 Task: Navigate through the corridors of the 900 North Michigan Shops to the Bloomingdale's Home Store.
Action: Mouse moved to (210, 182)
Screenshot: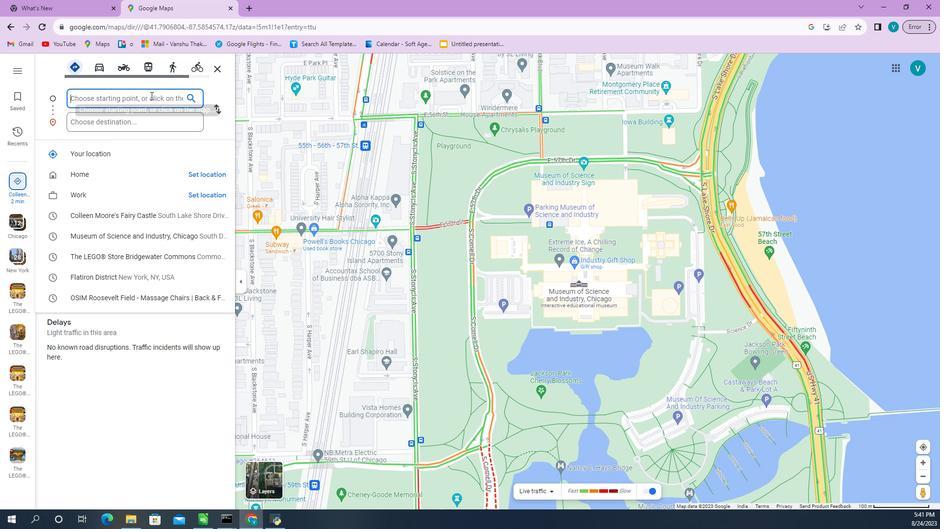 
Action: Mouse pressed left at (210, 182)
Screenshot: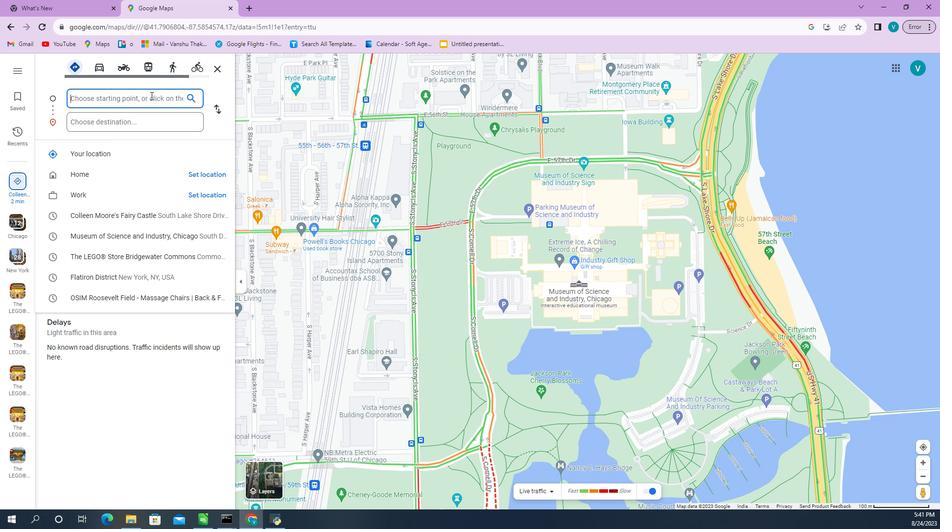 
Action: Key pressed 900<Key.space><Key.shift>North<Key.space><Key.shift>Michigan
Screenshot: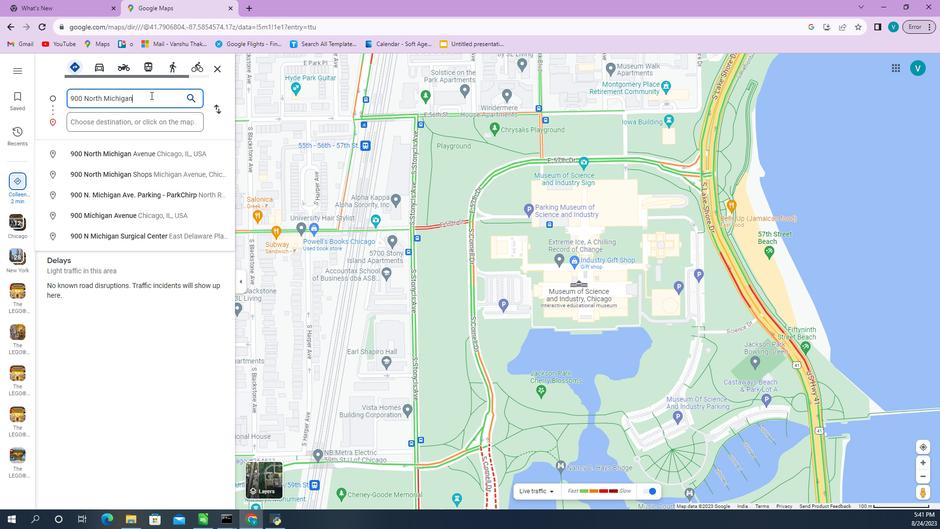 
Action: Mouse moved to (215, 201)
Screenshot: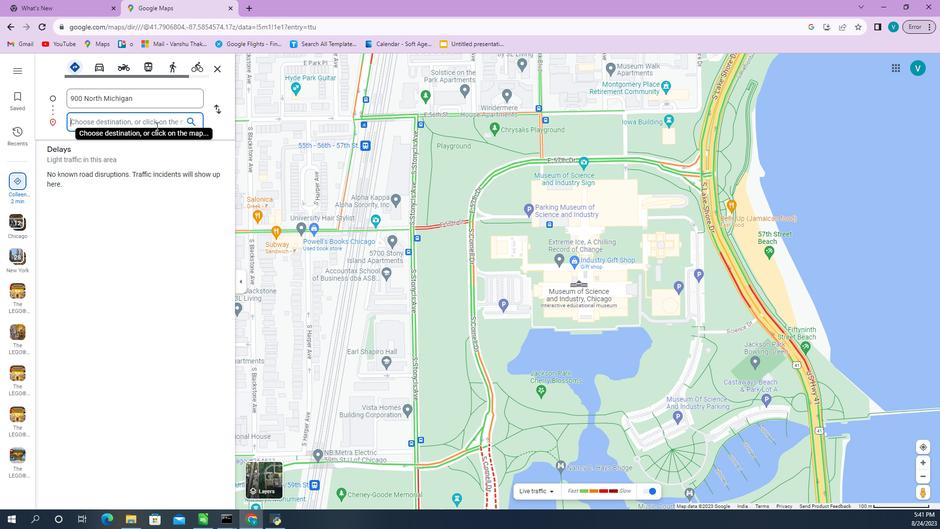 
Action: Mouse pressed left at (215, 201)
Screenshot: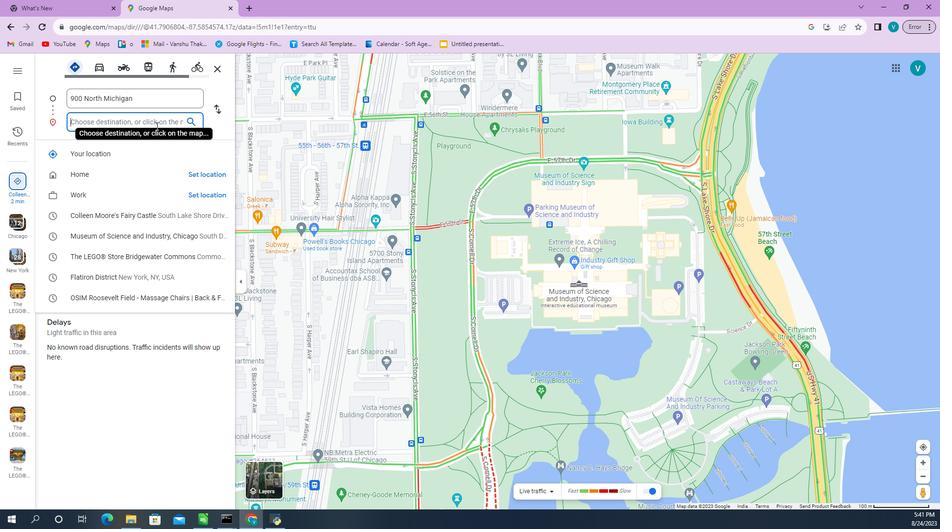 
Action: Mouse moved to (202, 178)
Screenshot: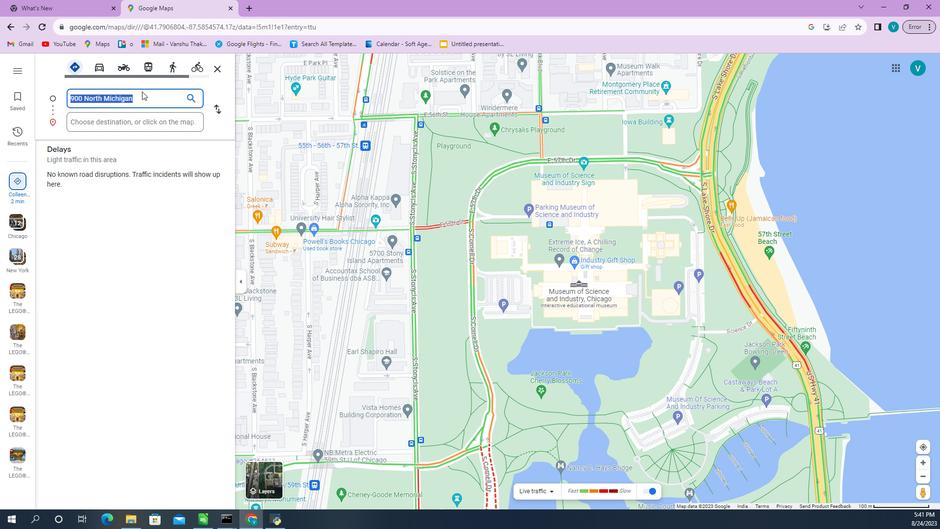 
Action: Mouse pressed left at (202, 178)
Screenshot: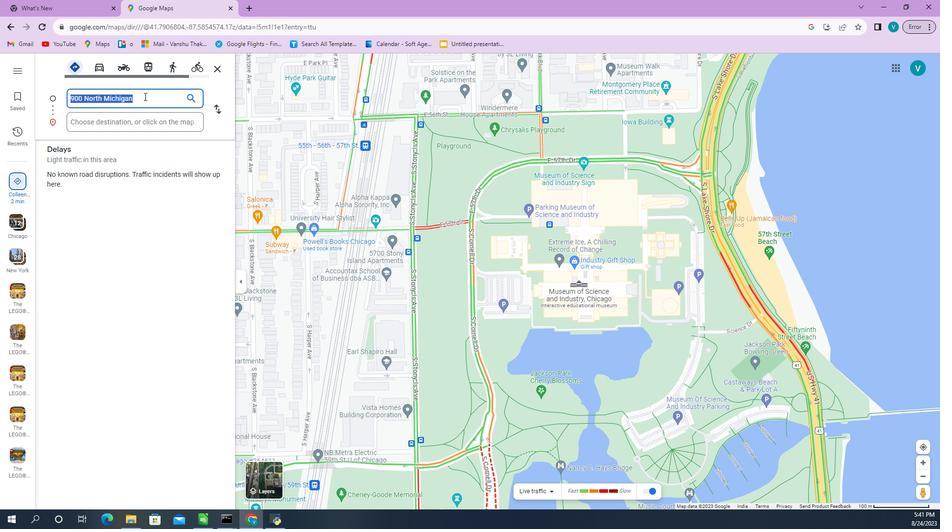 
Action: Mouse moved to (205, 183)
Screenshot: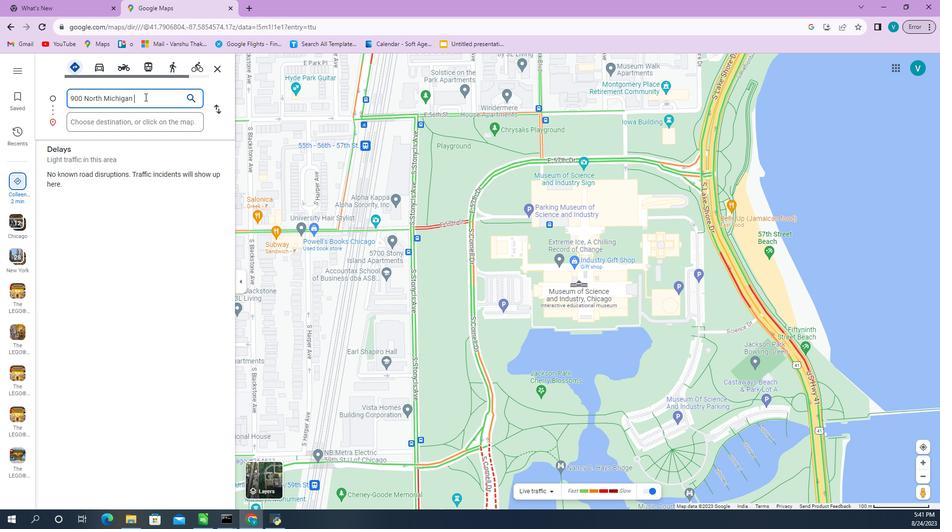 
Action: Mouse pressed left at (205, 183)
Screenshot: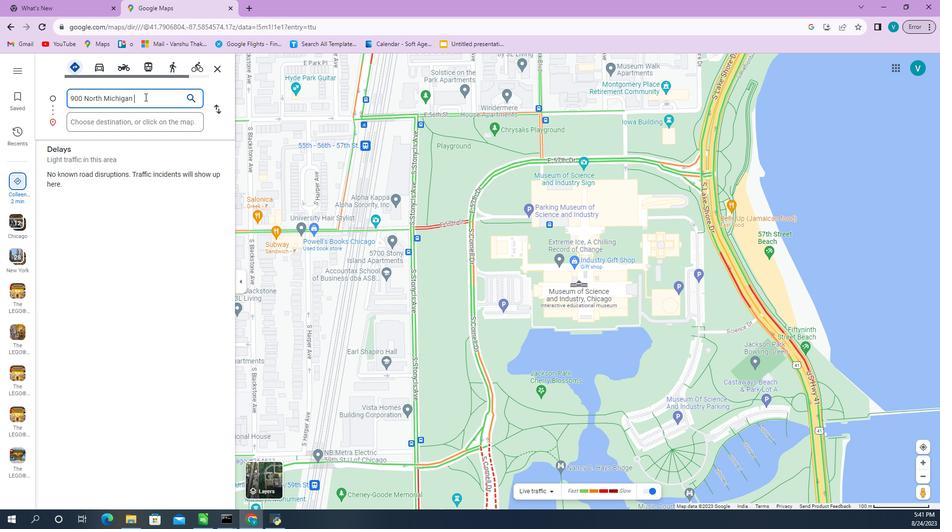 
Action: Key pressed <Key.space><Key.shift>Shops
Screenshot: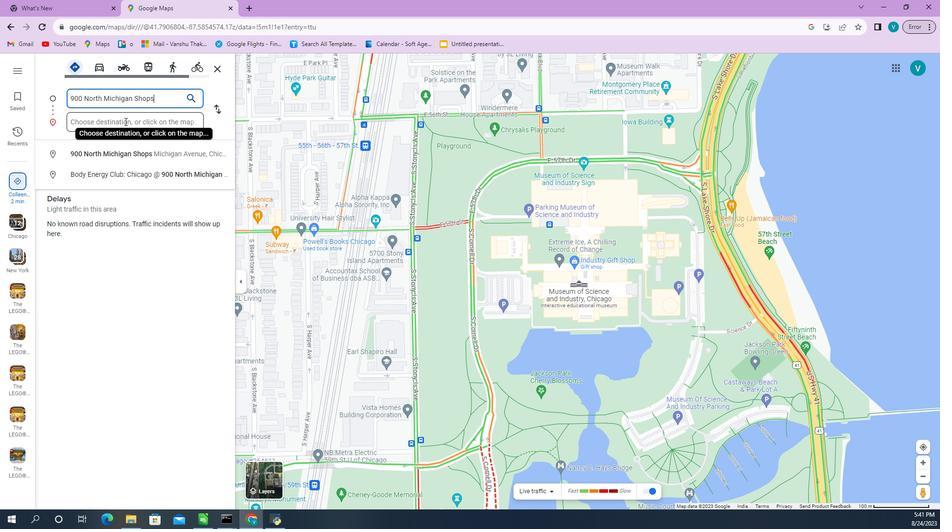 
Action: Mouse moved to (188, 198)
Screenshot: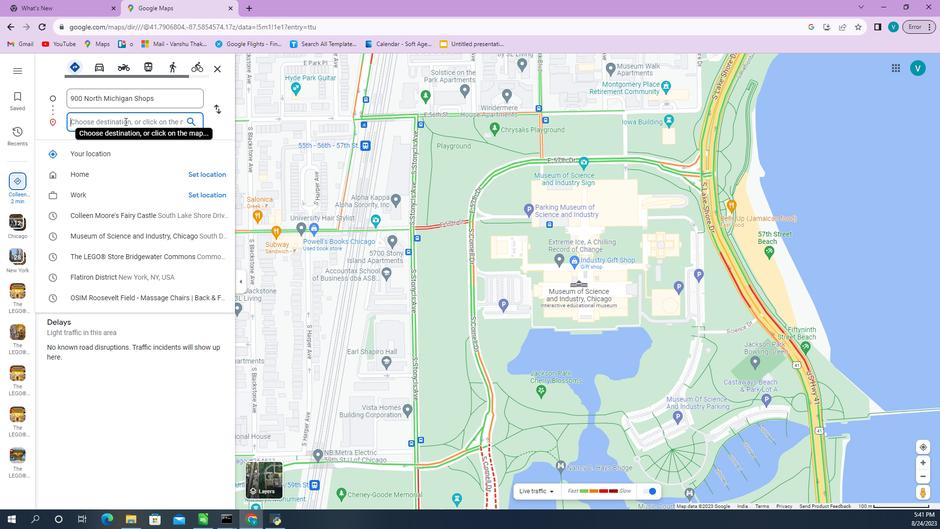 
Action: Mouse pressed left at (188, 198)
Screenshot: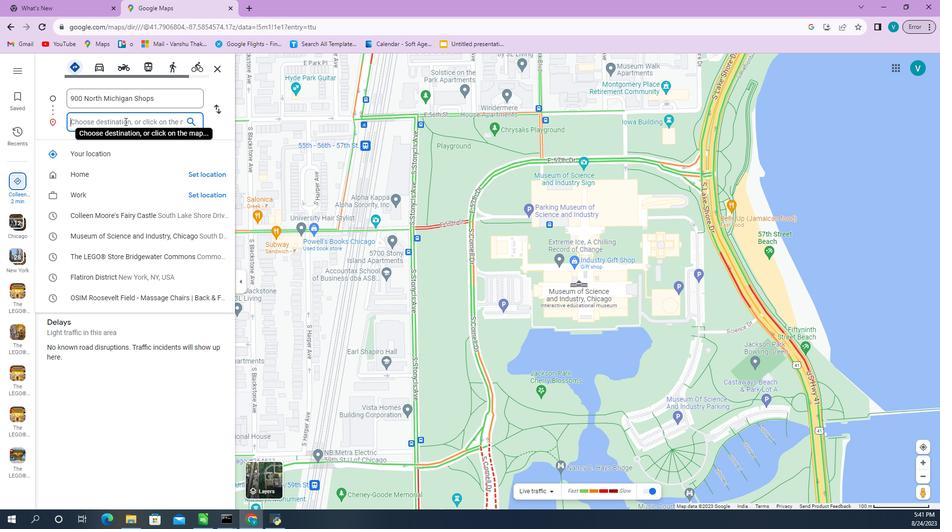 
Action: Key pressed <Key.shift>Bloomingdale's<Key.space><Key.shift>Home<Key.space><Key.shift>Store<Key.enter>
Screenshot: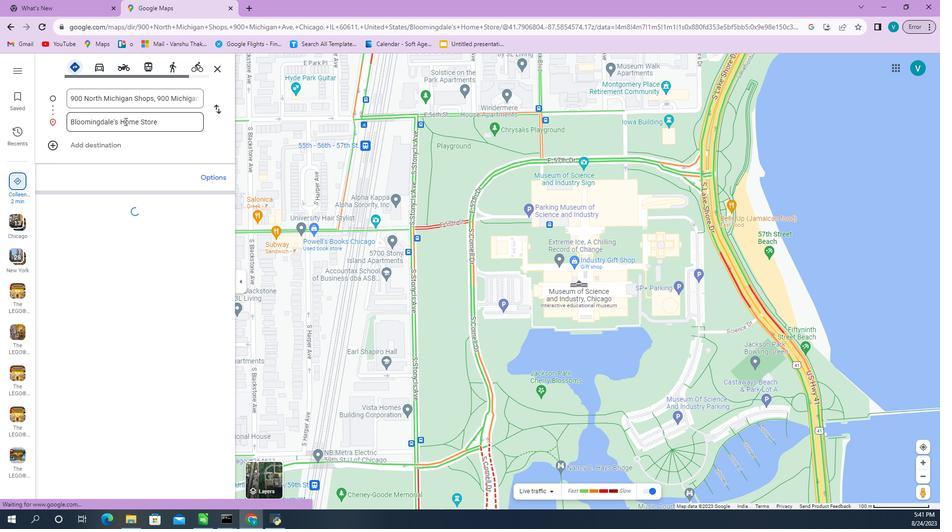 
Action: Mouse moved to (148, 287)
Screenshot: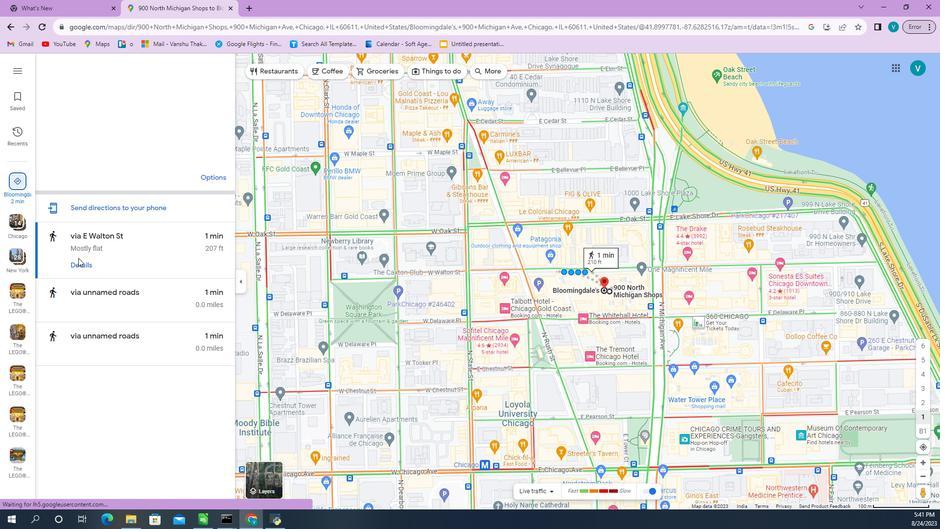 
Action: Mouse pressed left at (148, 287)
Screenshot: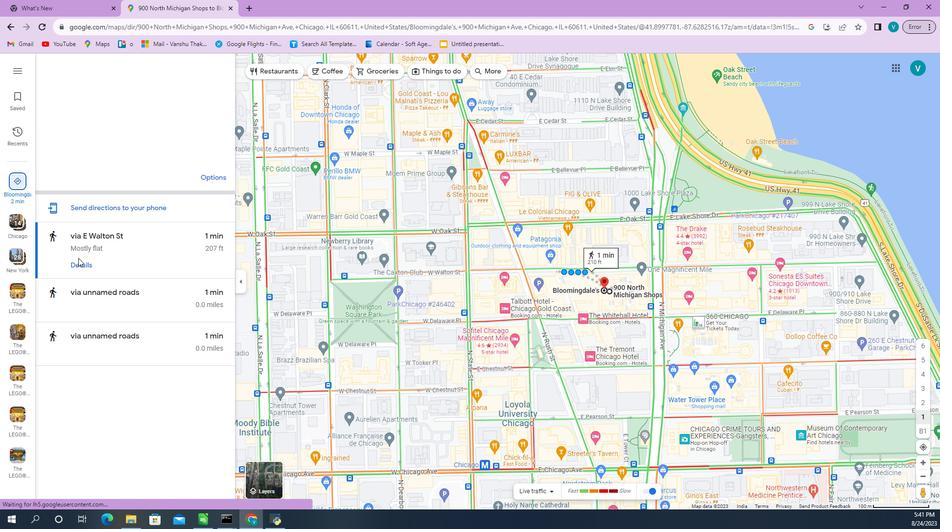 
Action: Mouse moved to (603, 317)
Screenshot: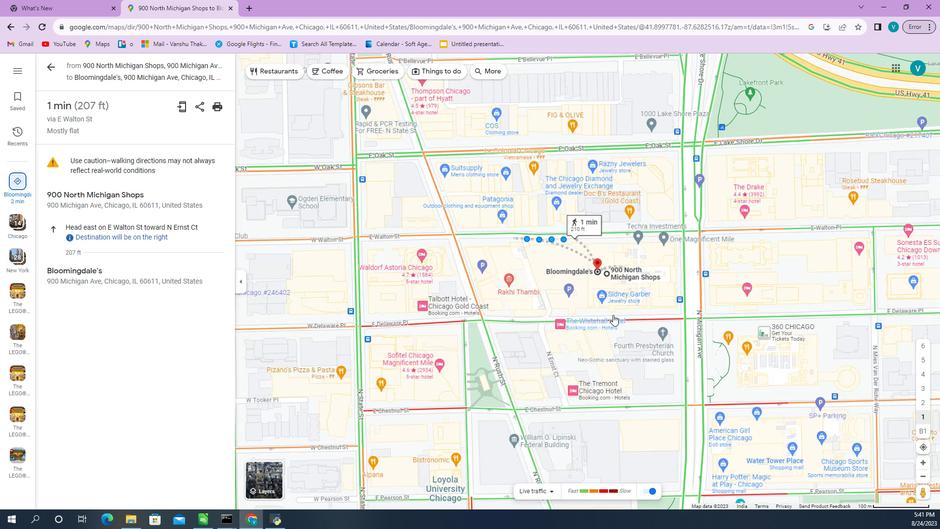 
Action: Mouse scrolled (603, 317) with delta (0, 0)
Screenshot: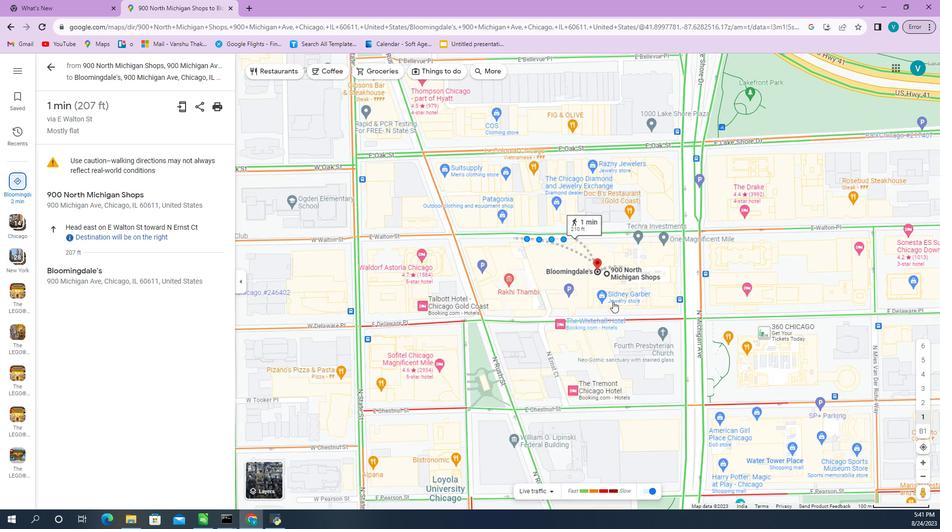 
Action: Mouse moved to (604, 317)
Screenshot: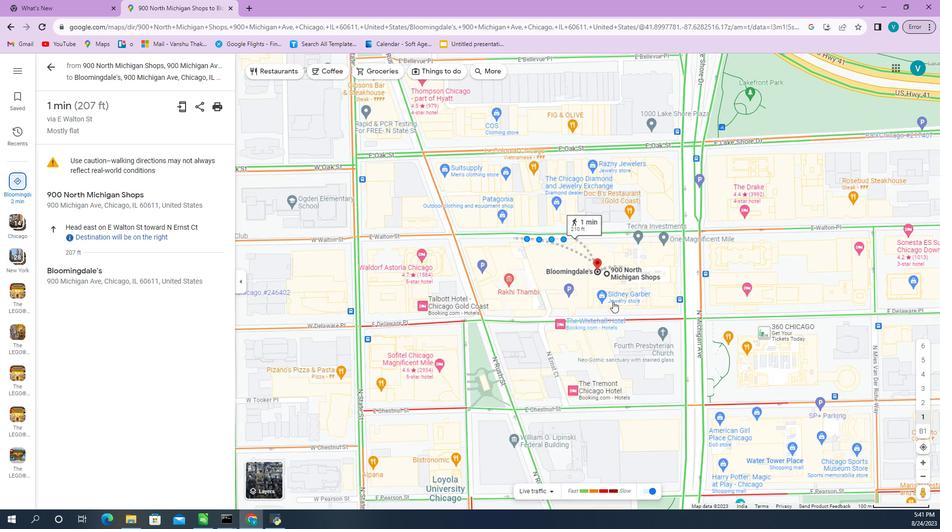 
Action: Mouse scrolled (604, 317) with delta (0, 0)
Screenshot: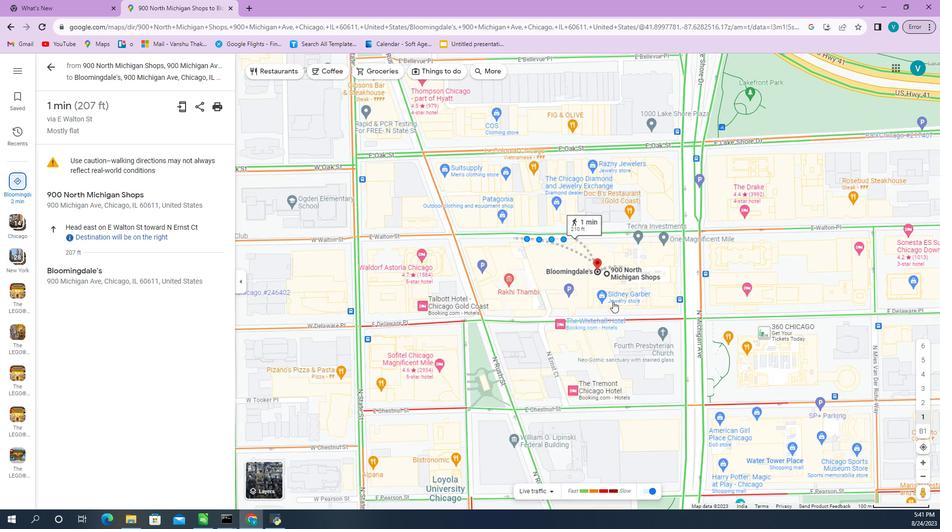 
Action: Mouse moved to (604, 316)
Screenshot: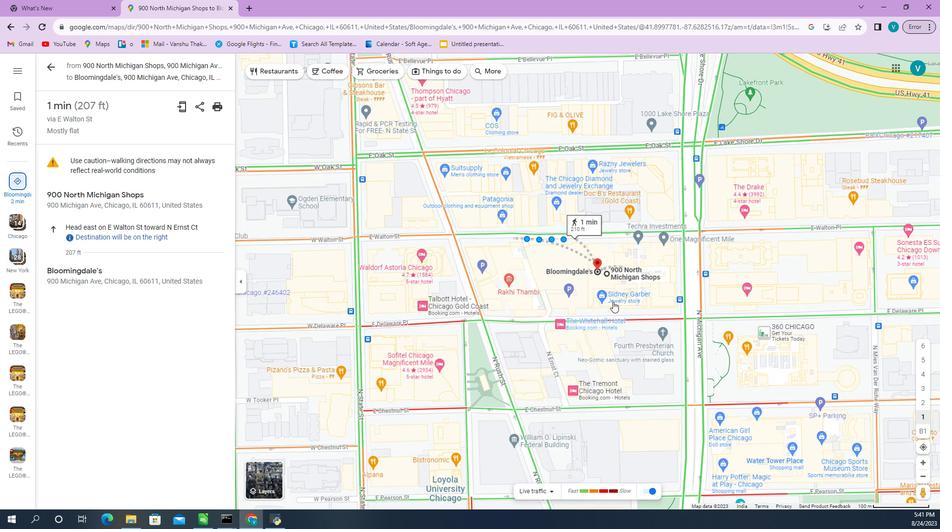 
Action: Mouse scrolled (604, 317) with delta (0, 0)
Screenshot: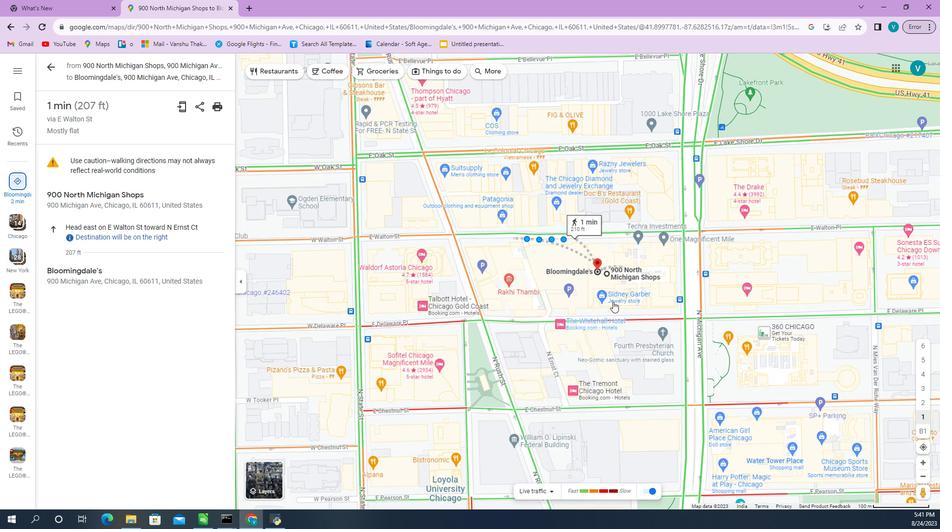 
Action: Mouse moved to (604, 316)
Screenshot: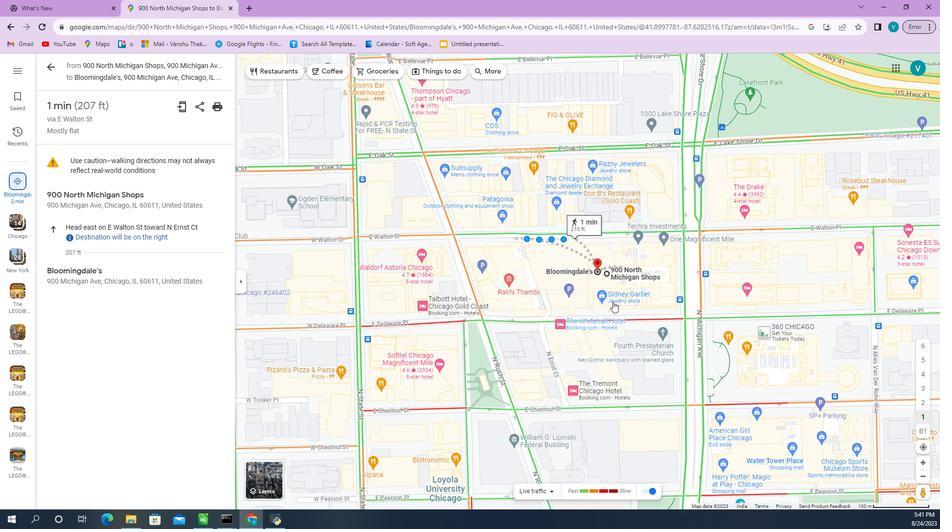 
Action: Mouse scrolled (604, 317) with delta (0, 0)
Screenshot: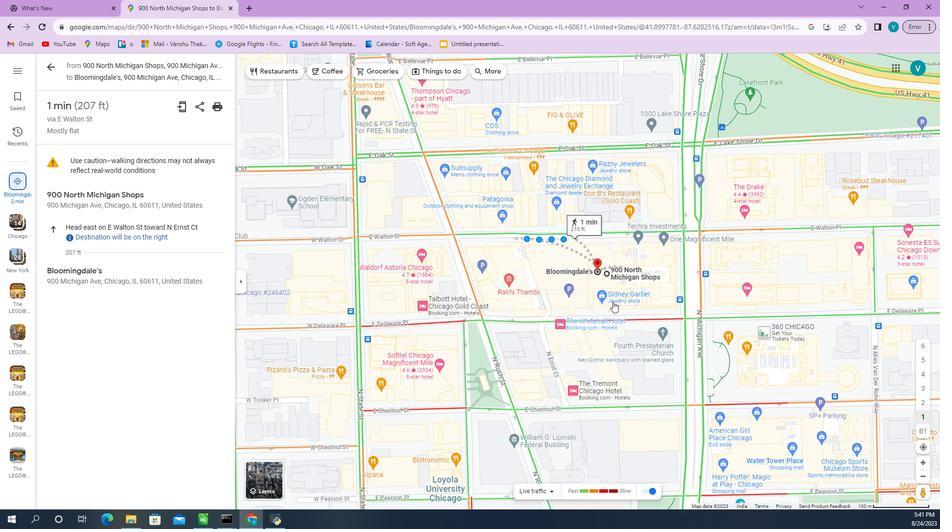 
Action: Mouse scrolled (604, 317) with delta (0, 0)
Screenshot: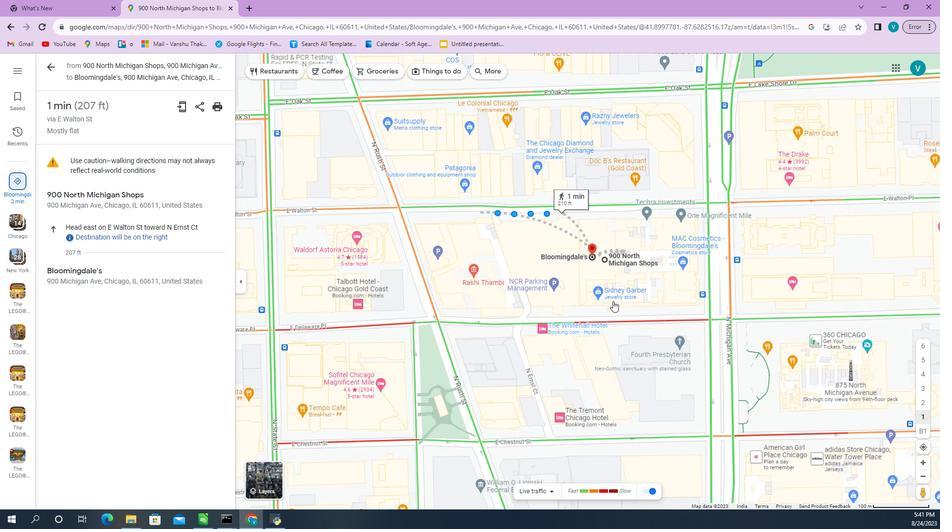 
Action: Mouse scrolled (604, 317) with delta (0, 0)
Screenshot: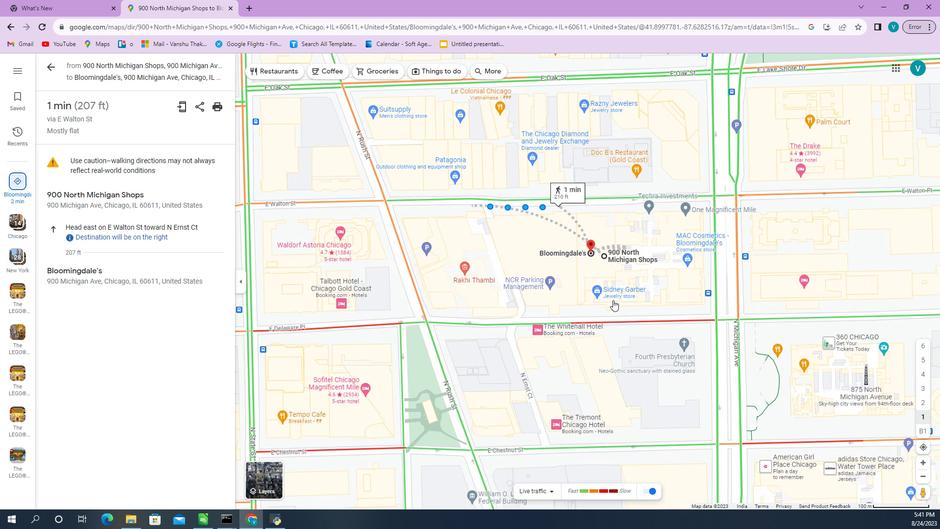 
Action: Mouse scrolled (604, 317) with delta (0, 0)
Screenshot: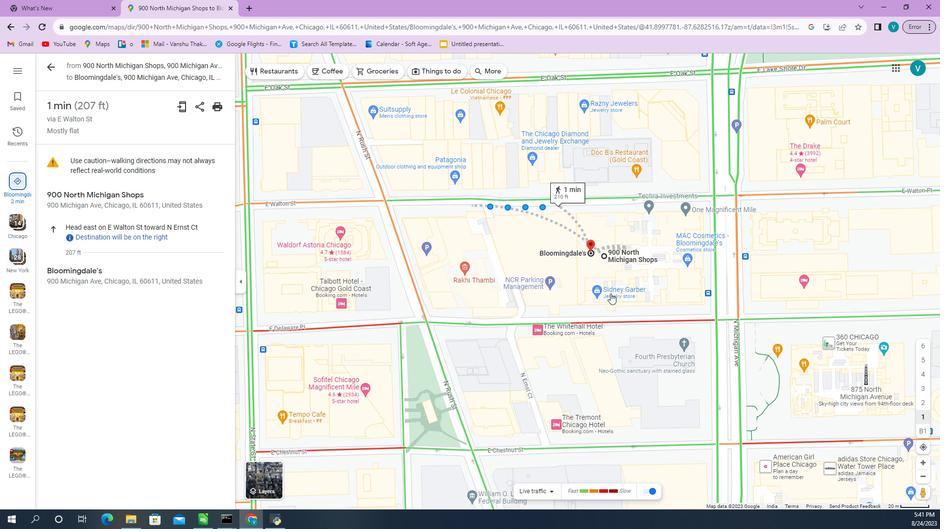 
Action: Mouse moved to (594, 293)
Screenshot: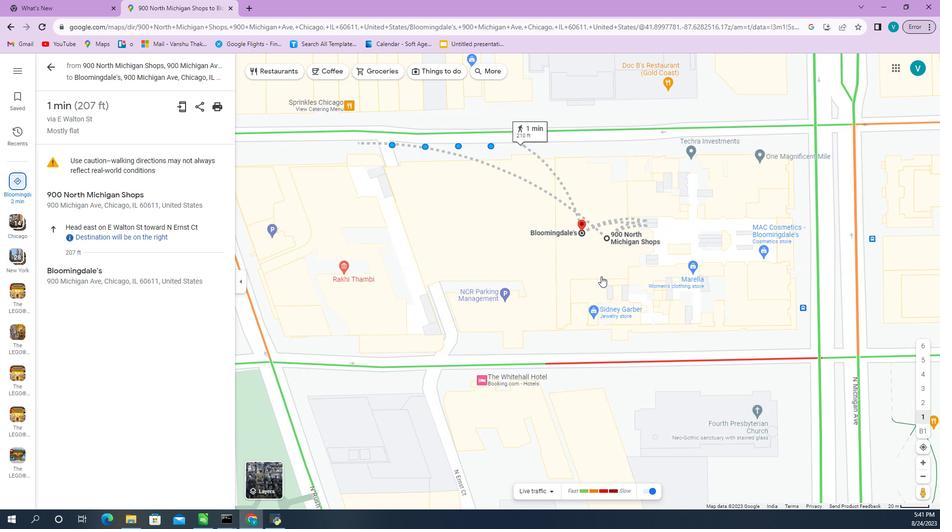 
Action: Mouse scrolled (594, 293) with delta (0, 0)
Screenshot: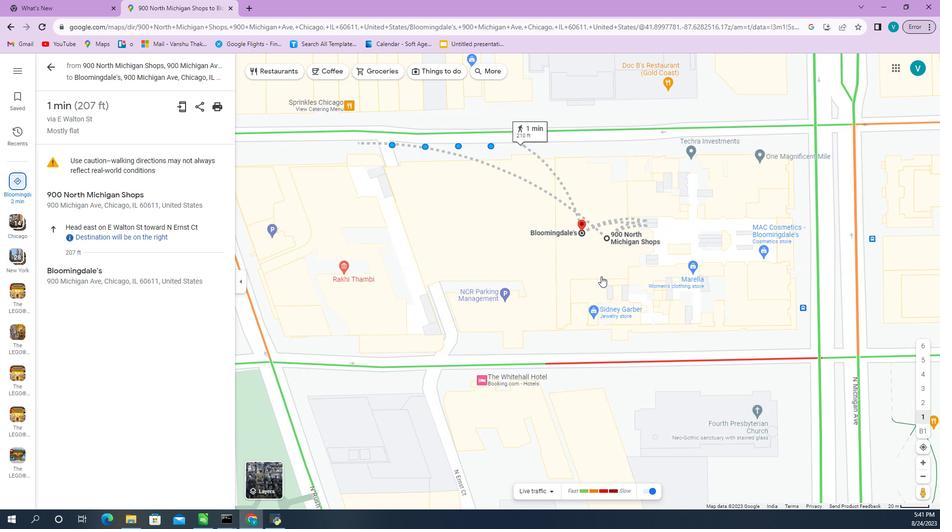 
Action: Mouse moved to (594, 293)
Screenshot: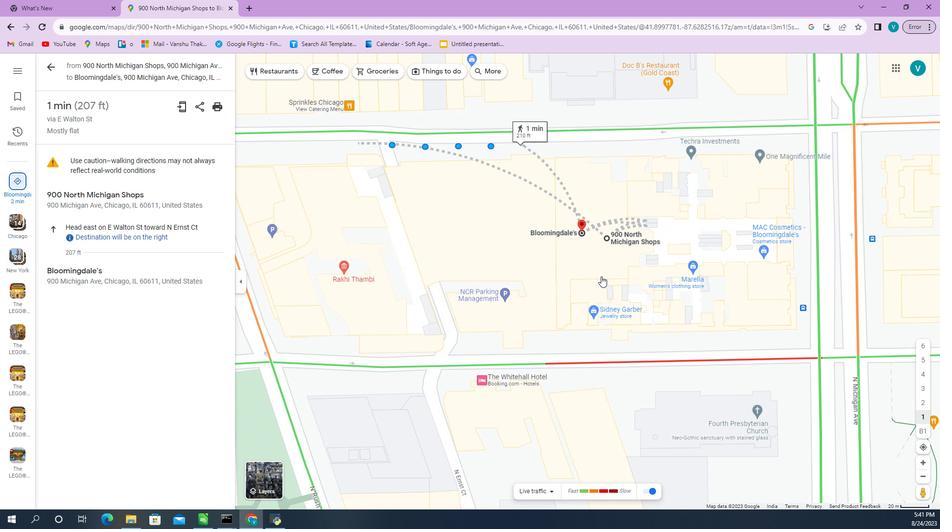 
Action: Mouse scrolled (594, 293) with delta (0, 0)
Screenshot: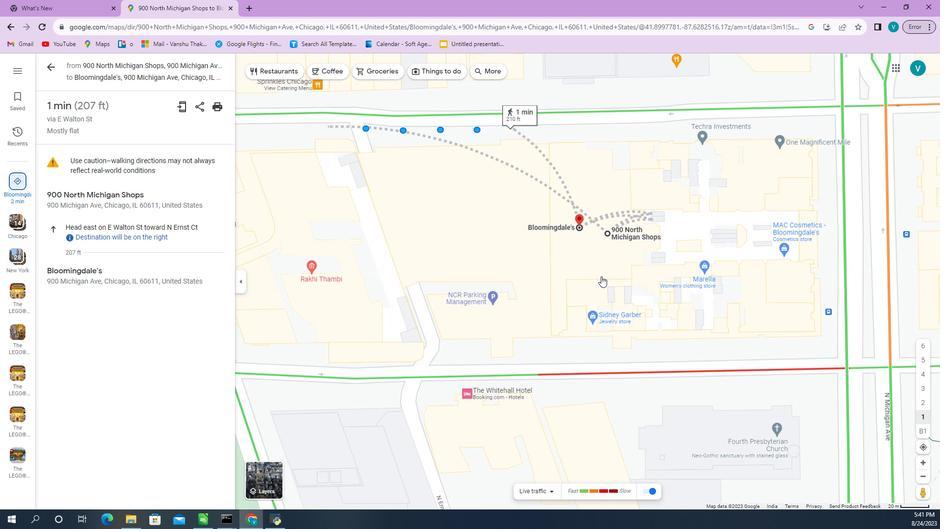 
Action: Mouse scrolled (594, 293) with delta (0, 0)
Screenshot: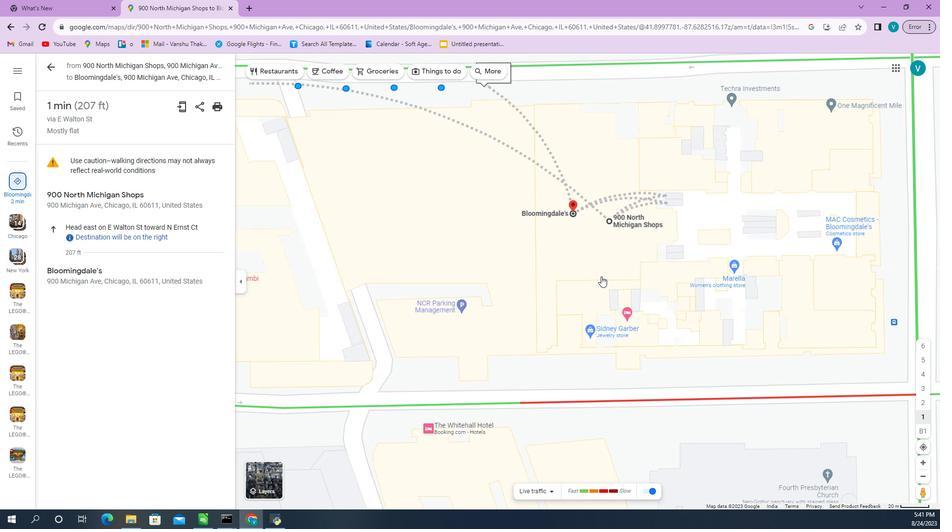 
Action: Mouse scrolled (594, 293) with delta (0, 0)
Screenshot: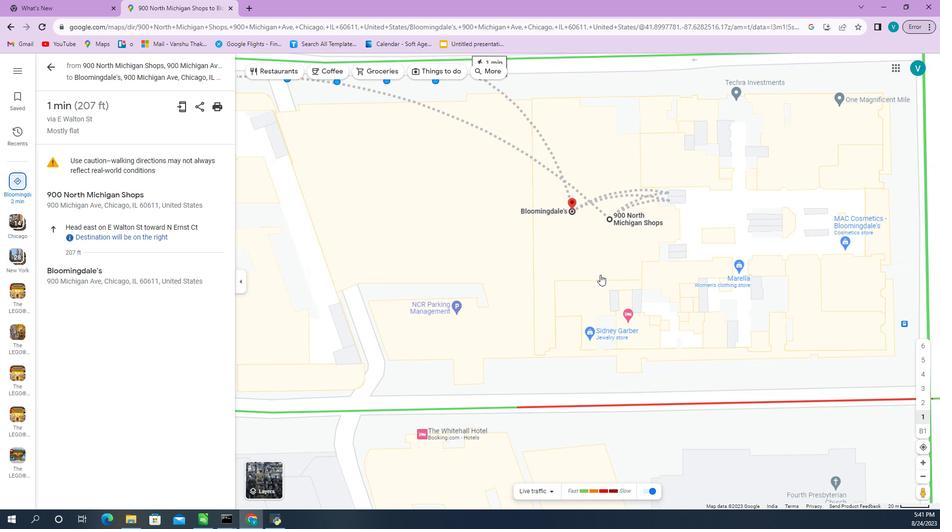 
Action: Mouse scrolled (594, 293) with delta (0, 0)
Screenshot: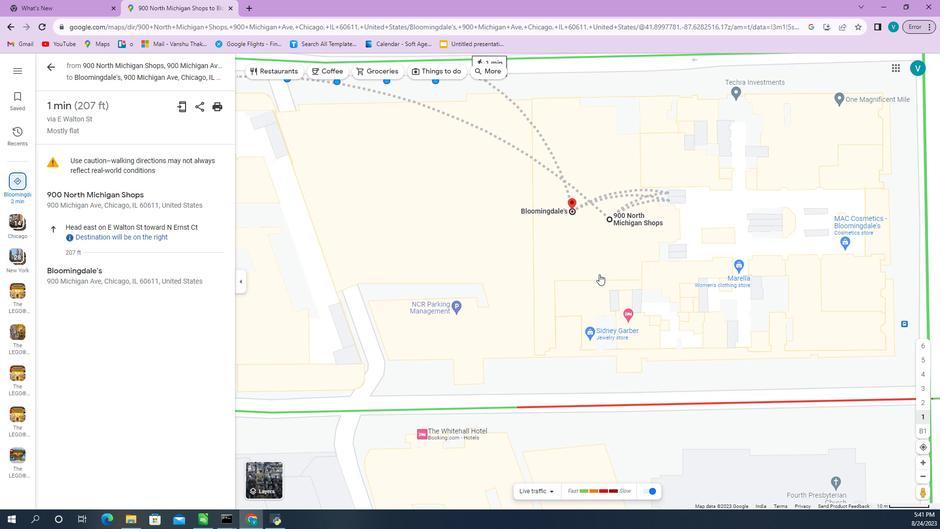 
Action: Mouse scrolled (594, 293) with delta (0, 0)
Screenshot: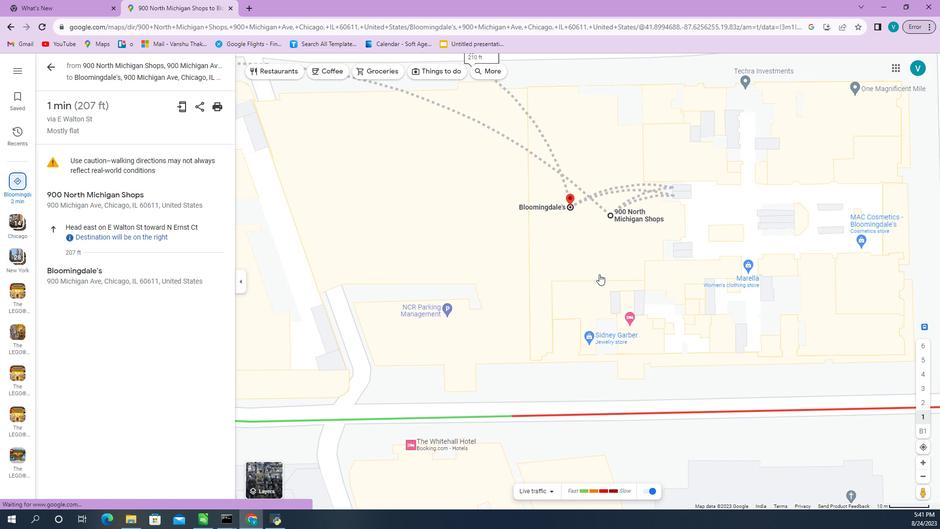
Action: Mouse moved to (592, 291)
Screenshot: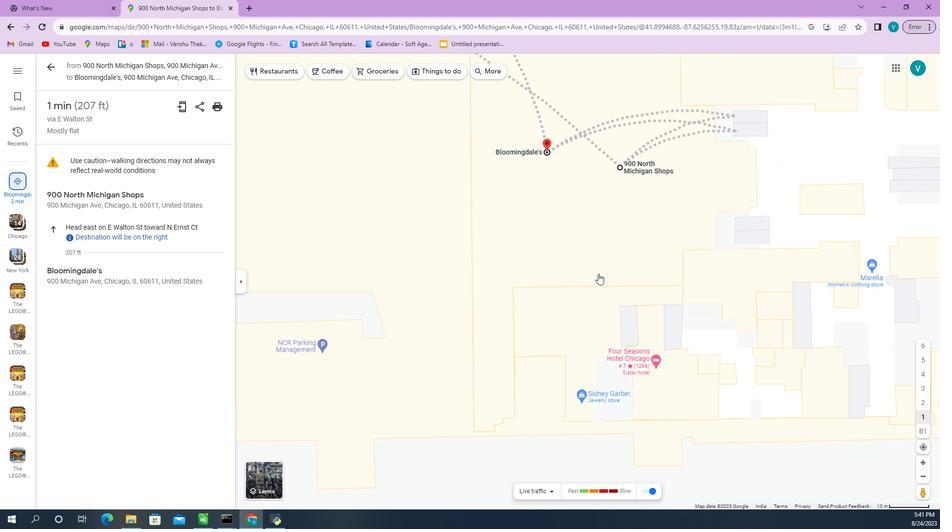 
Action: Mouse scrolled (592, 292) with delta (0, 0)
Screenshot: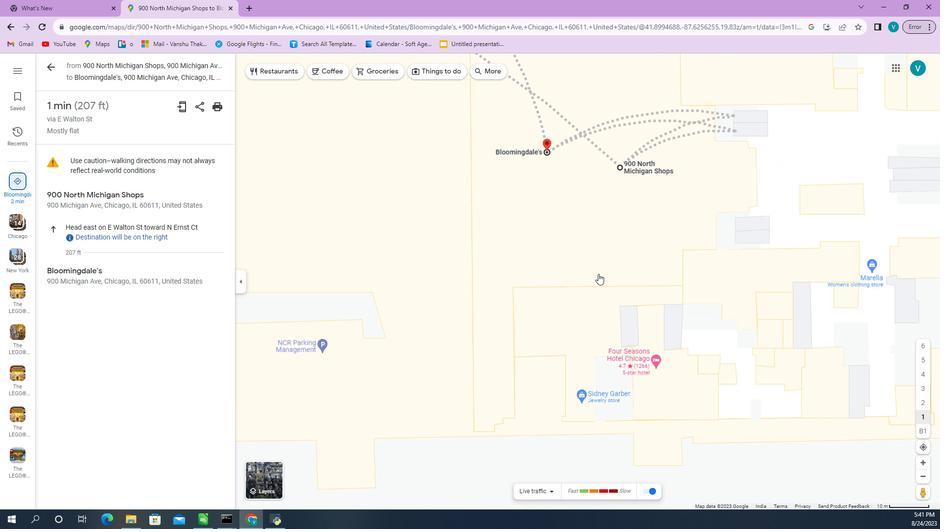 
Action: Mouse moved to (592, 291)
Screenshot: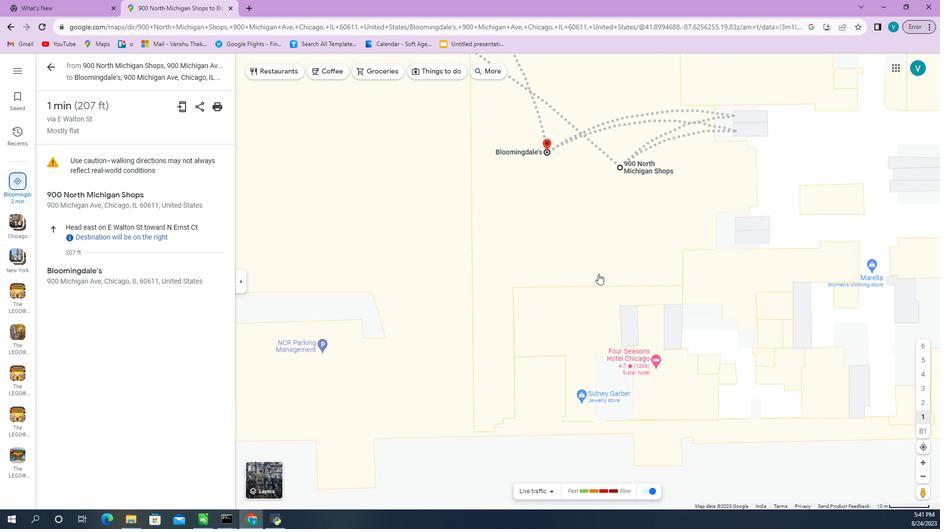 
Action: Mouse scrolled (592, 292) with delta (0, 0)
Screenshot: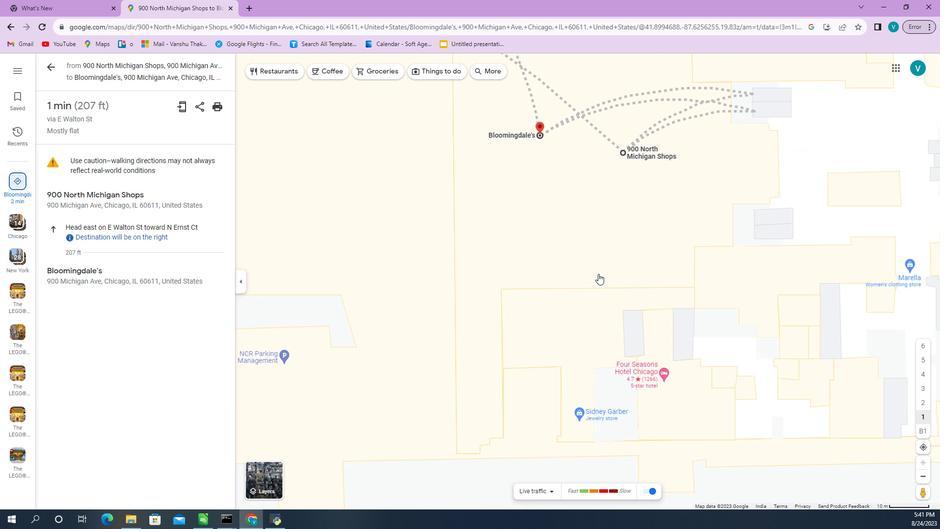 
Action: Mouse moved to (591, 291)
Screenshot: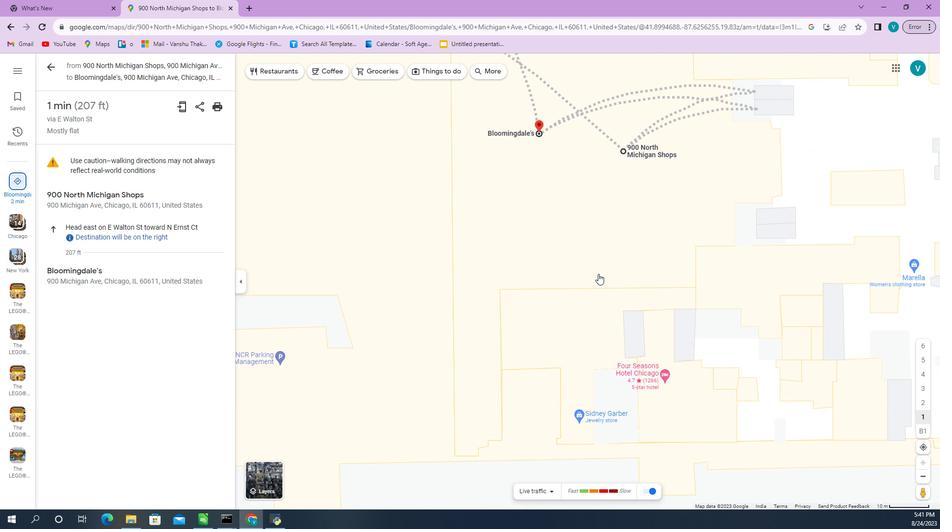 
Action: Mouse scrolled (591, 291) with delta (0, 0)
Screenshot: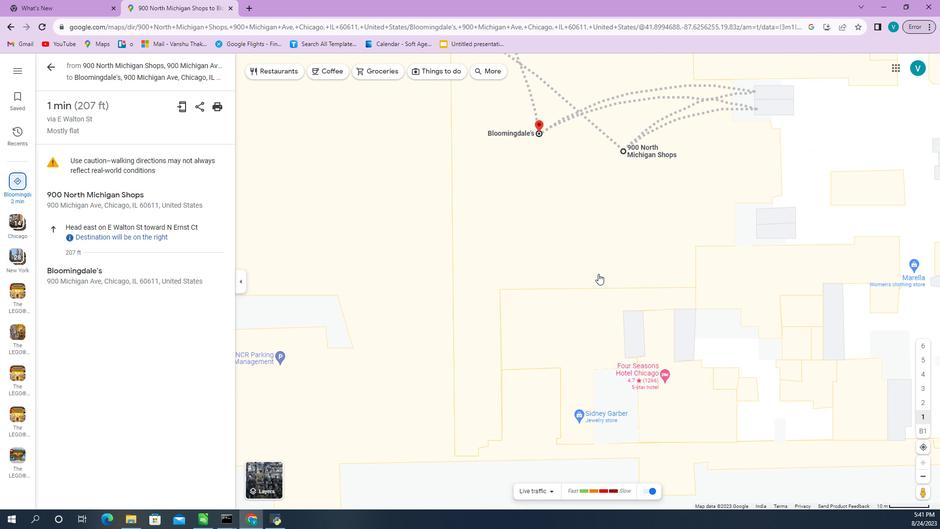 
Action: Mouse scrolled (591, 291) with delta (0, 0)
Screenshot: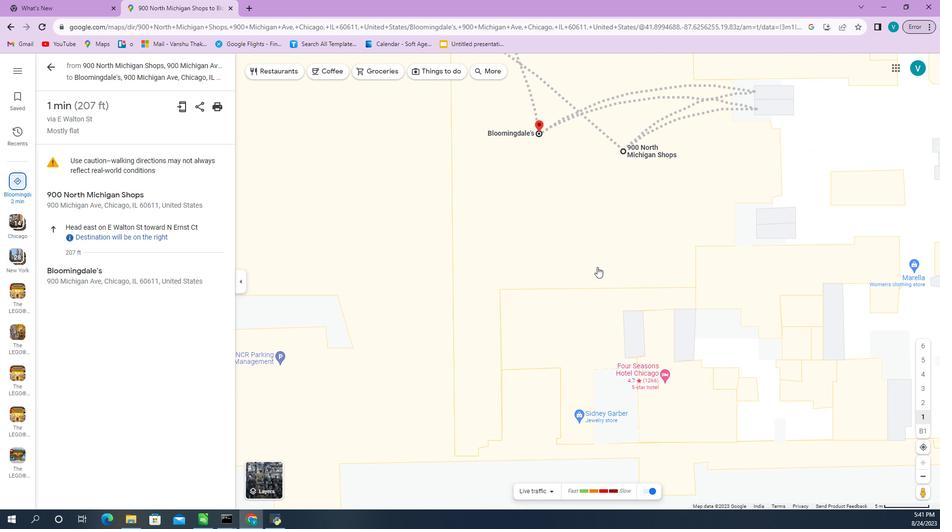 
Action: Mouse scrolled (591, 291) with delta (0, 0)
Screenshot: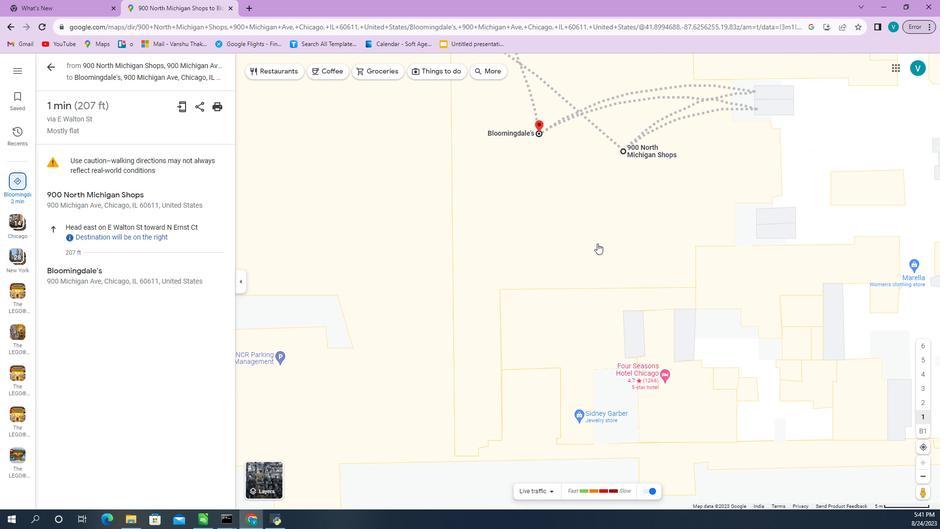 
Action: Mouse scrolled (591, 291) with delta (0, 0)
Screenshot: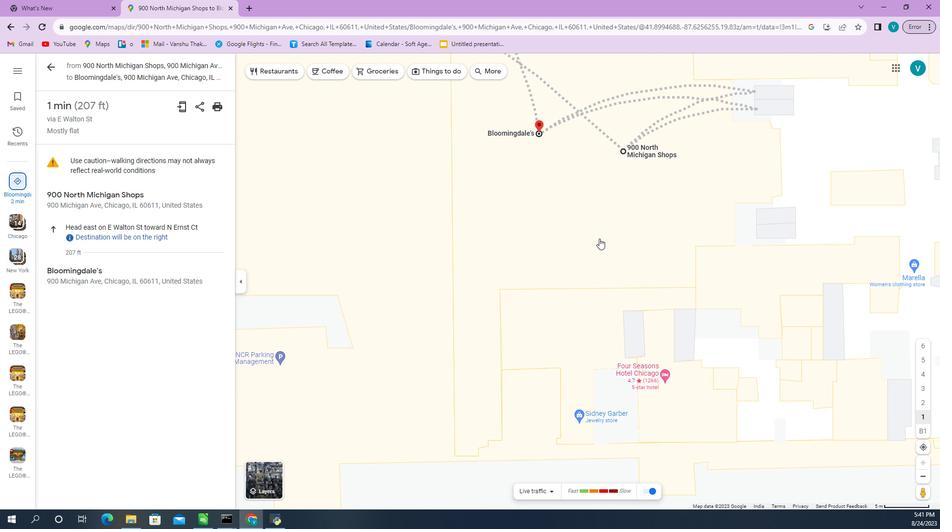 
Action: Mouse scrolled (591, 291) with delta (0, 0)
Screenshot: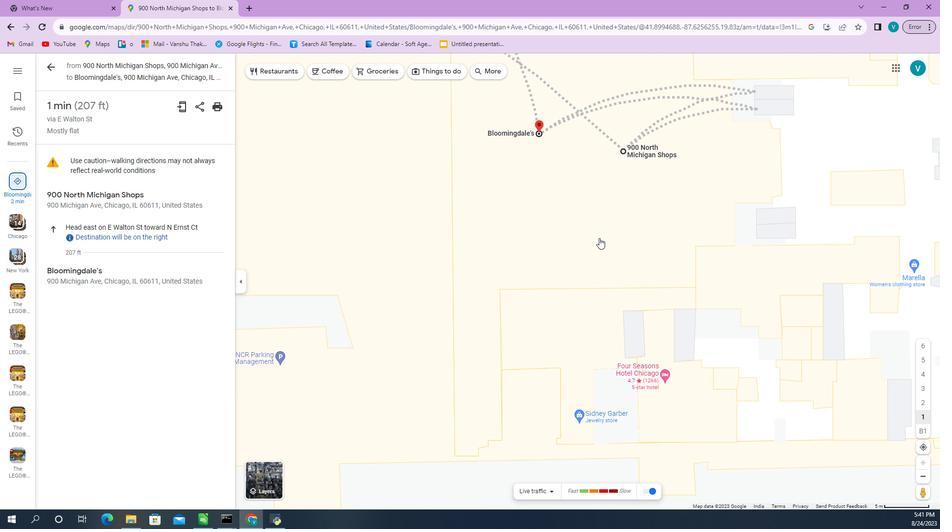 
Action: Mouse moved to (592, 269)
Screenshot: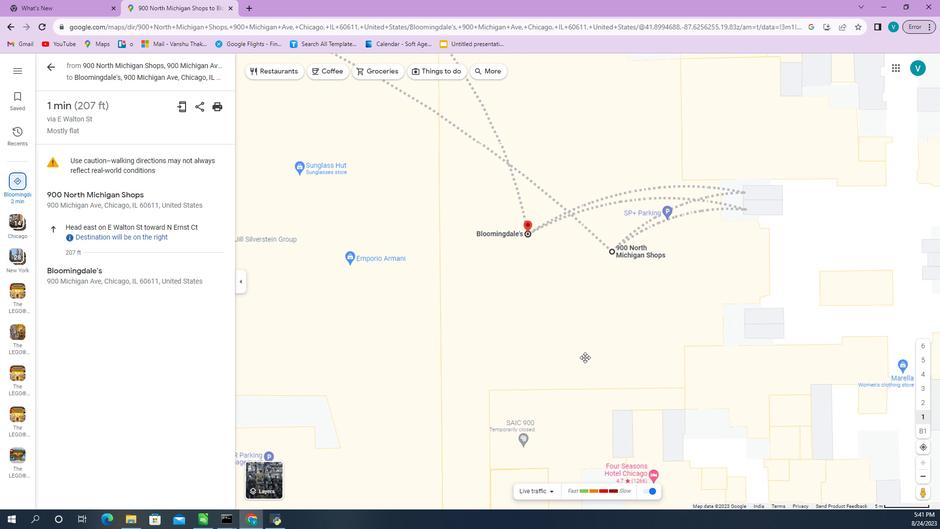 
Action: Mouse pressed left at (592, 269)
Screenshot: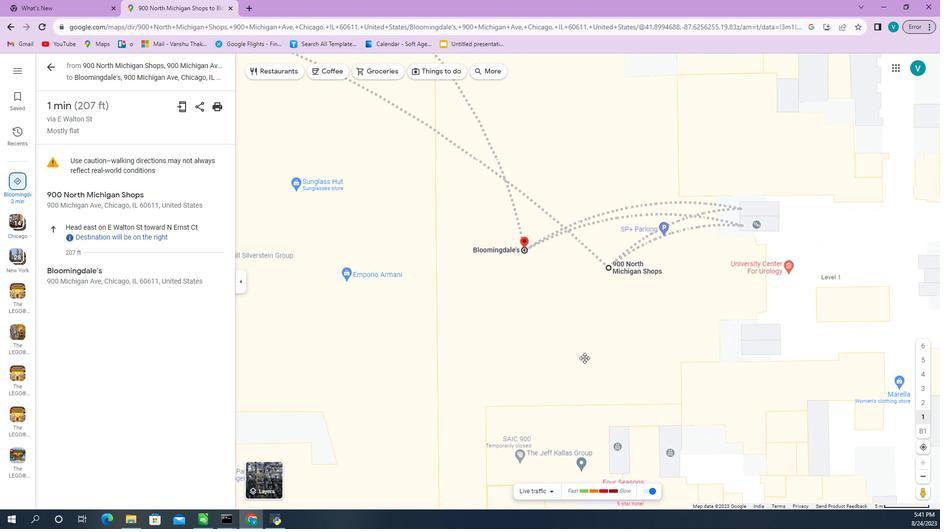 
Action: Mouse moved to (658, 313)
Screenshot: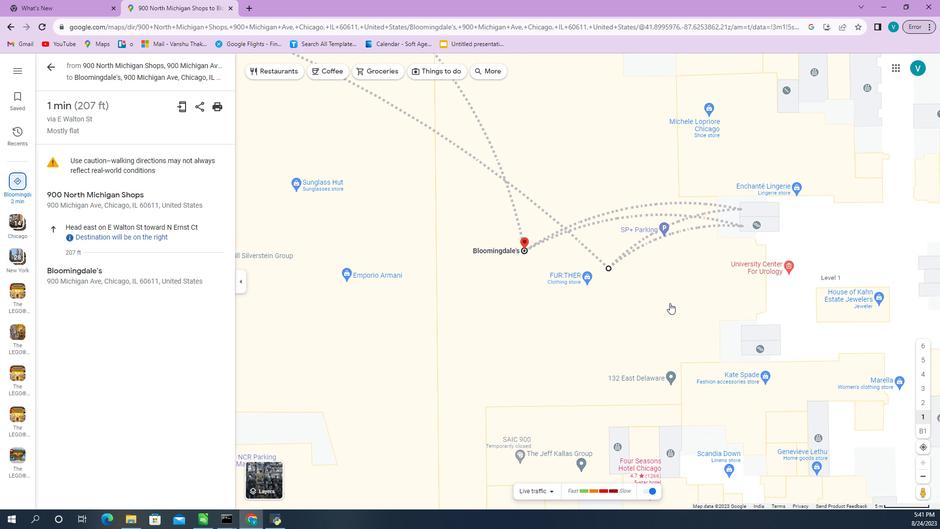 
Action: Mouse scrolled (658, 313) with delta (0, 0)
Screenshot: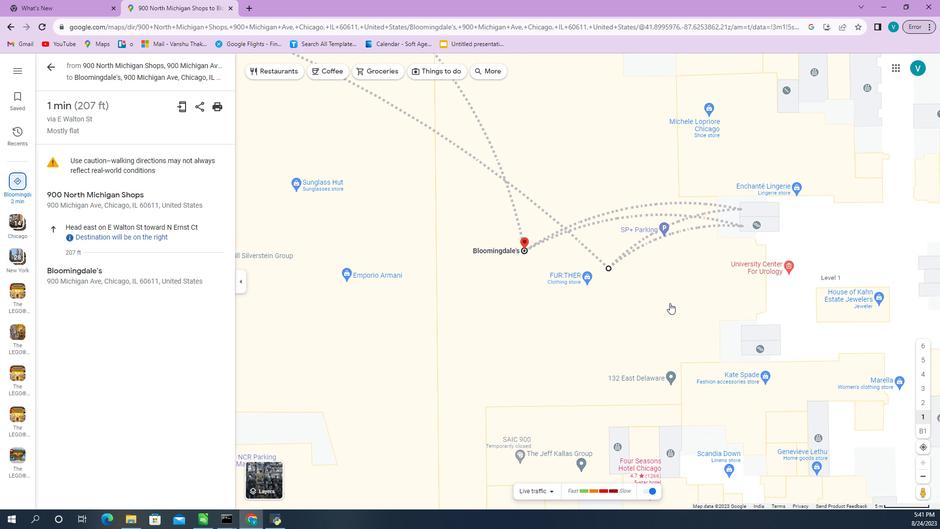 
Action: Mouse moved to (658, 313)
Screenshot: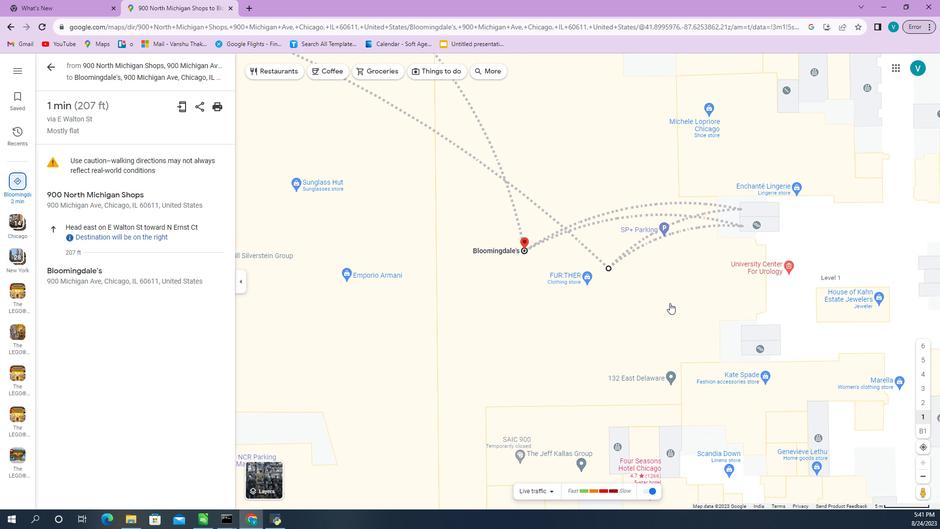 
Action: Mouse scrolled (658, 313) with delta (0, 0)
Screenshot: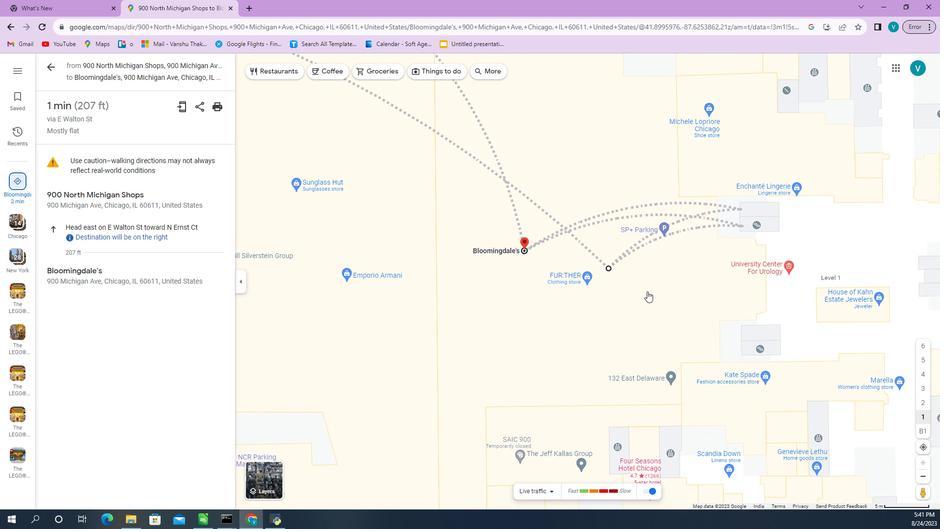
Action: Mouse scrolled (658, 313) with delta (0, 0)
Screenshot: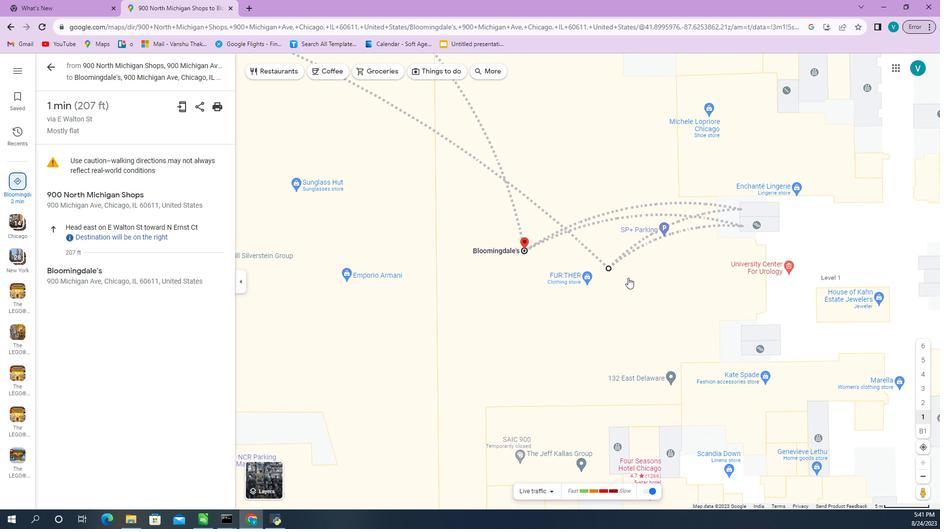 
Action: Mouse scrolled (658, 313) with delta (0, 0)
Screenshot: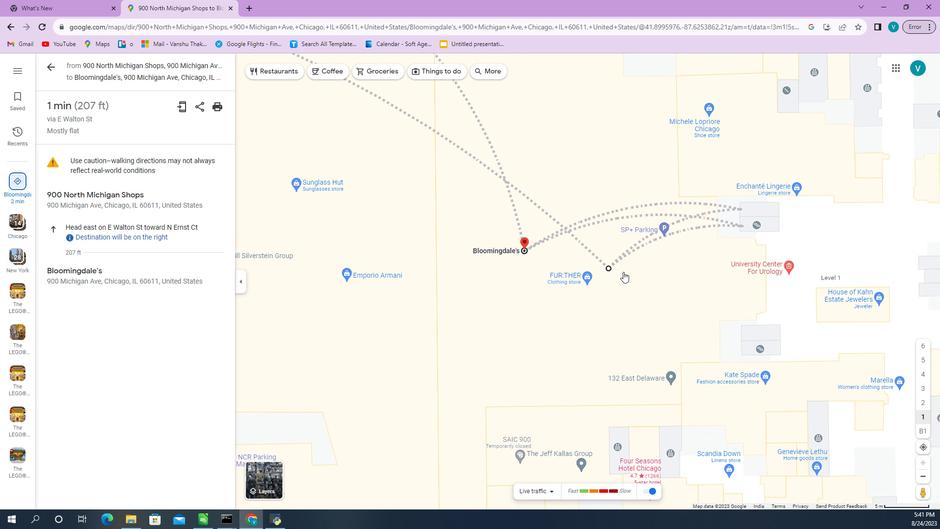 
Action: Mouse scrolled (658, 313) with delta (0, 0)
Screenshot: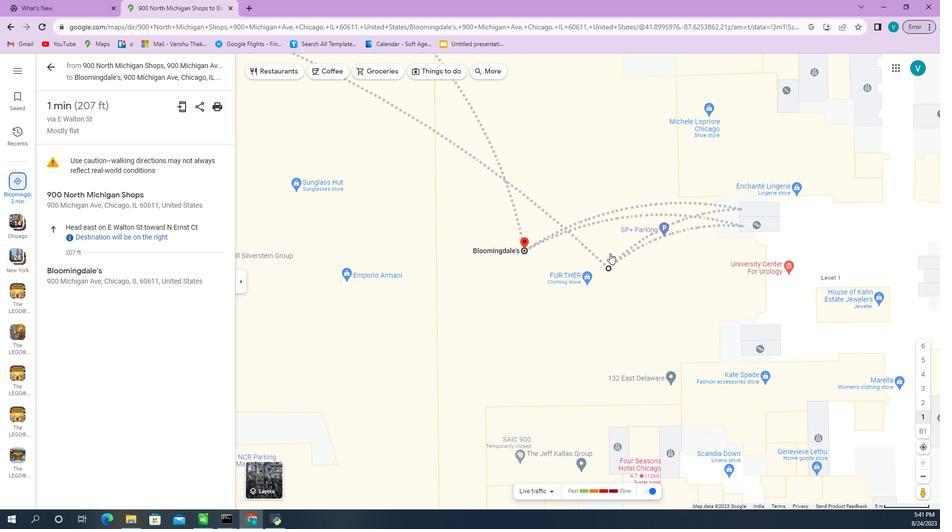 
Action: Mouse scrolled (658, 313) with delta (0, 0)
Screenshot: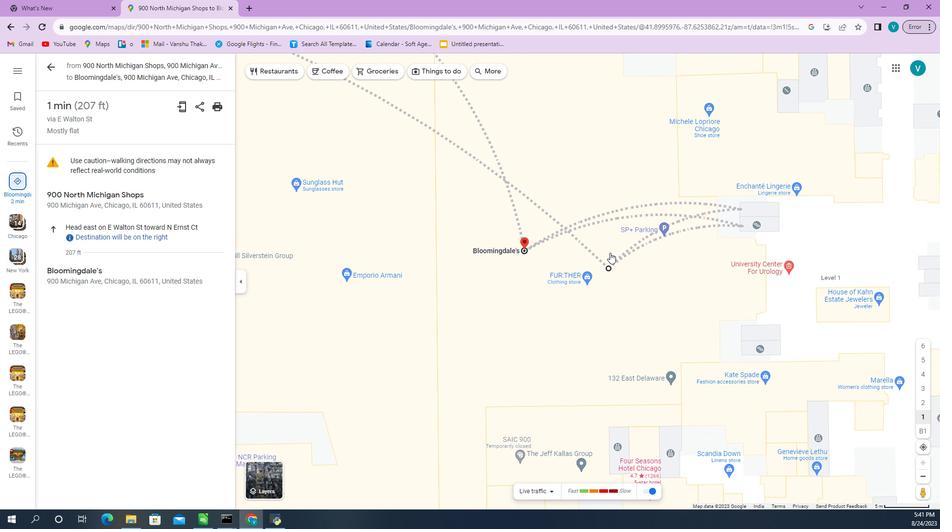 
Action: Mouse moved to (602, 278)
Screenshot: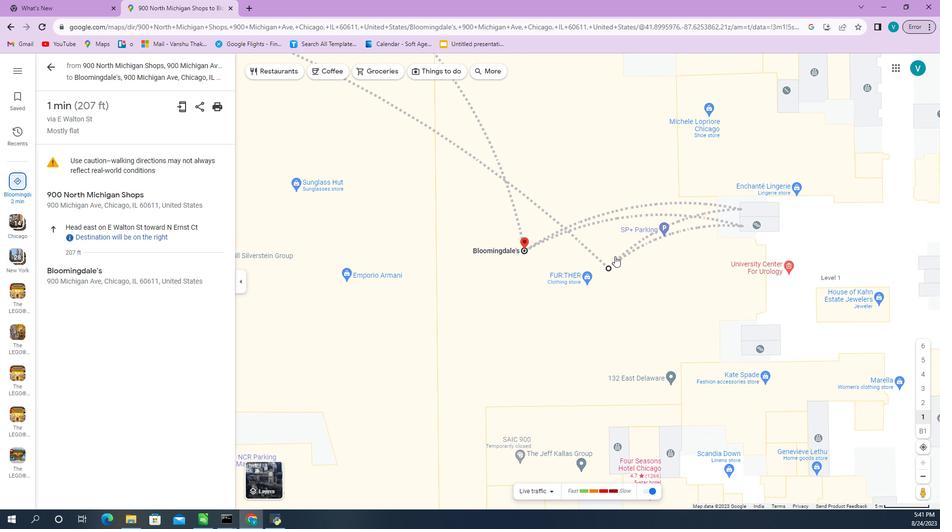
Action: Mouse scrolled (602, 279) with delta (0, 0)
Screenshot: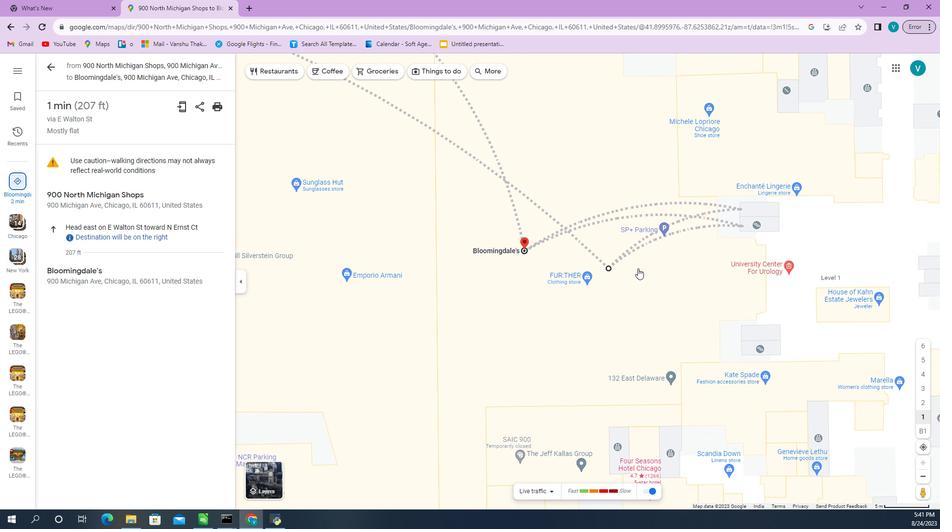 
Action: Mouse scrolled (602, 279) with delta (0, 0)
Screenshot: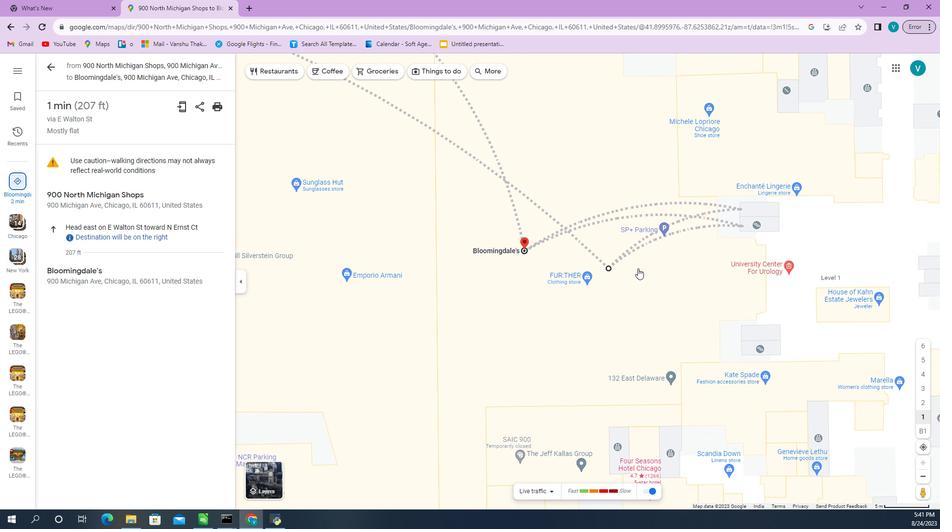 
Action: Mouse scrolled (602, 279) with delta (0, 0)
Screenshot: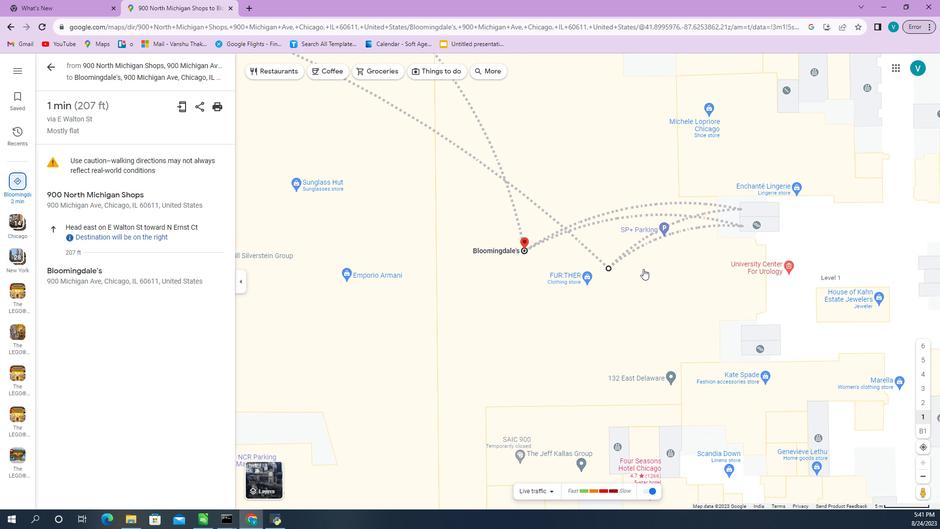 
Action: Mouse scrolled (602, 279) with delta (0, 0)
Screenshot: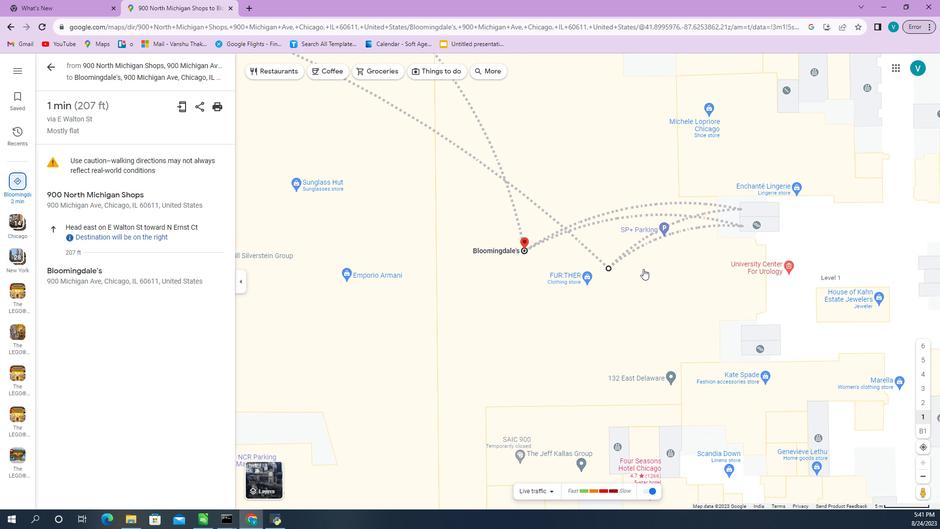 
Action: Mouse scrolled (602, 279) with delta (0, 0)
Screenshot: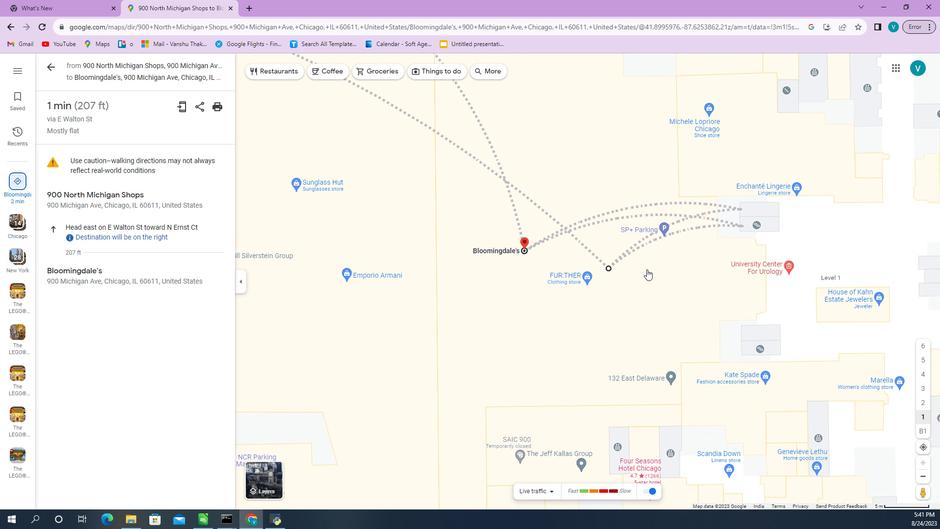 
Action: Mouse moved to (633, 289)
Screenshot: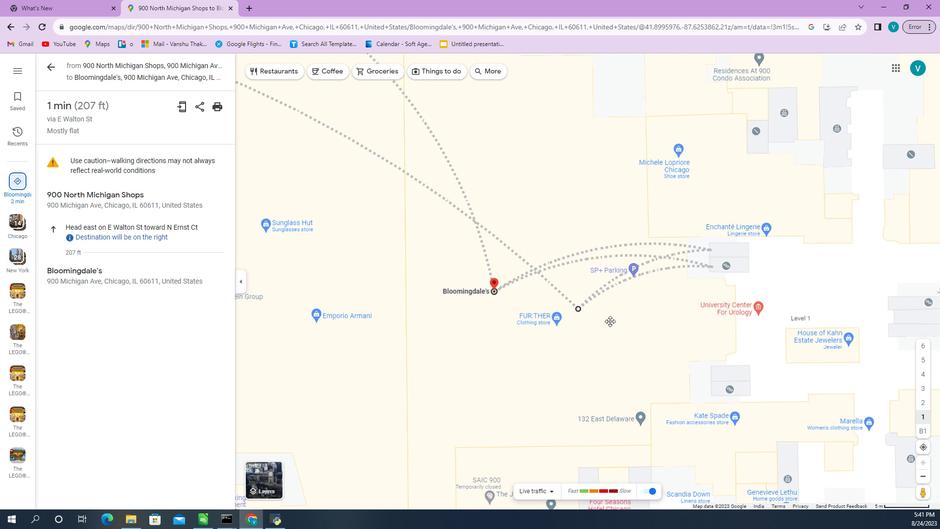 
Action: Mouse pressed left at (633, 289)
Screenshot: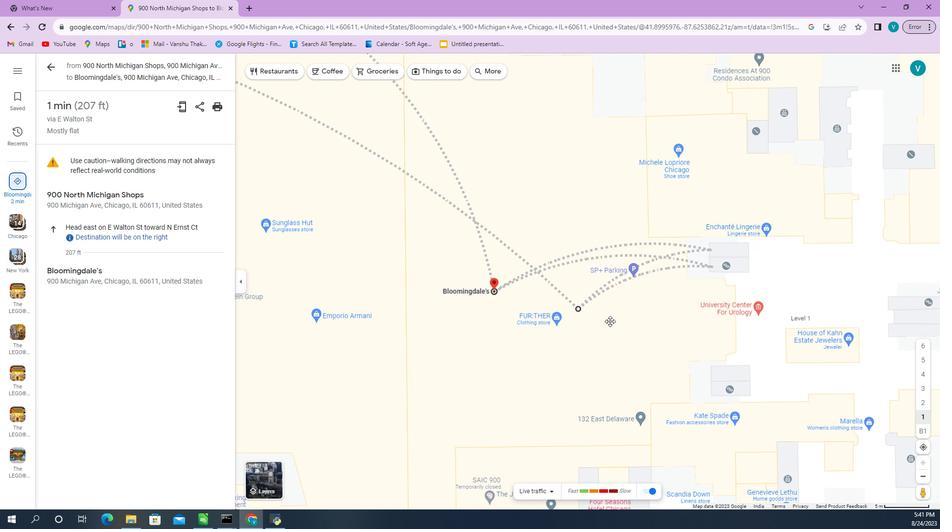 
Action: Mouse moved to (517, 280)
Screenshot: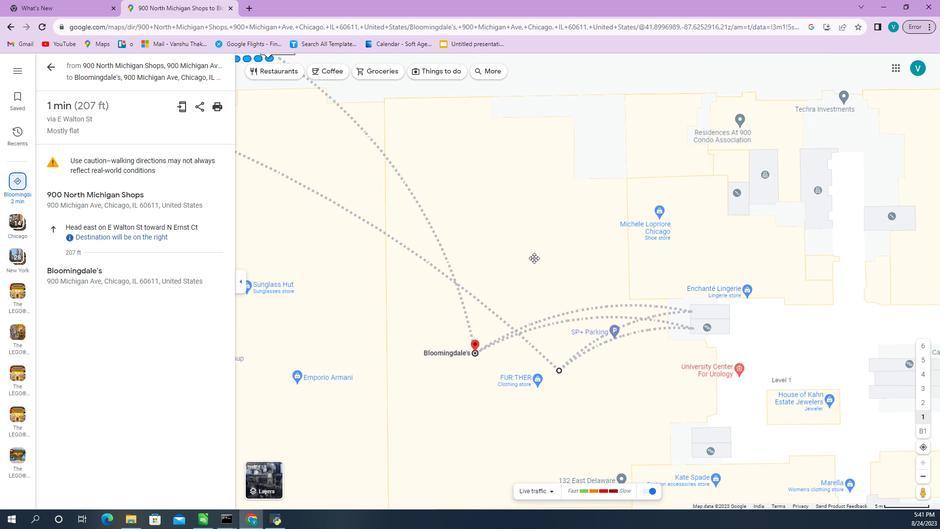 
Action: Mouse pressed left at (517, 280)
Screenshot: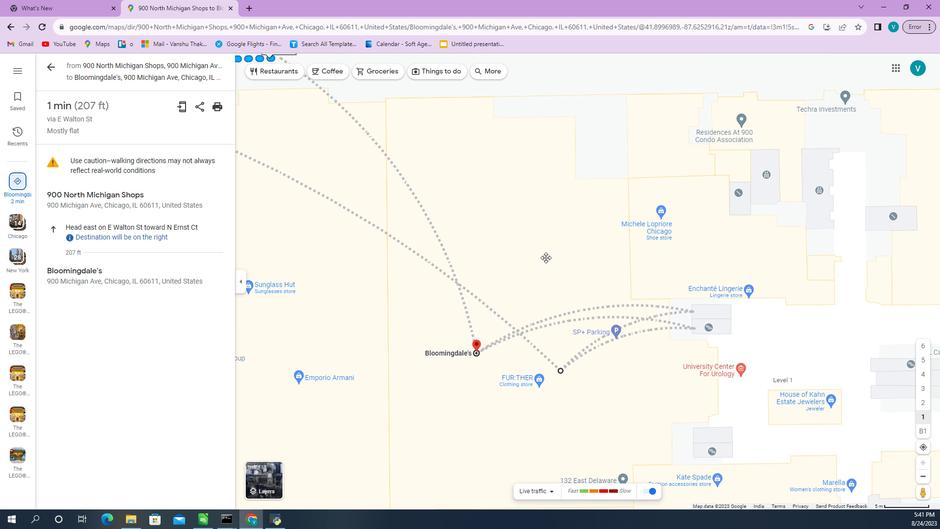 
Action: Mouse moved to (477, 238)
Screenshot: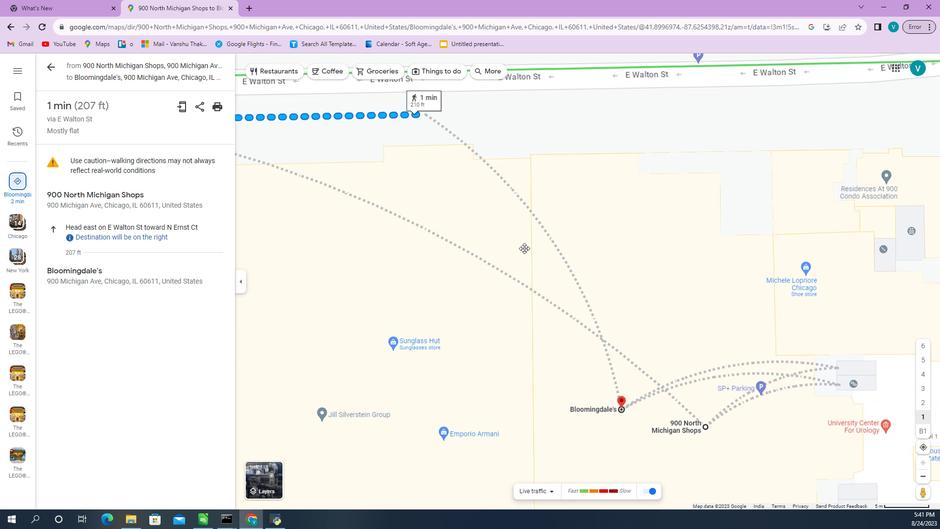 
Action: Mouse pressed left at (477, 238)
Screenshot: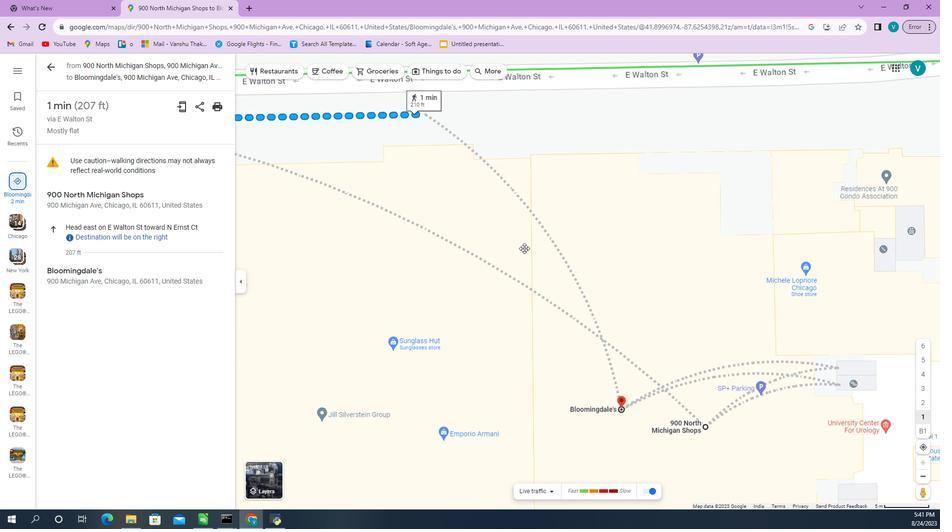 
Action: Mouse moved to (401, 264)
Screenshot: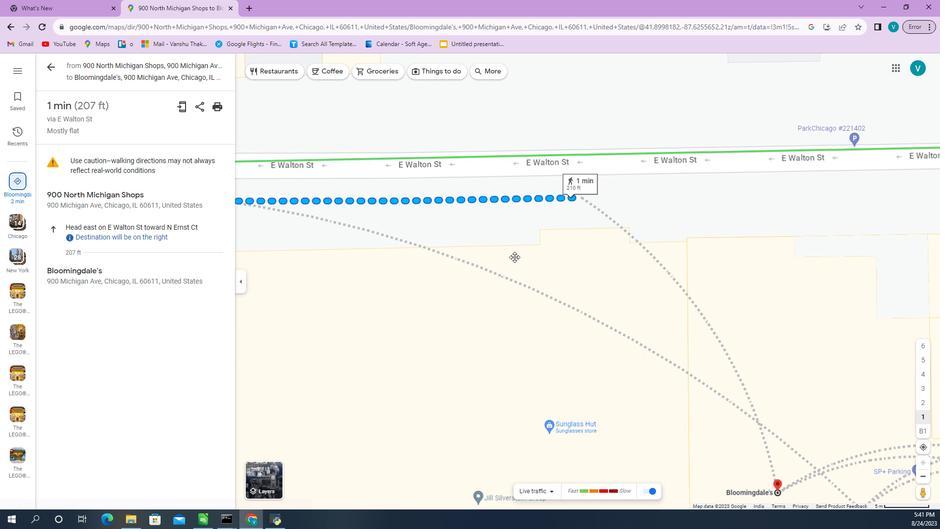 
Action: Mouse pressed left at (401, 264)
Screenshot: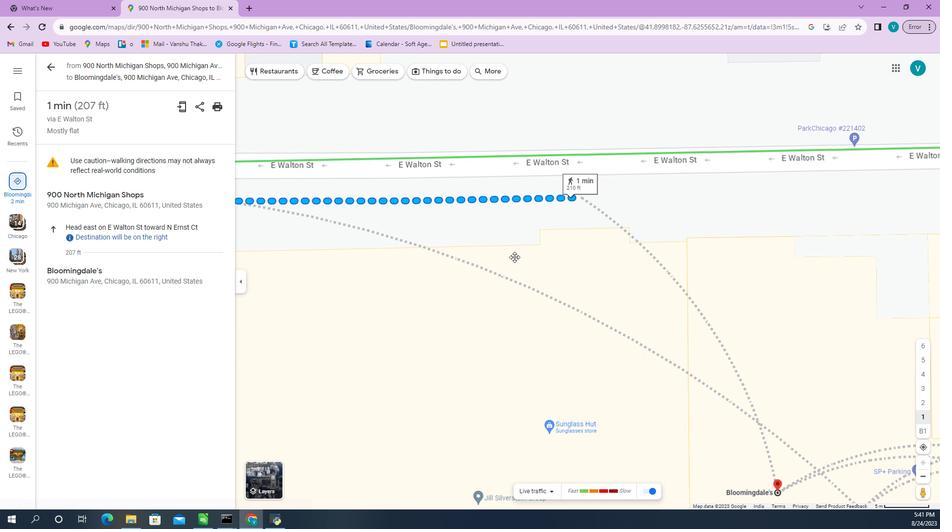 
Action: Mouse moved to (435, 288)
Screenshot: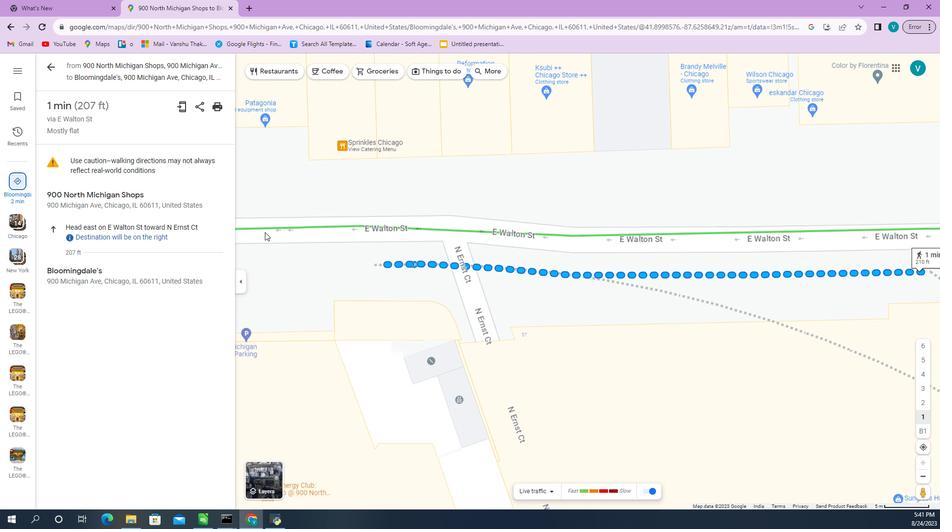 
Action: Mouse pressed left at (369, 282)
Screenshot: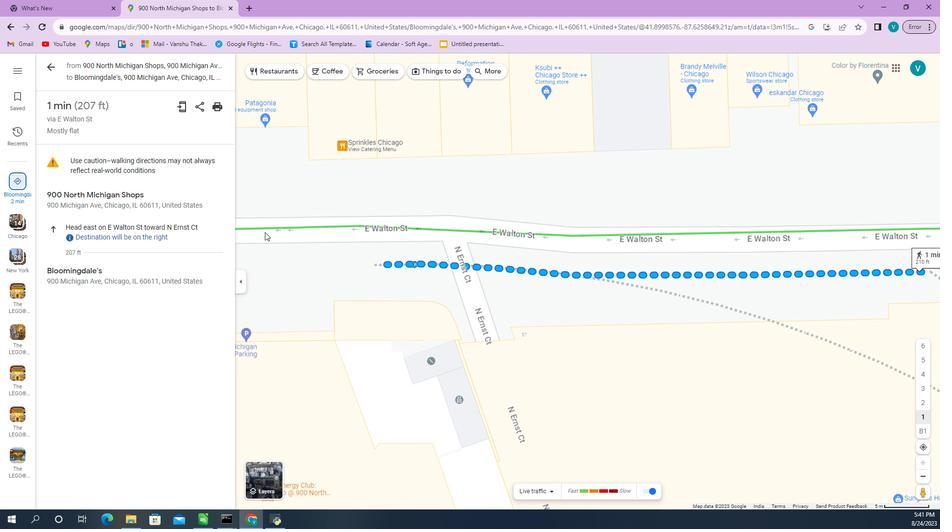 
Action: Mouse moved to (122, 164)
Screenshot: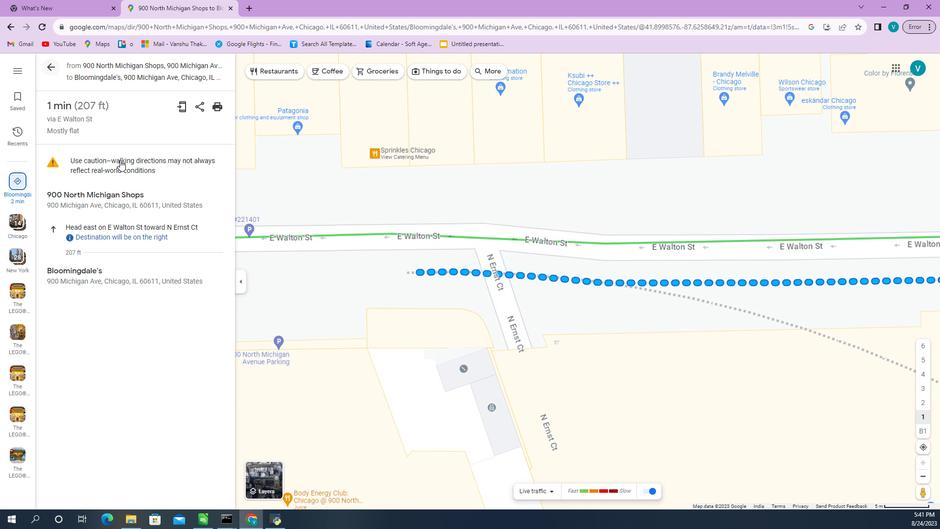 
Action: Mouse pressed left at (122, 164)
Screenshot: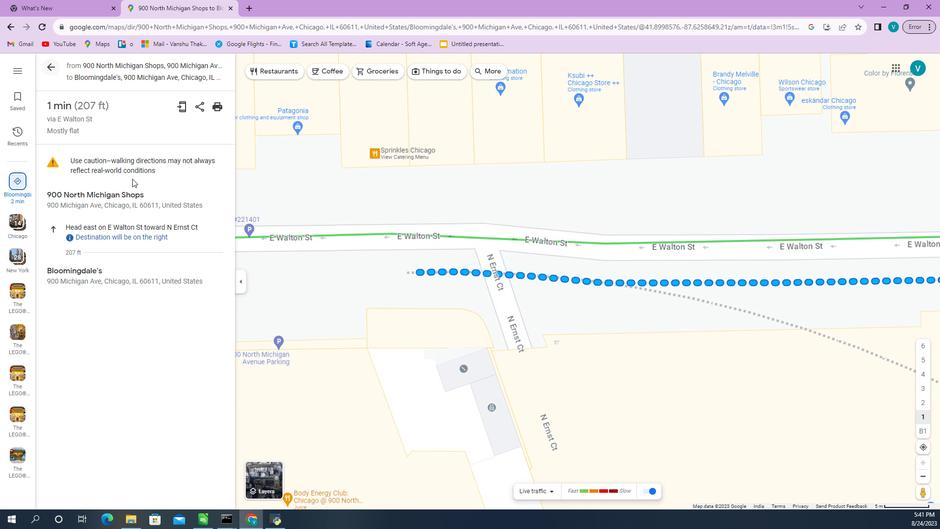 
Action: Mouse moved to (169, 164)
Screenshot: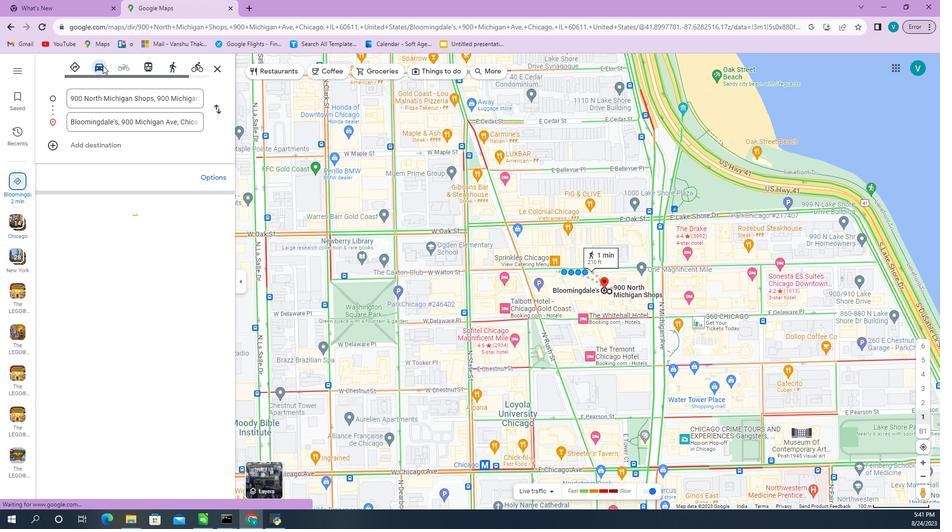
Action: Mouse pressed left at (169, 164)
Screenshot: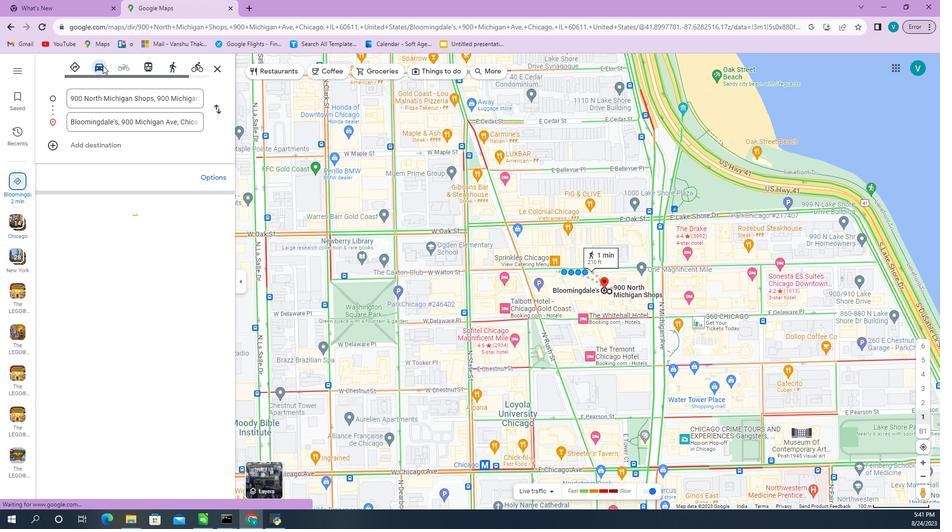 
Action: Mouse moved to (559, 307)
Screenshot: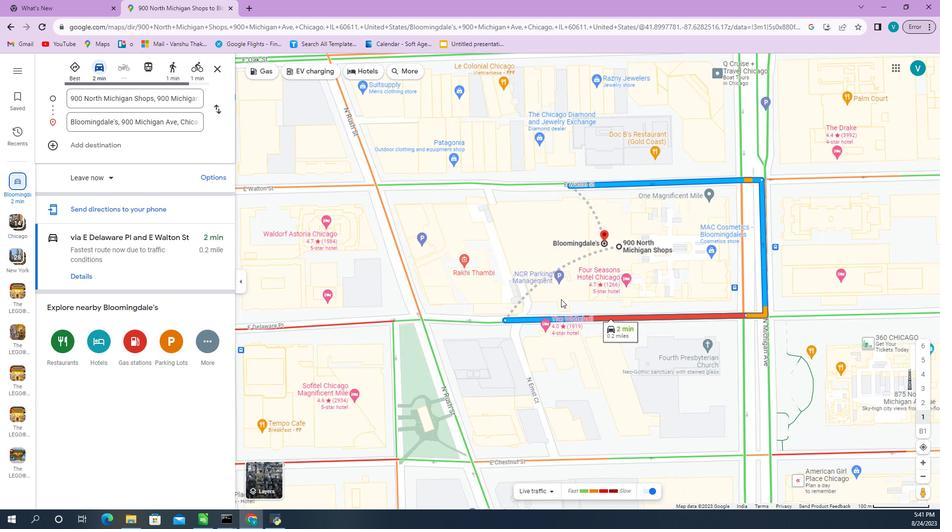 
Action: Mouse scrolled (559, 307) with delta (0, 0)
Screenshot: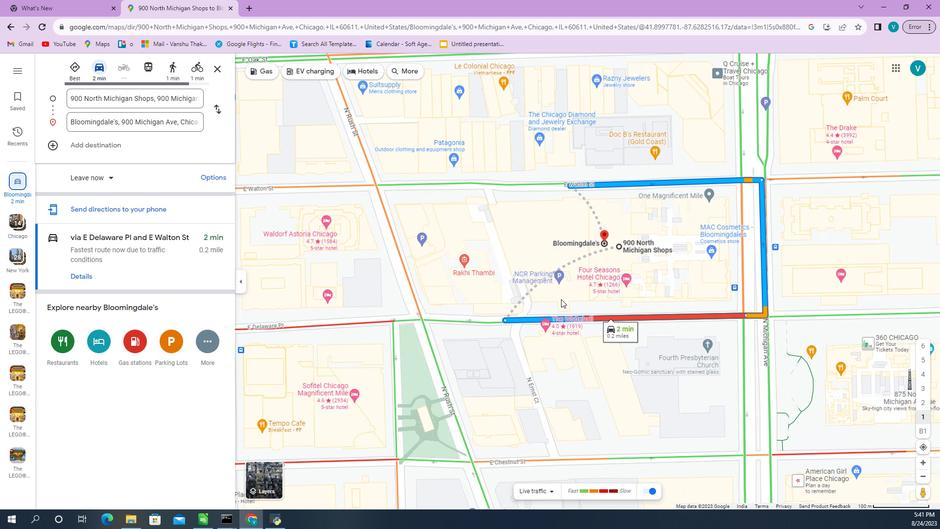 
Action: Mouse scrolled (559, 307) with delta (0, 0)
Screenshot: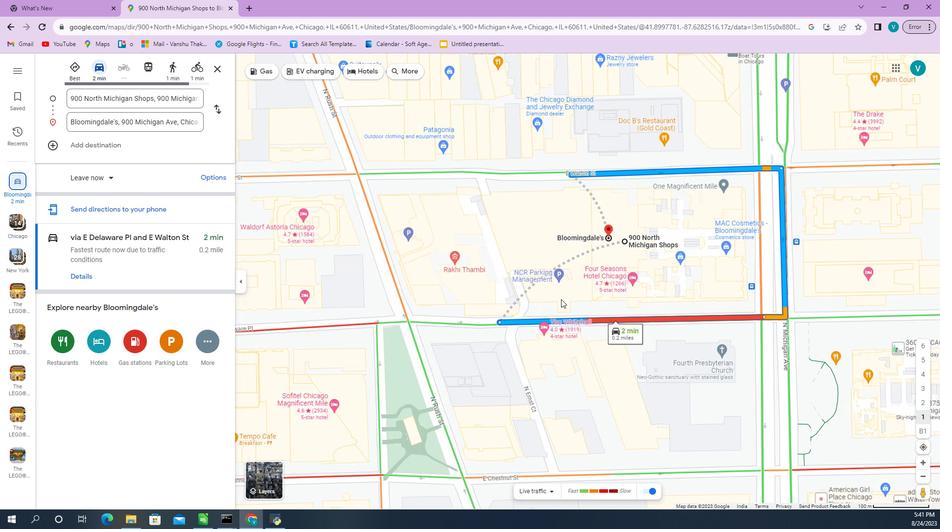
Action: Mouse scrolled (559, 307) with delta (0, 0)
Screenshot: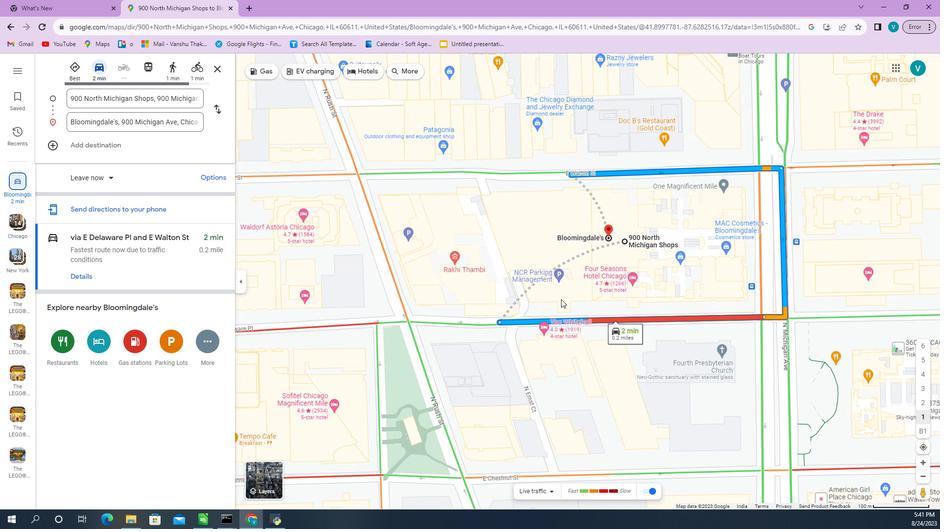
Action: Mouse scrolled (559, 307) with delta (0, 0)
Screenshot: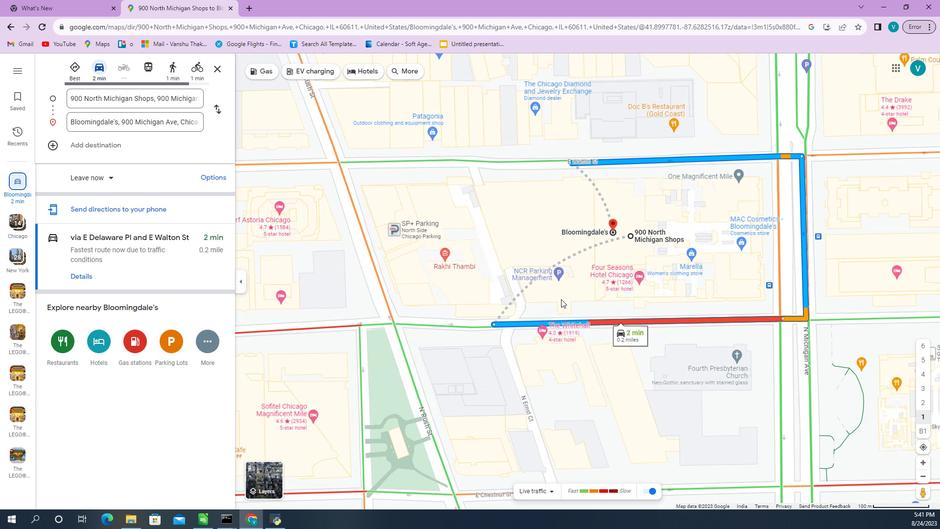 
Action: Mouse scrolled (559, 307) with delta (0, 0)
Screenshot: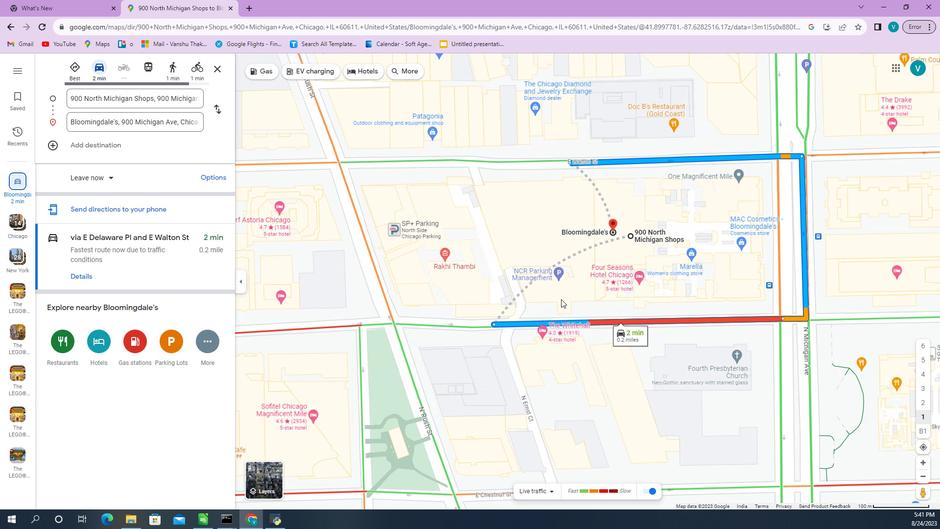 
Action: Mouse scrolled (559, 307) with delta (0, 0)
Screenshot: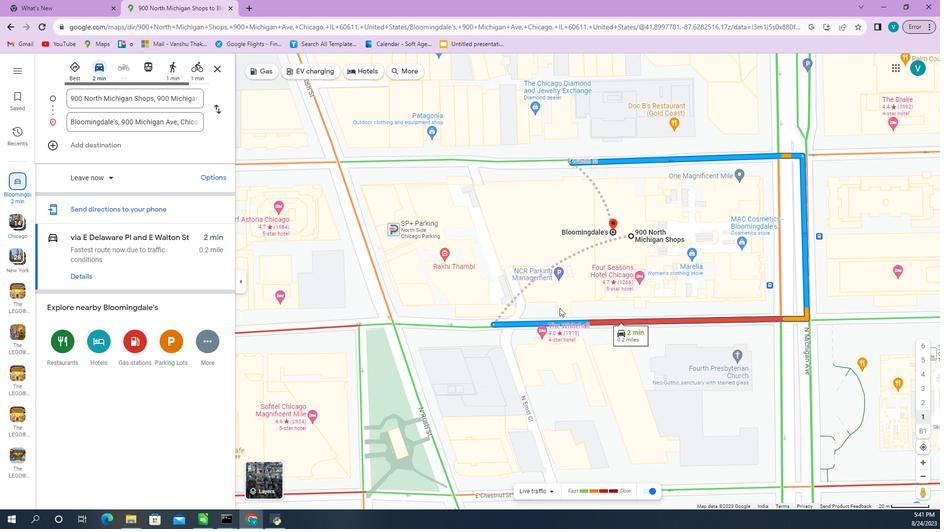 
Action: Mouse scrolled (559, 307) with delta (0, 0)
Screenshot: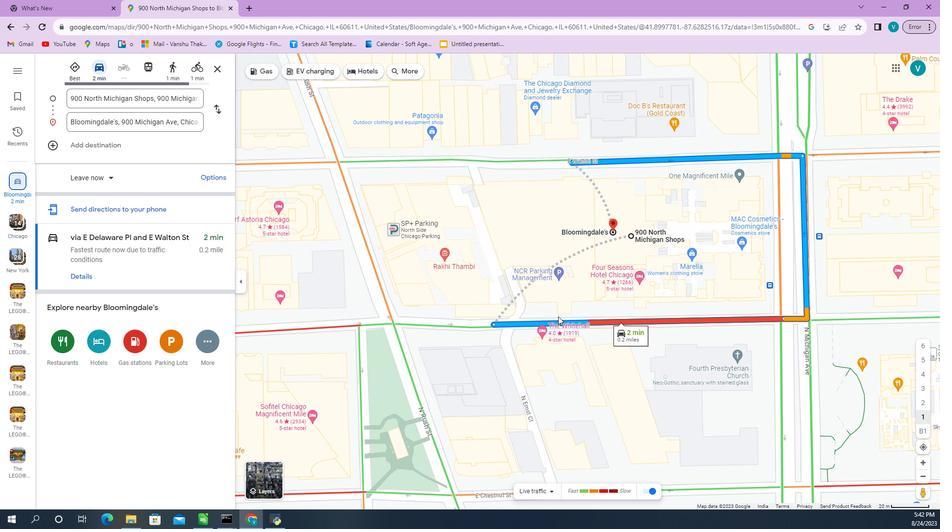 
Action: Mouse moved to (509, 313)
Screenshot: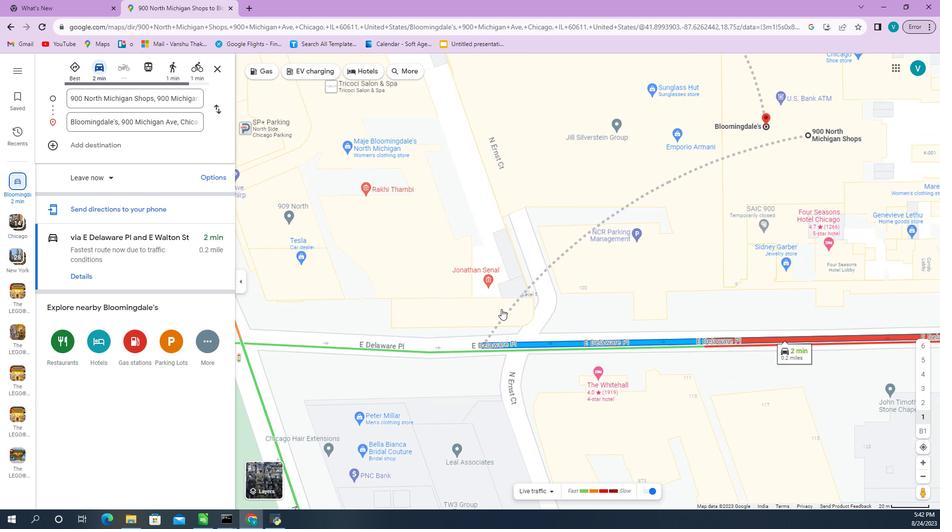 
Action: Mouse scrolled (509, 313) with delta (0, 0)
Screenshot: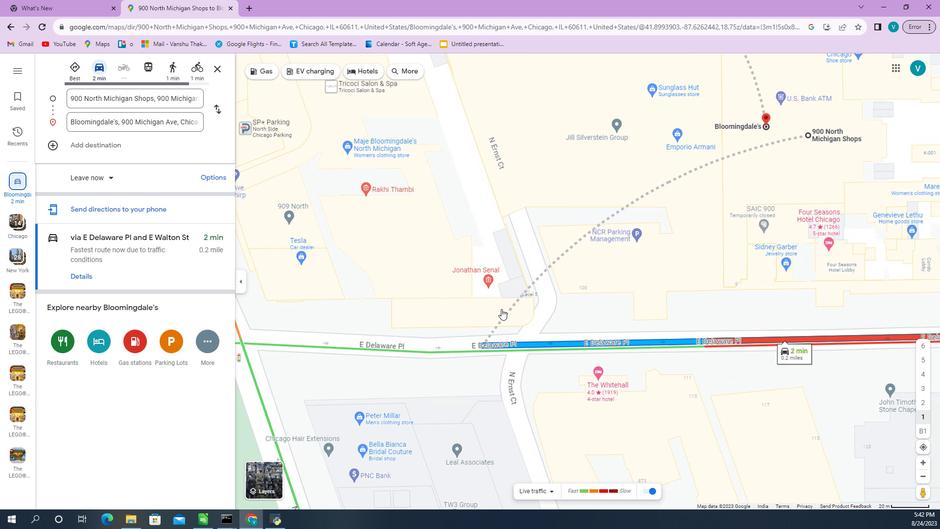 
Action: Mouse scrolled (509, 313) with delta (0, 0)
Screenshot: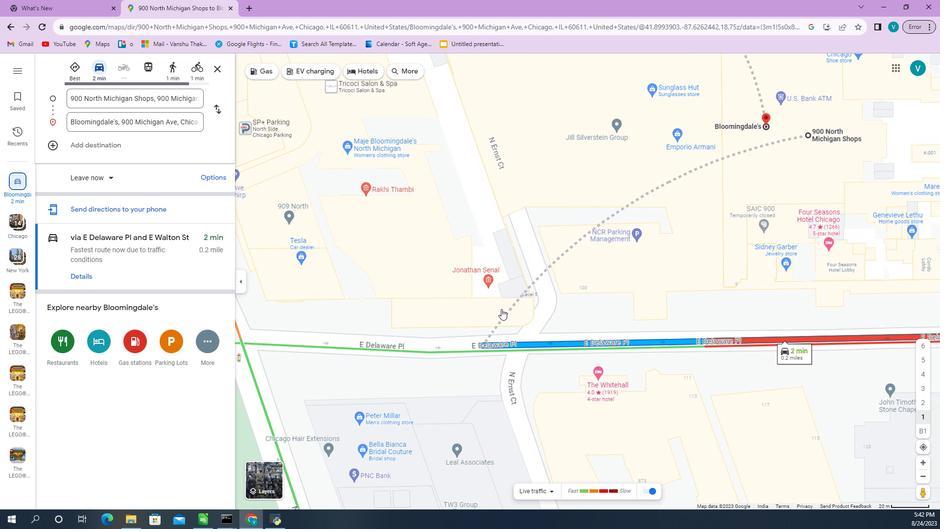 
Action: Mouse scrolled (509, 313) with delta (0, 0)
Screenshot: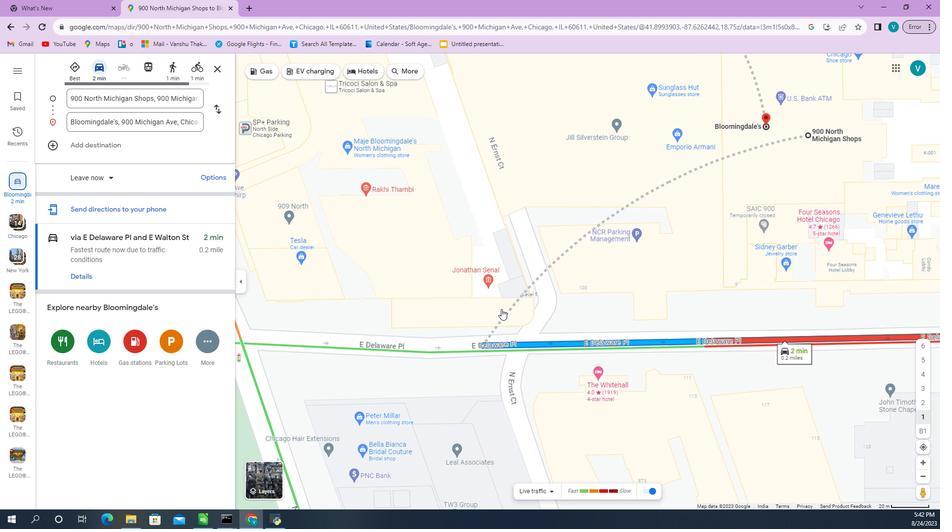 
Action: Mouse scrolled (509, 313) with delta (0, 0)
Screenshot: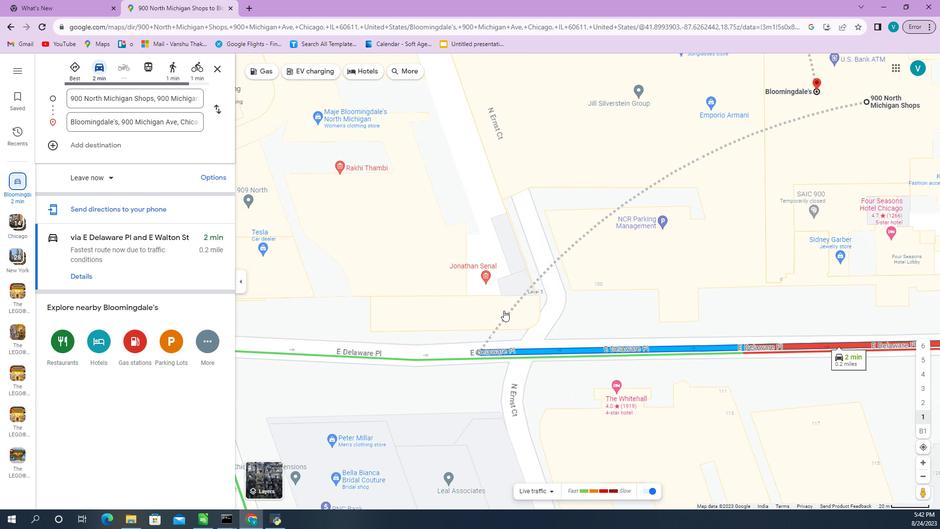 
Action: Mouse scrolled (509, 313) with delta (0, 0)
Screenshot: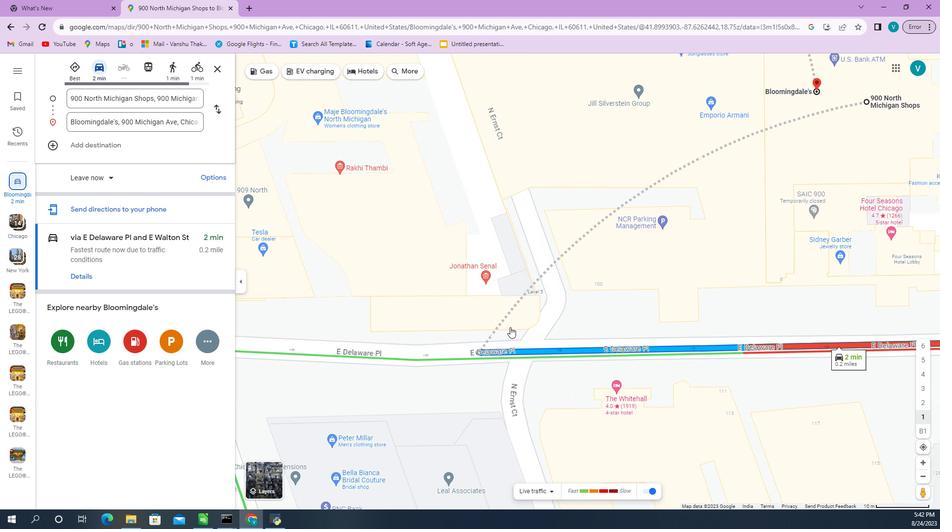 
Action: Mouse scrolled (509, 313) with delta (0, 0)
Screenshot: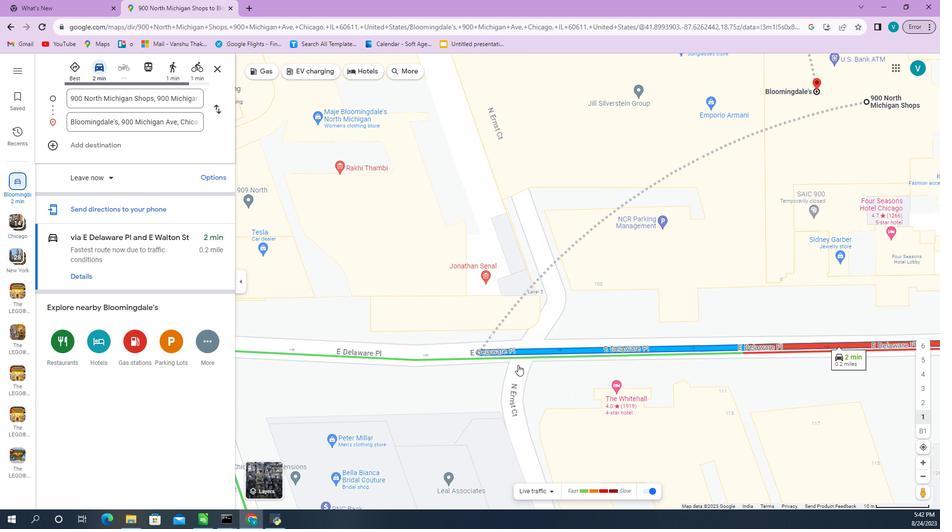 
Action: Mouse moved to (523, 355)
Screenshot: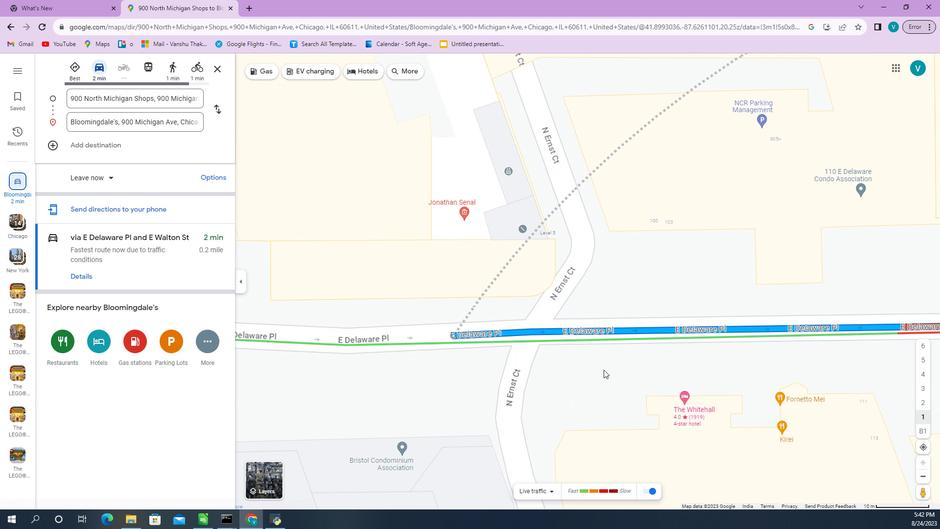 
Action: Mouse scrolled (523, 355) with delta (0, 0)
Screenshot: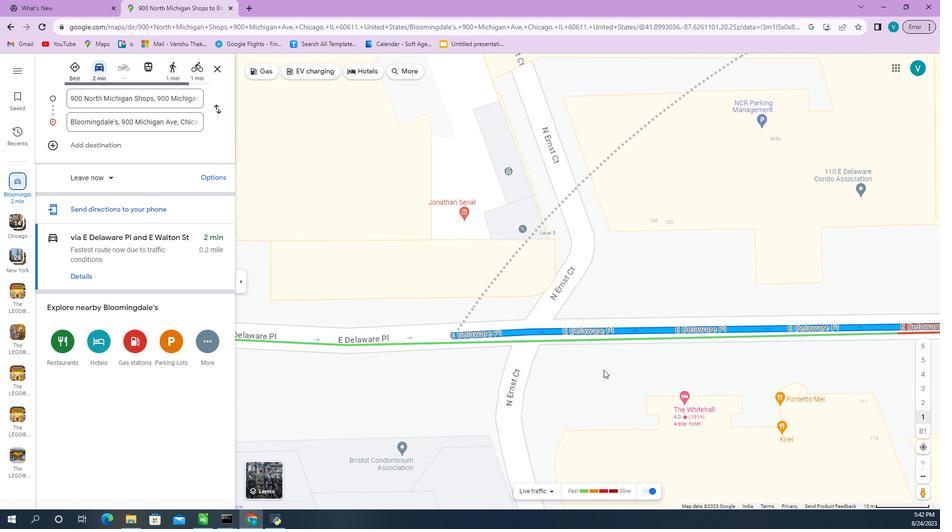 
Action: Mouse moved to (523, 355)
Screenshot: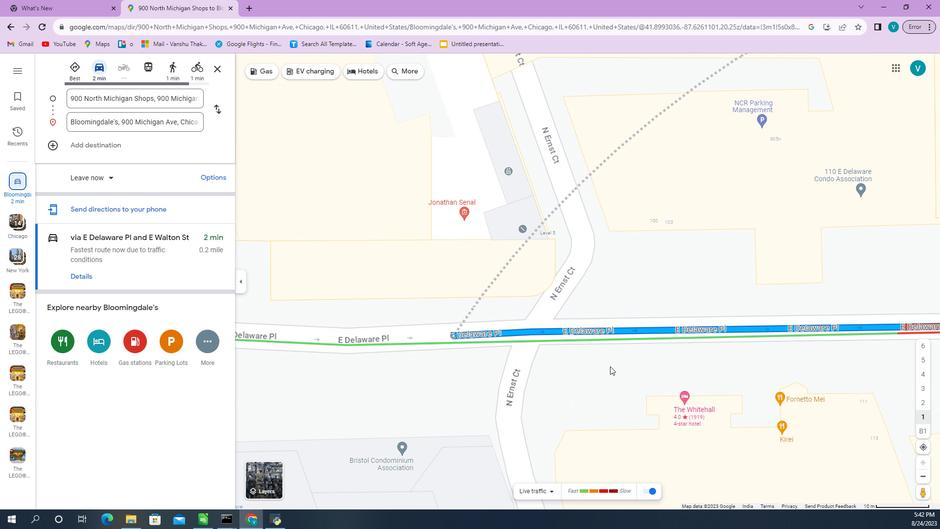 
Action: Mouse scrolled (523, 355) with delta (0, 0)
Screenshot: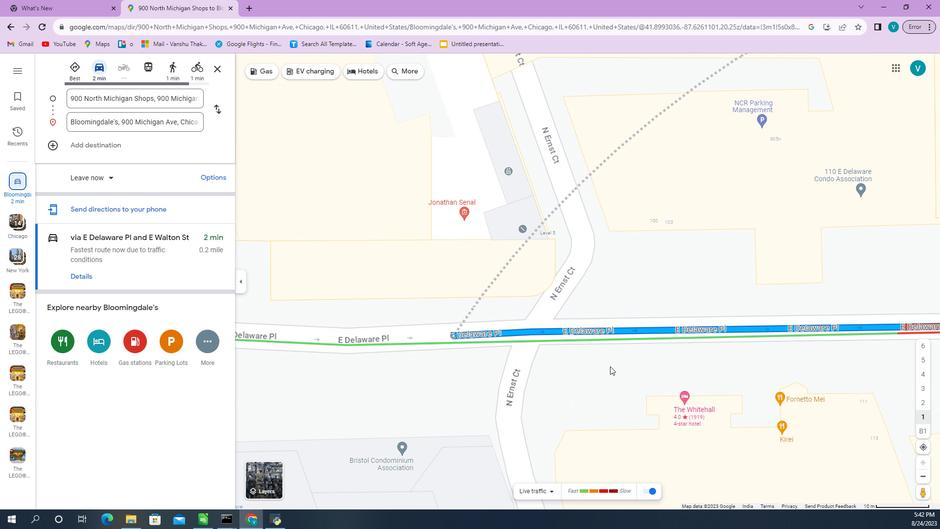 
Action: Mouse moved to (522, 355)
Screenshot: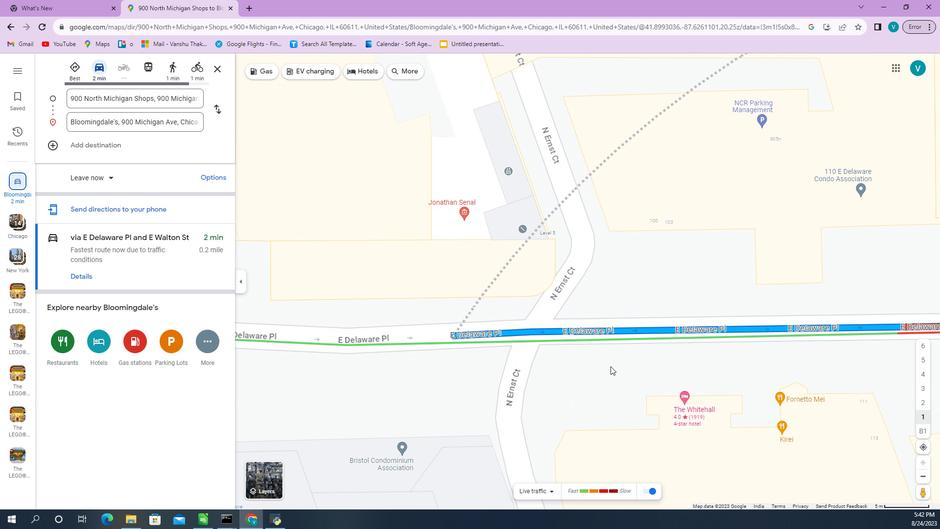 
Action: Mouse scrolled (522, 355) with delta (0, 0)
Screenshot: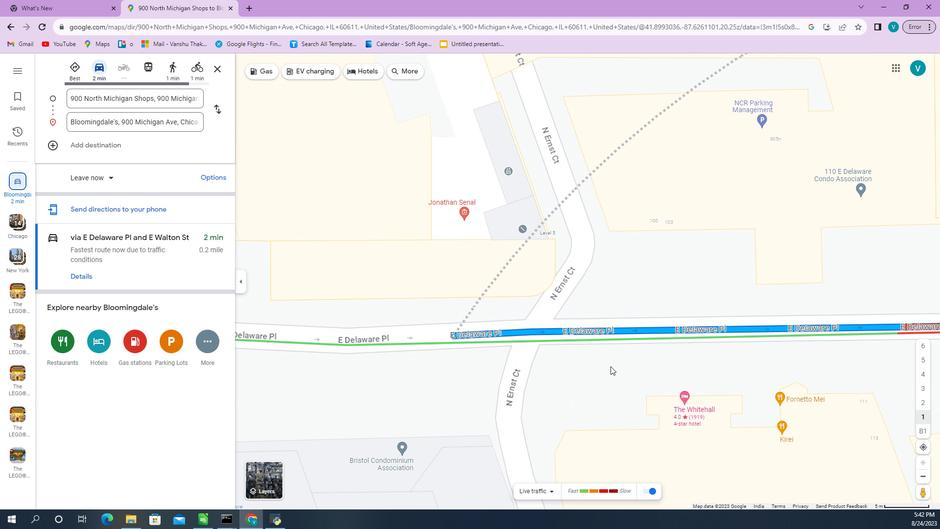 
Action: Mouse moved to (522, 355)
Screenshot: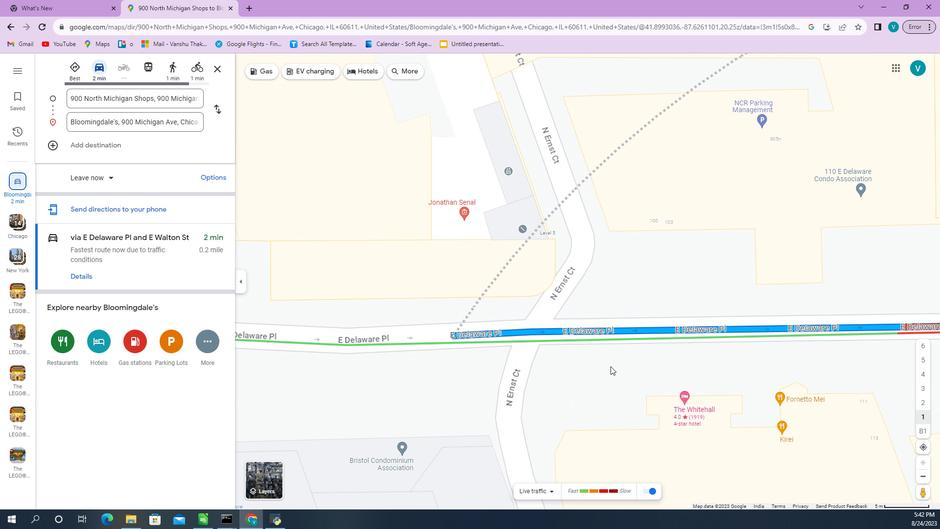 
Action: Mouse scrolled (522, 355) with delta (0, 0)
Screenshot: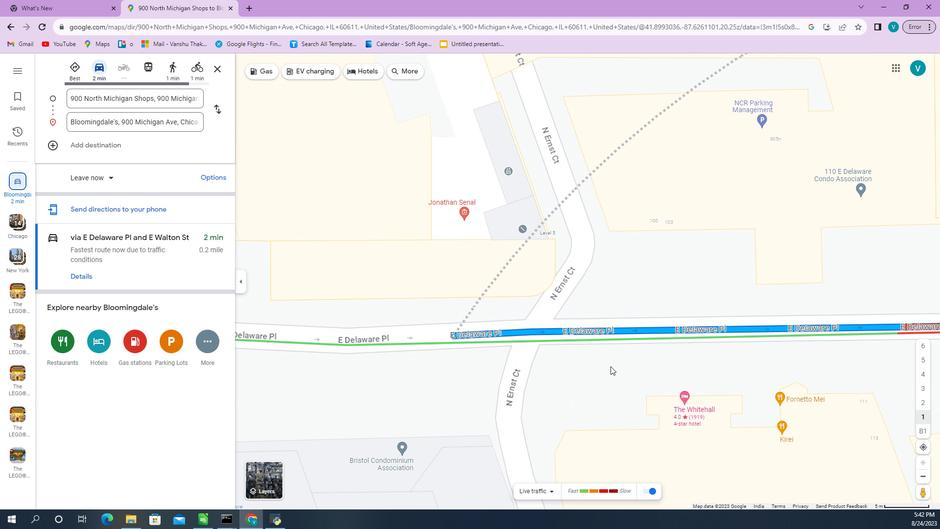 
Action: Mouse scrolled (522, 355) with delta (0, 0)
Screenshot: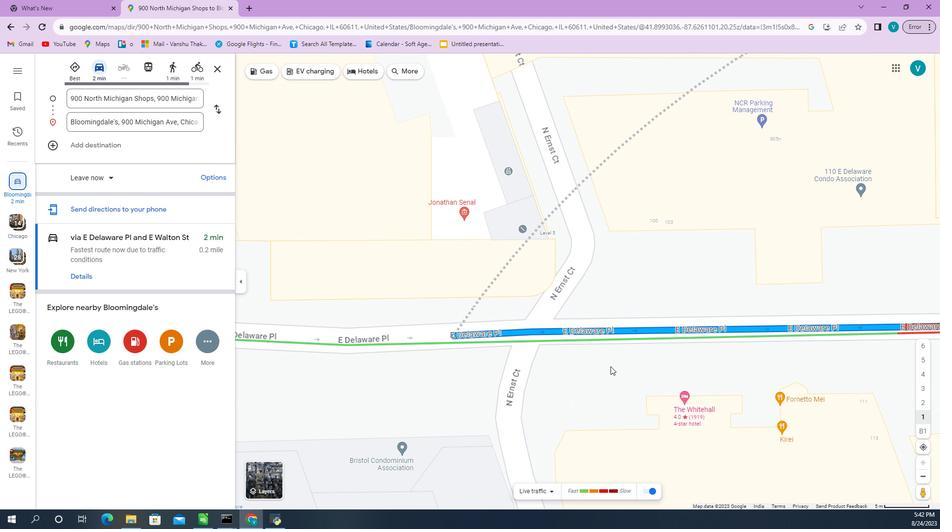 
Action: Mouse moved to (624, 346)
Screenshot: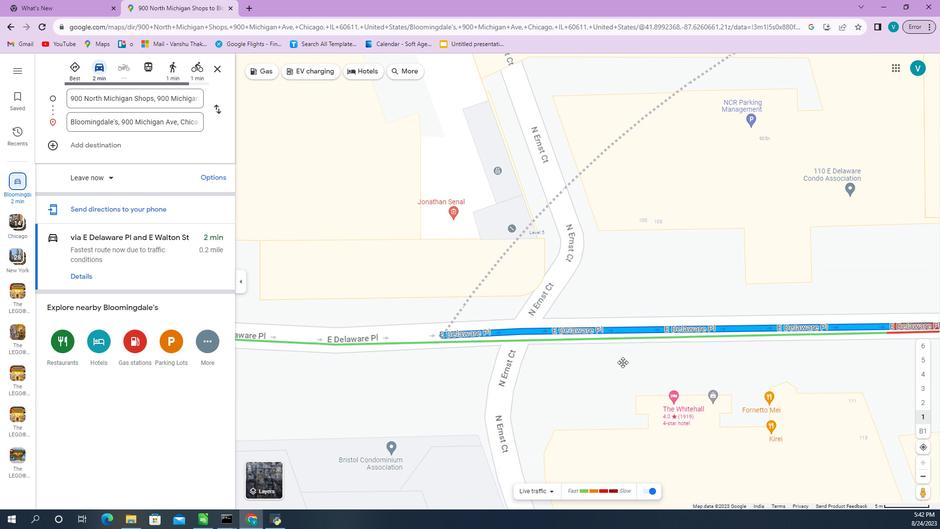
Action: Mouse pressed left at (624, 346)
Screenshot: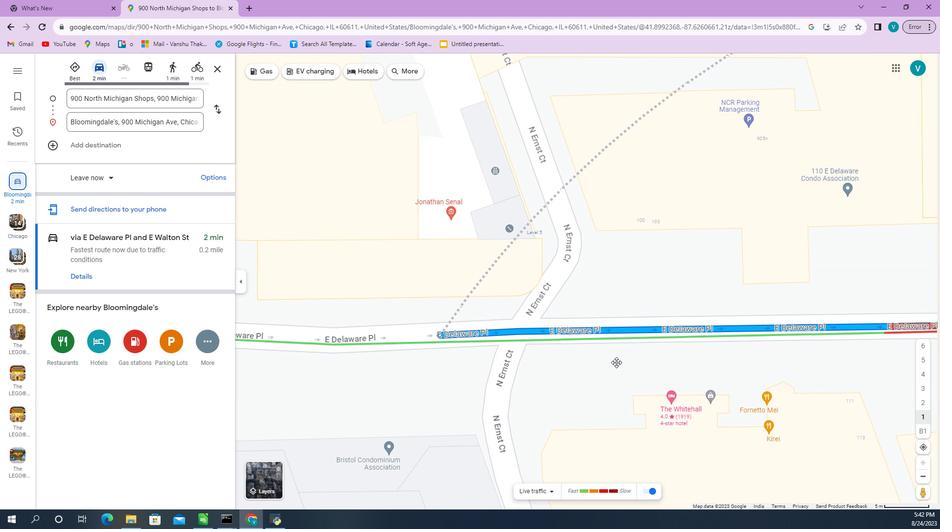 
Action: Mouse moved to (723, 355)
Screenshot: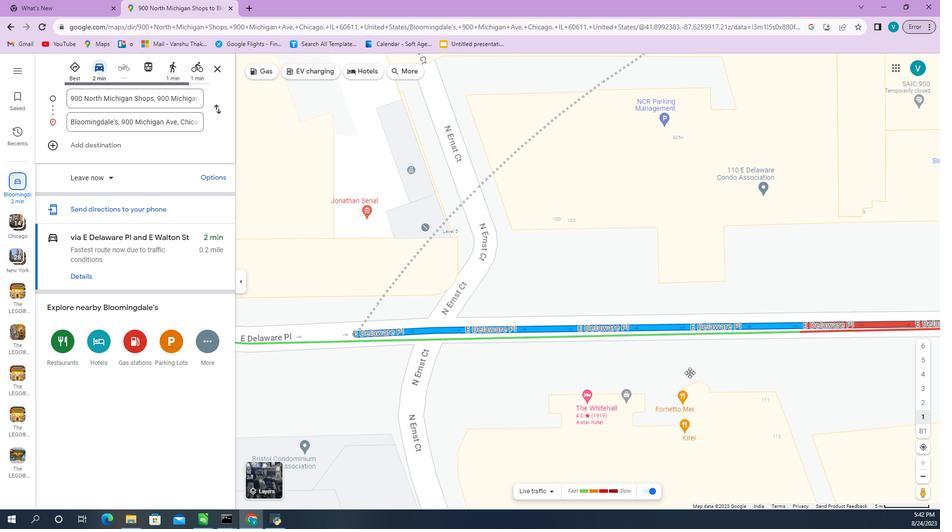 
Action: Mouse pressed left at (723, 355)
Screenshot: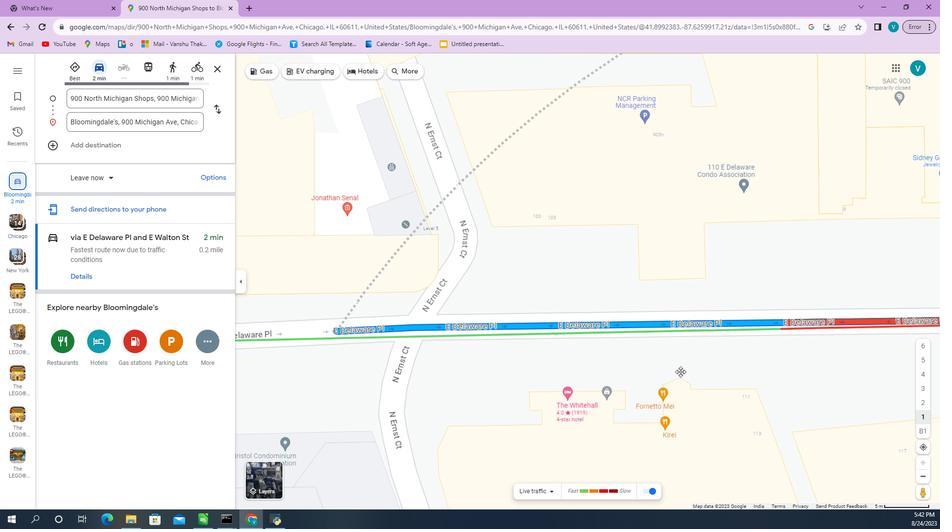 
Action: Mouse moved to (673, 347)
Screenshot: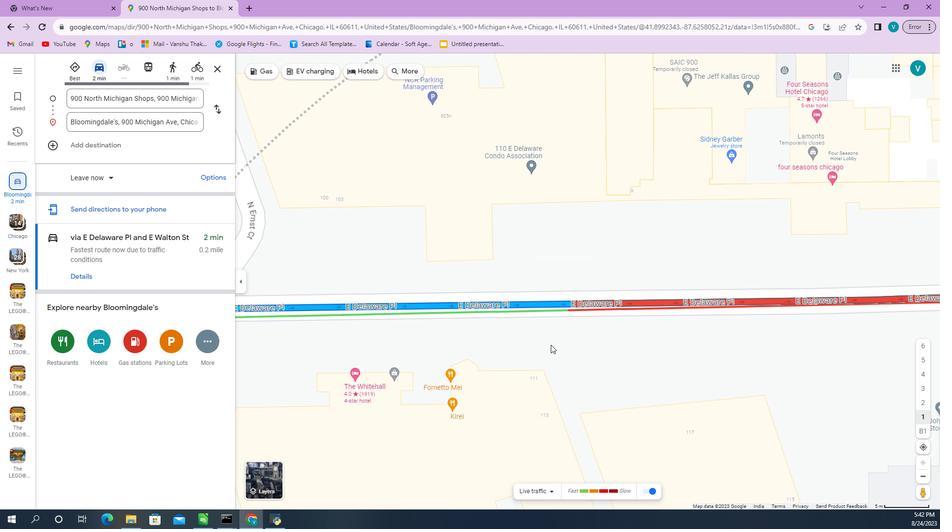 
Action: Mouse pressed left at (673, 347)
Screenshot: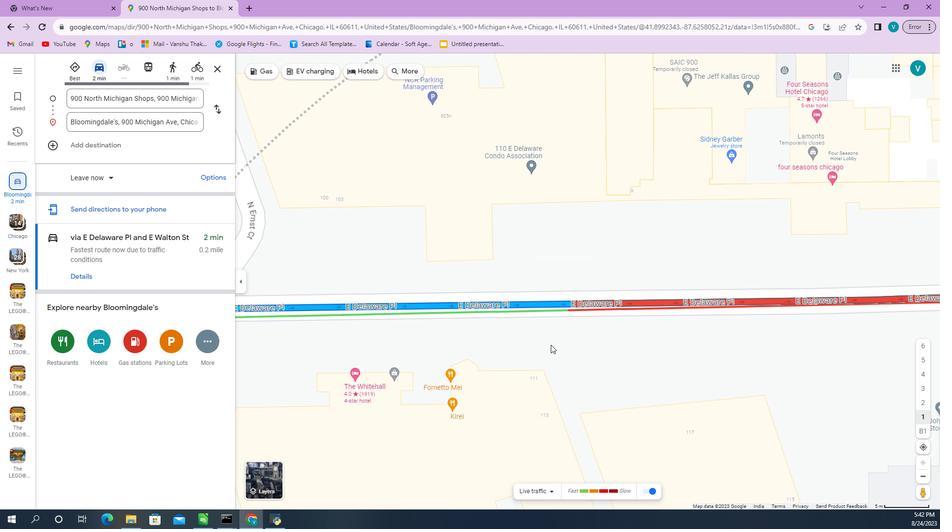
Action: Mouse moved to (765, 335)
Screenshot: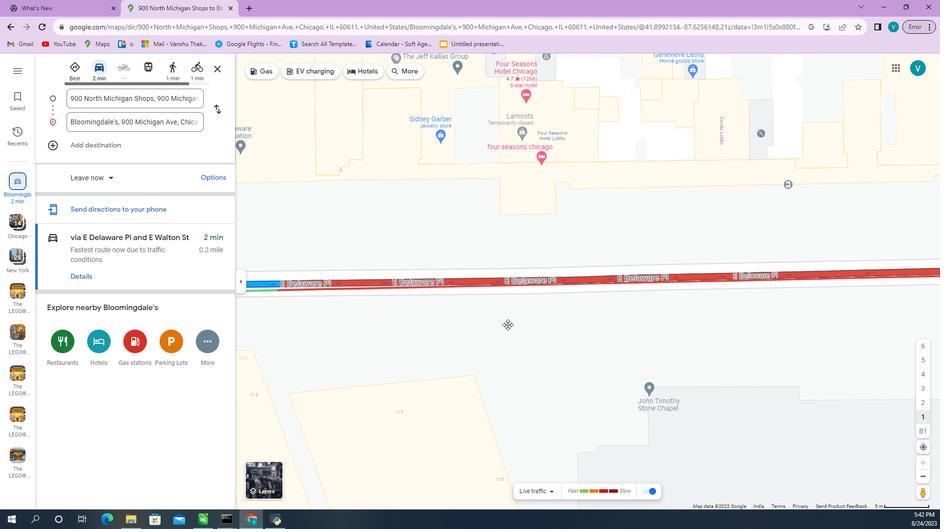 
Action: Mouse pressed left at (765, 335)
Screenshot: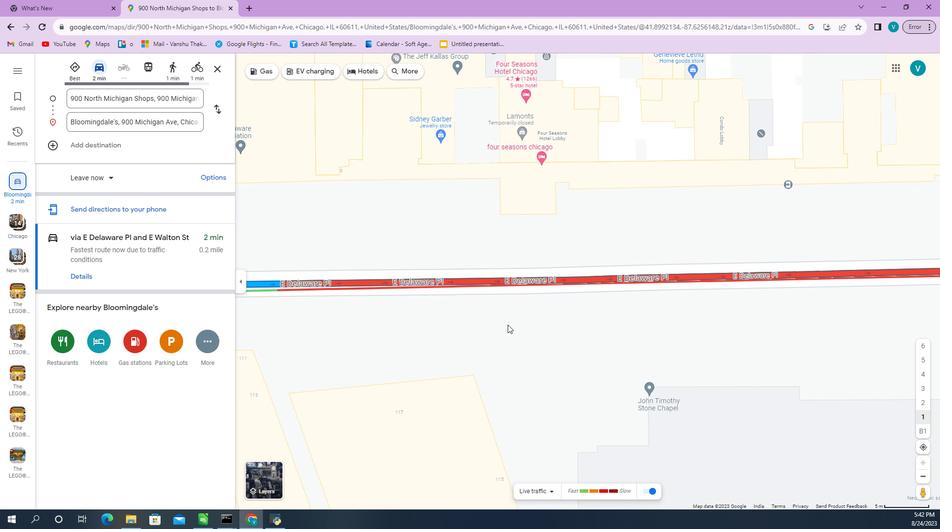 
Action: Mouse moved to (802, 329)
Screenshot: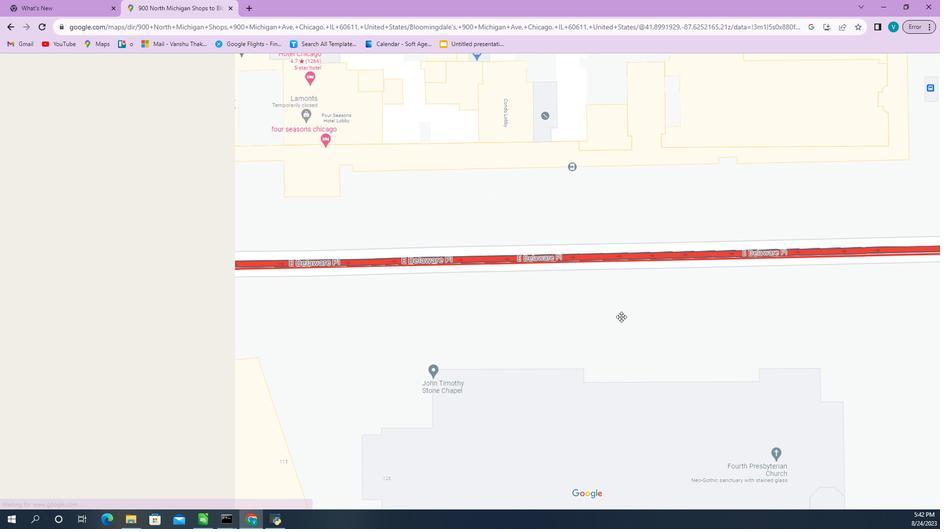 
Action: Mouse pressed left at (802, 329)
Screenshot: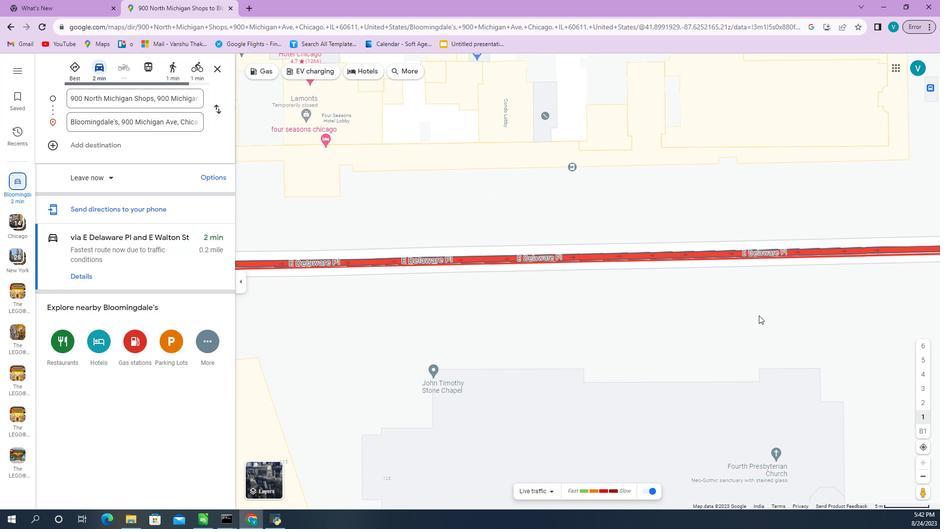 
Action: Mouse moved to (782, 310)
Screenshot: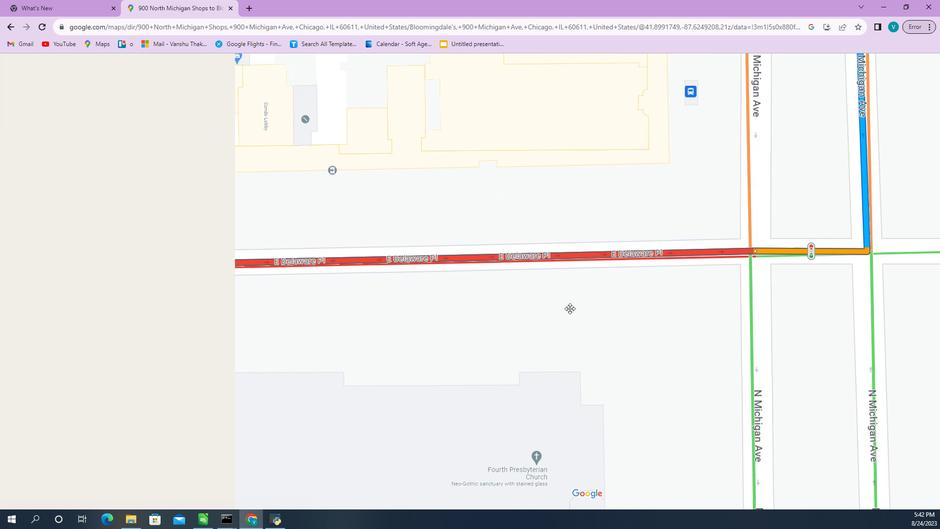 
Action: Mouse pressed left at (782, 310)
Screenshot: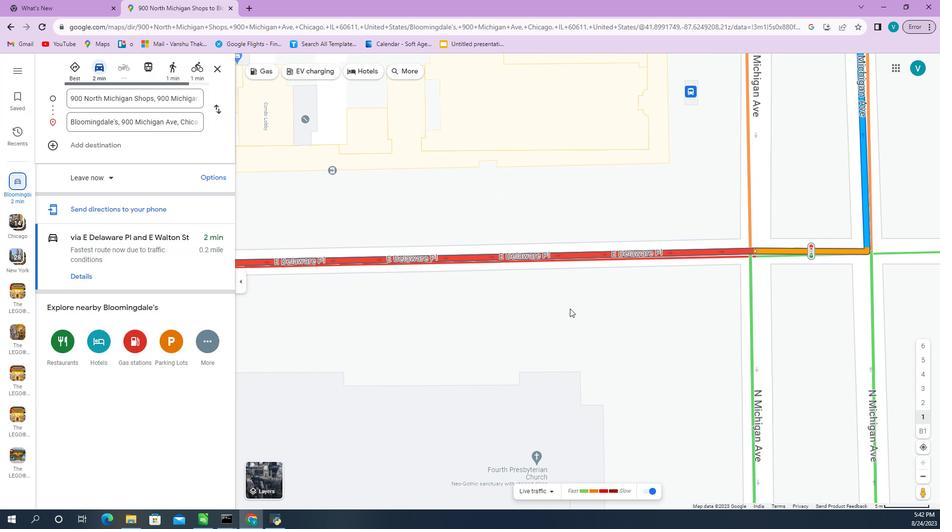 
Action: Mouse moved to (798, 303)
Screenshot: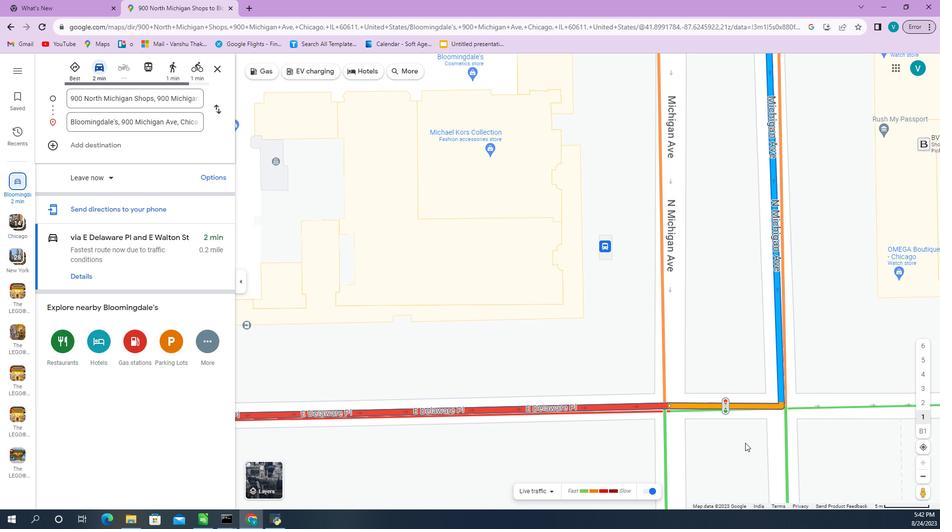 
Action: Mouse pressed left at (798, 303)
Screenshot: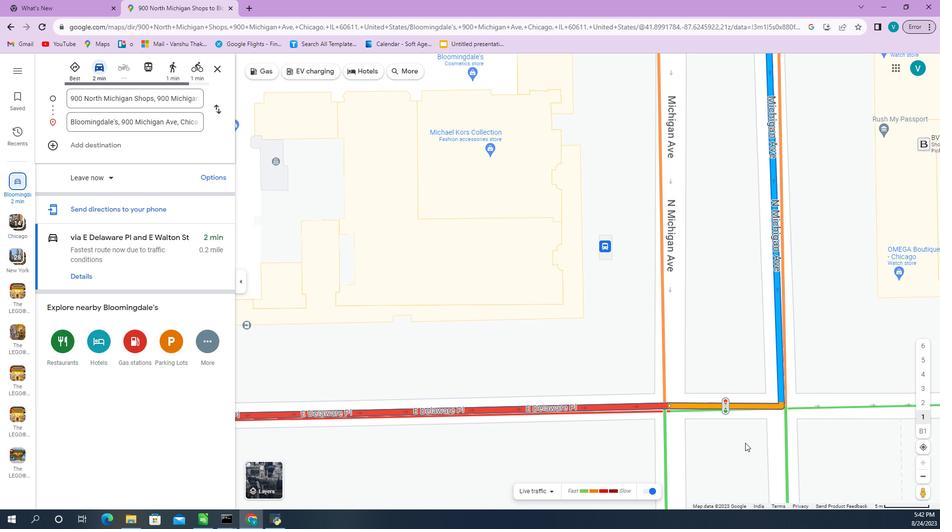 
Action: Mouse moved to (715, 264)
Screenshot: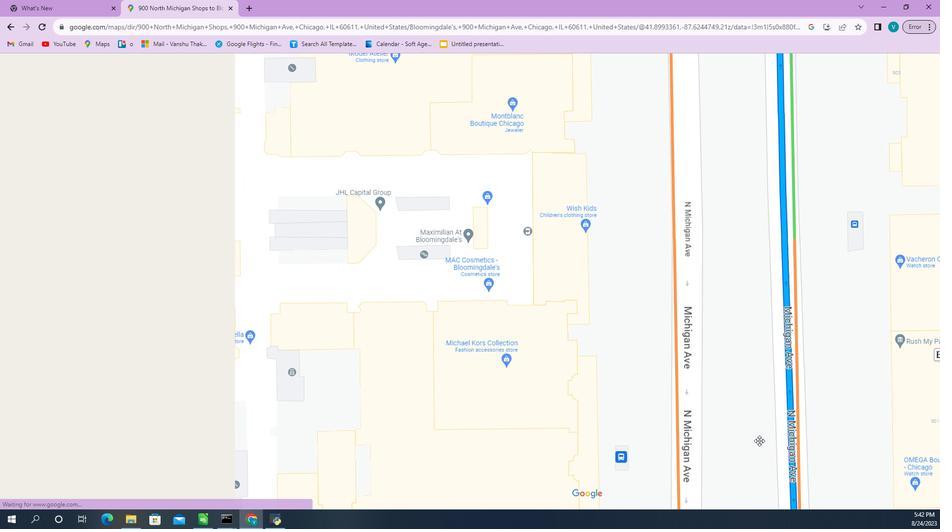 
Action: Mouse pressed left at (715, 264)
Screenshot: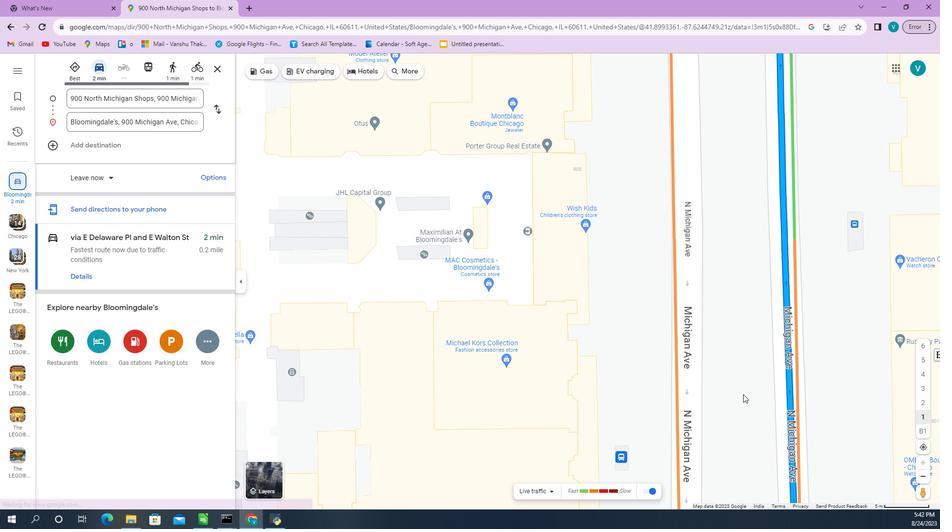
Action: Mouse moved to (713, 231)
Screenshot: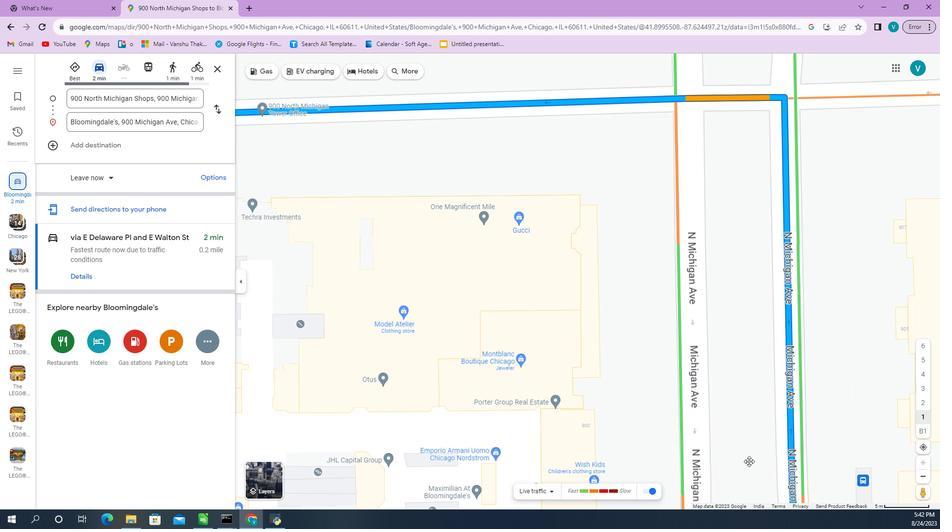 
Action: Mouse pressed left at (713, 231)
Screenshot: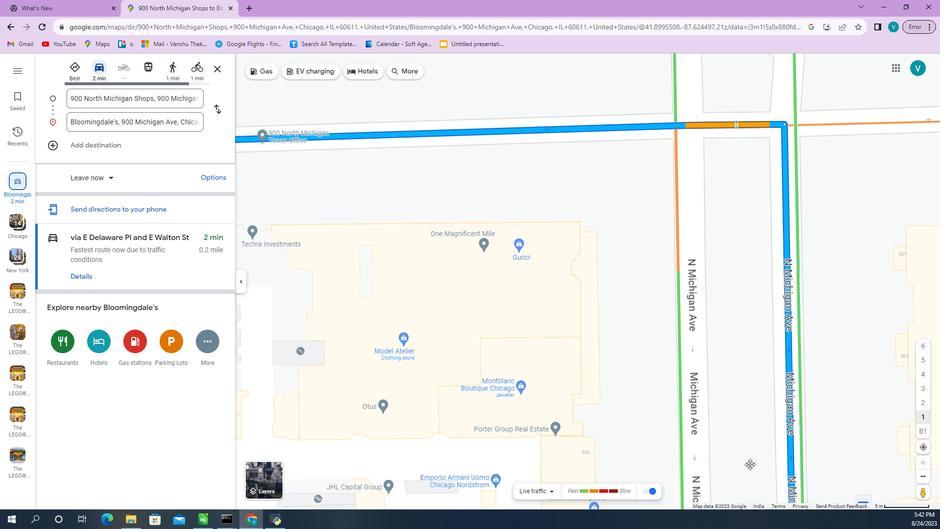
Action: Mouse moved to (718, 238)
Screenshot: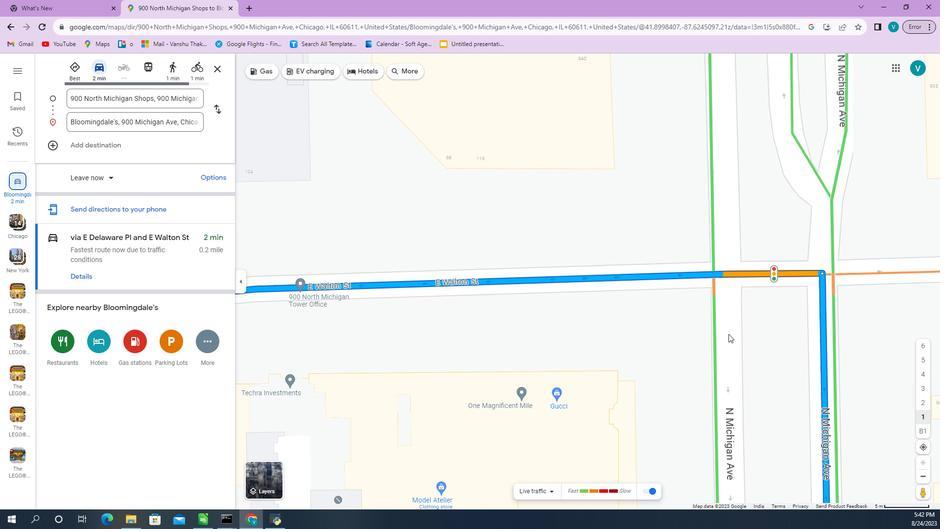 
Action: Mouse pressed left at (718, 238)
Screenshot: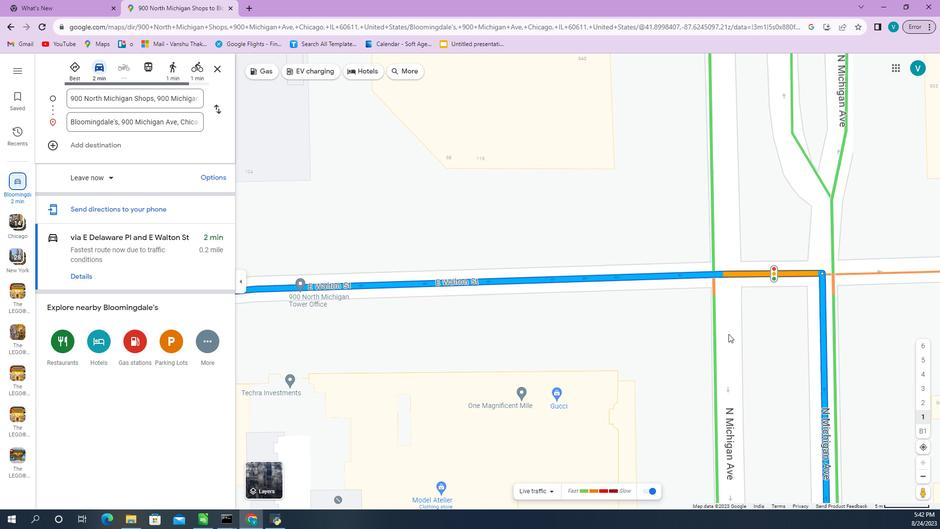
Action: Mouse moved to (644, 323)
Screenshot: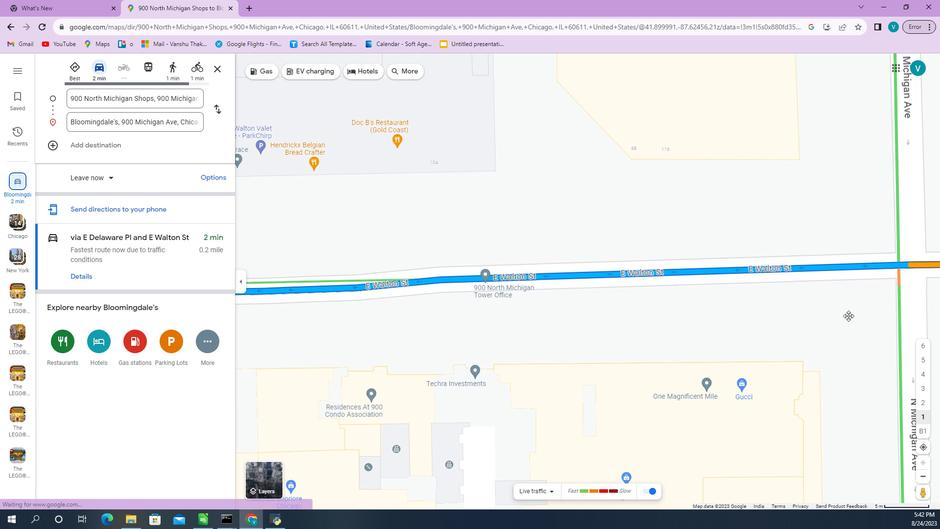 
Action: Mouse pressed left at (644, 323)
Screenshot: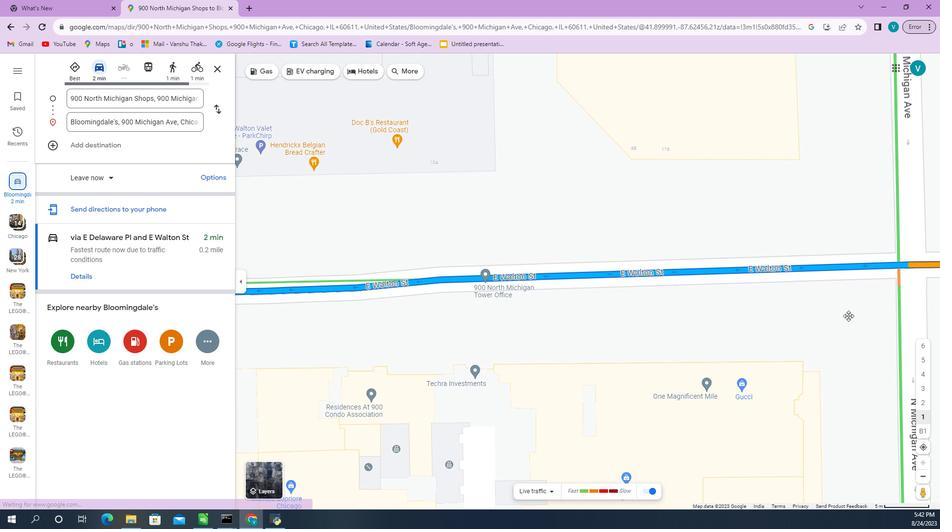 
Action: Mouse moved to (572, 314)
Screenshot: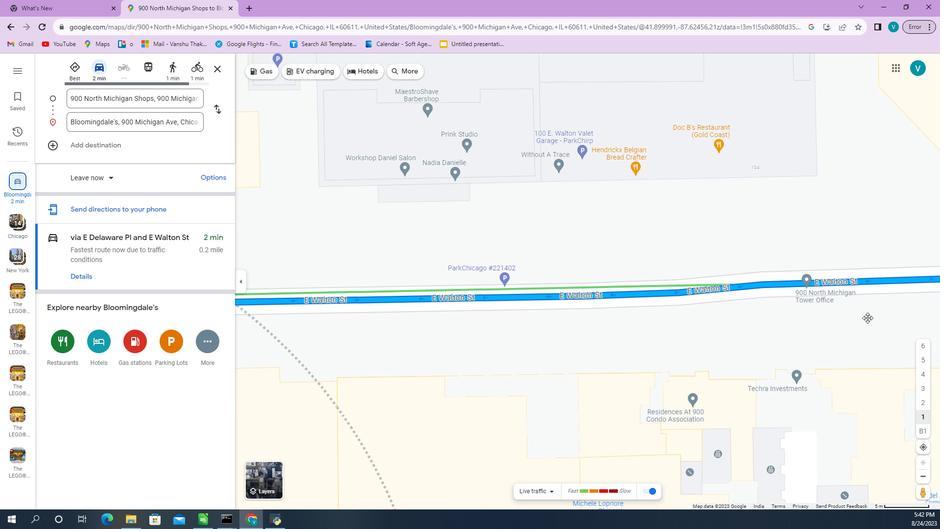 
Action: Mouse pressed left at (572, 314)
Screenshot: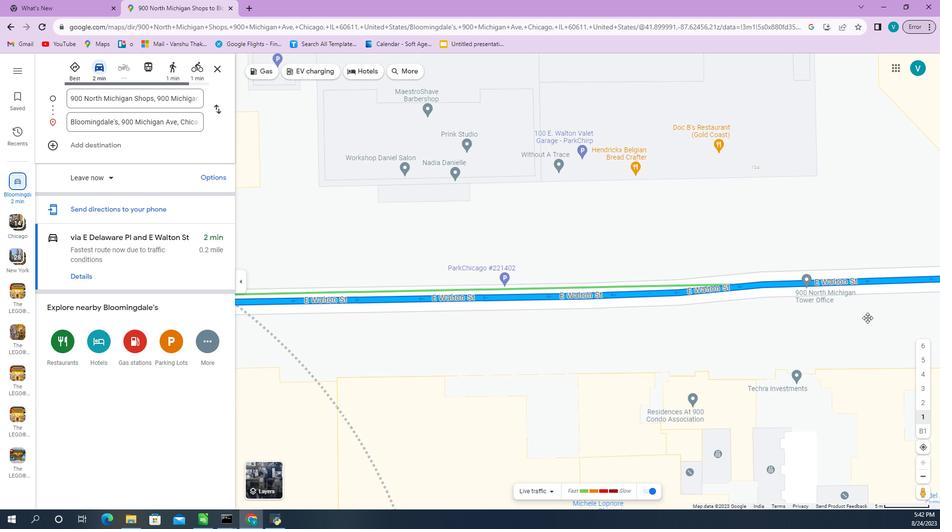 
Action: Mouse moved to (599, 338)
Screenshot: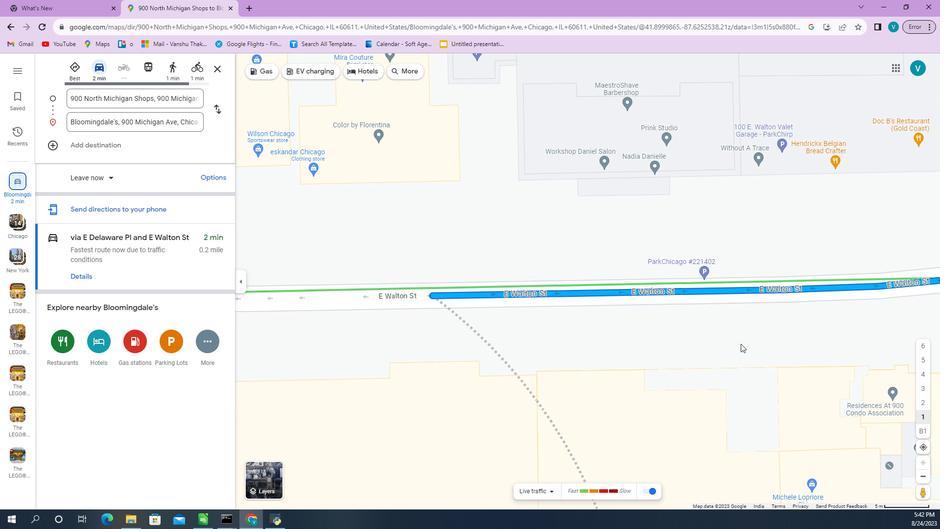 
Action: Mouse pressed left at (599, 338)
Screenshot: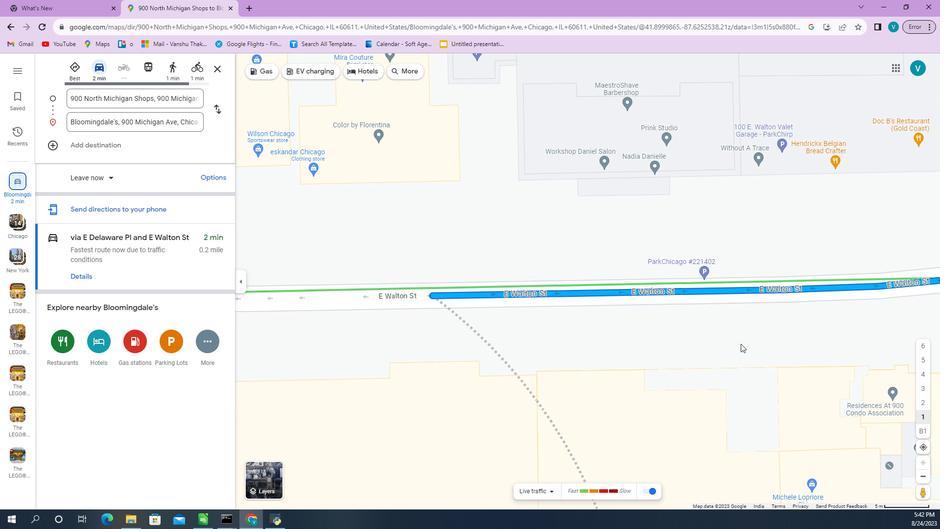 
Action: Mouse moved to (589, 331)
Screenshot: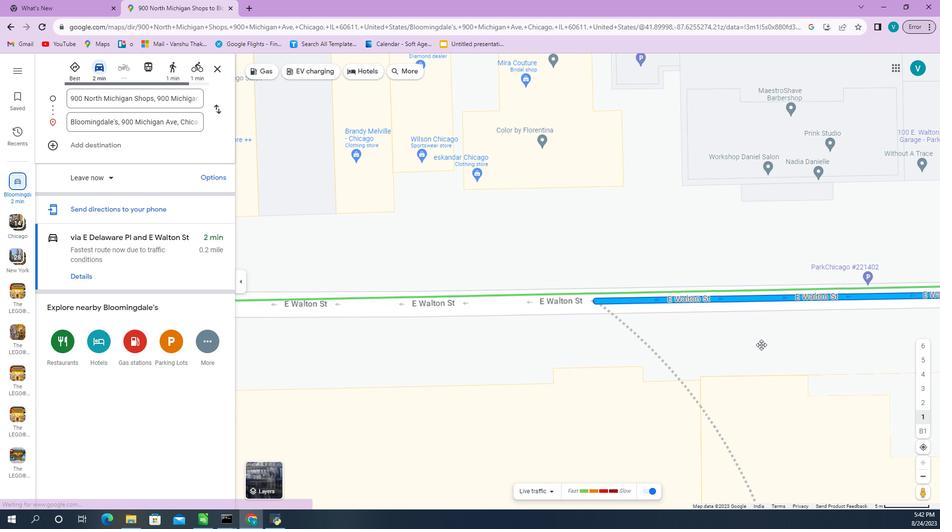 
Action: Mouse pressed left at (589, 331)
Screenshot: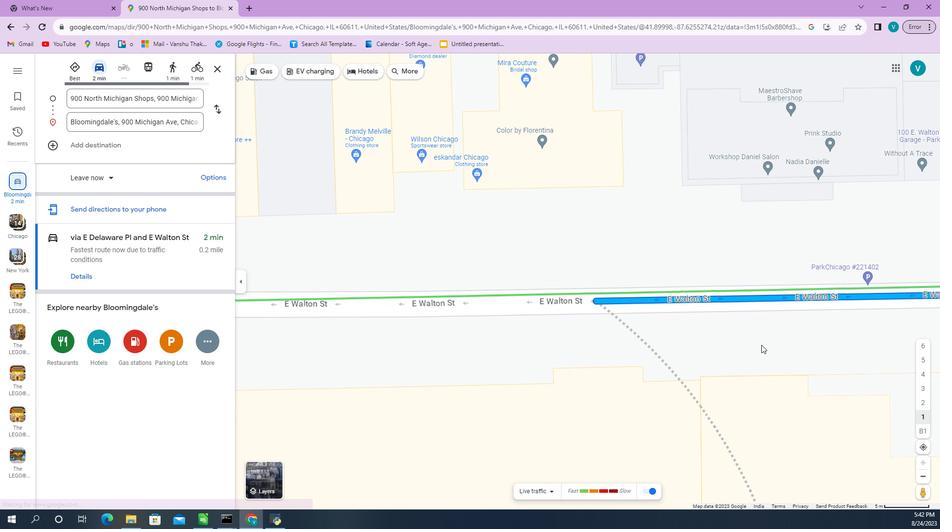 
Action: Mouse moved to (613, 387)
Screenshot: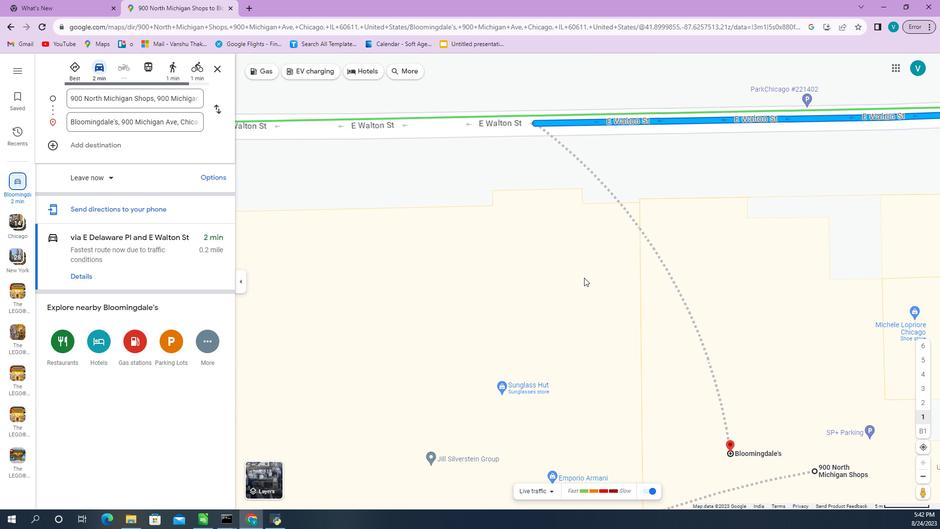 
Action: Mouse pressed left at (613, 387)
Screenshot: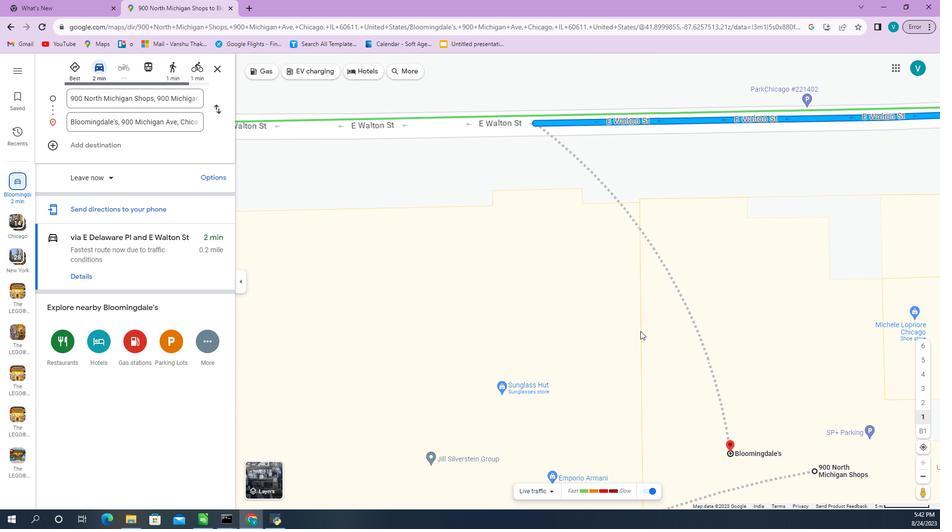 
Action: Mouse moved to (661, 365)
Screenshot: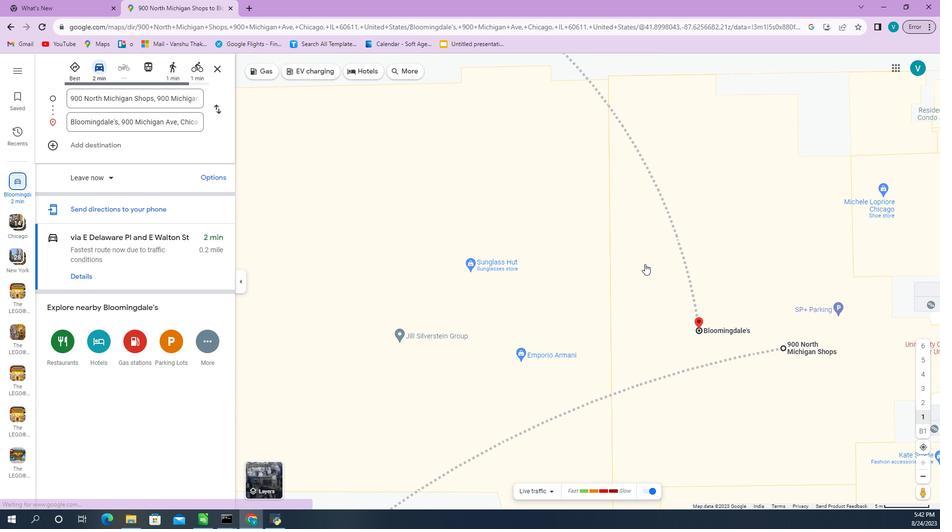 
Action: Mouse pressed left at (661, 365)
Screenshot: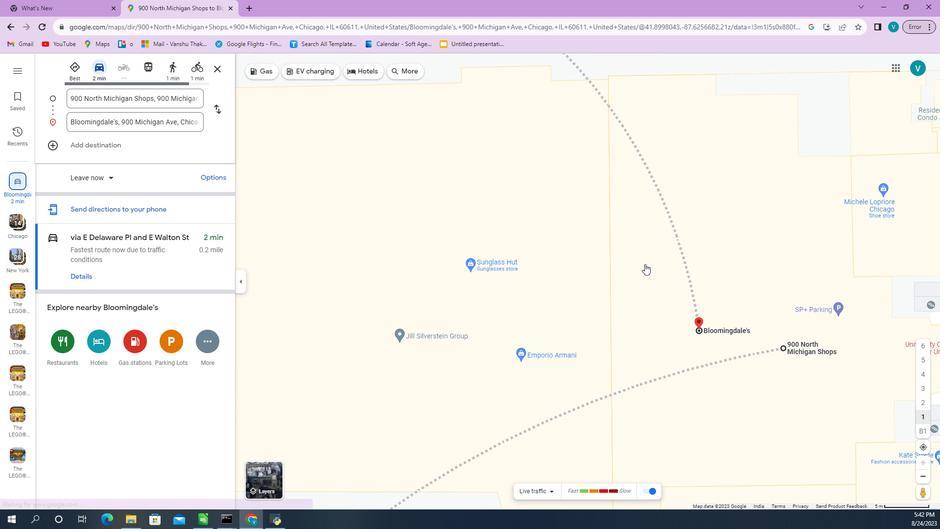 
Action: Mouse moved to (679, 365)
Screenshot: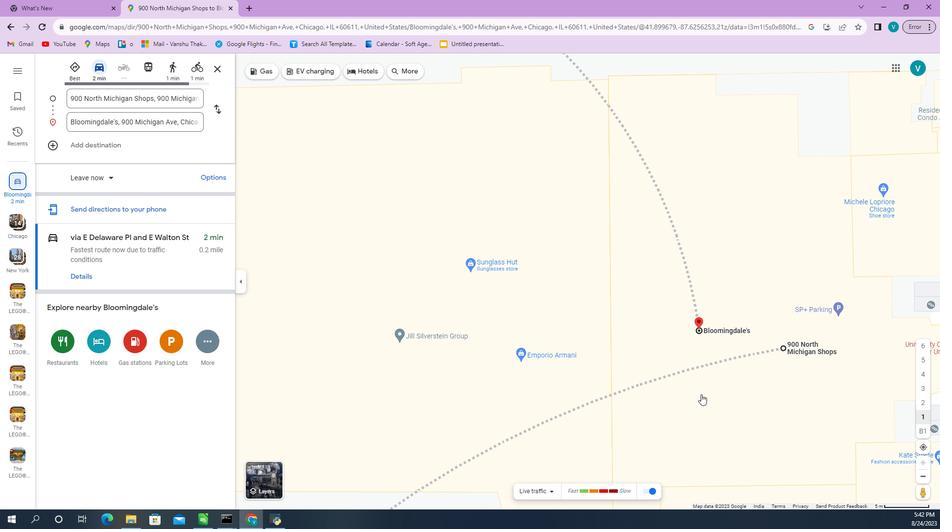 
Action: Mouse scrolled (679, 365) with delta (0, 0)
Screenshot: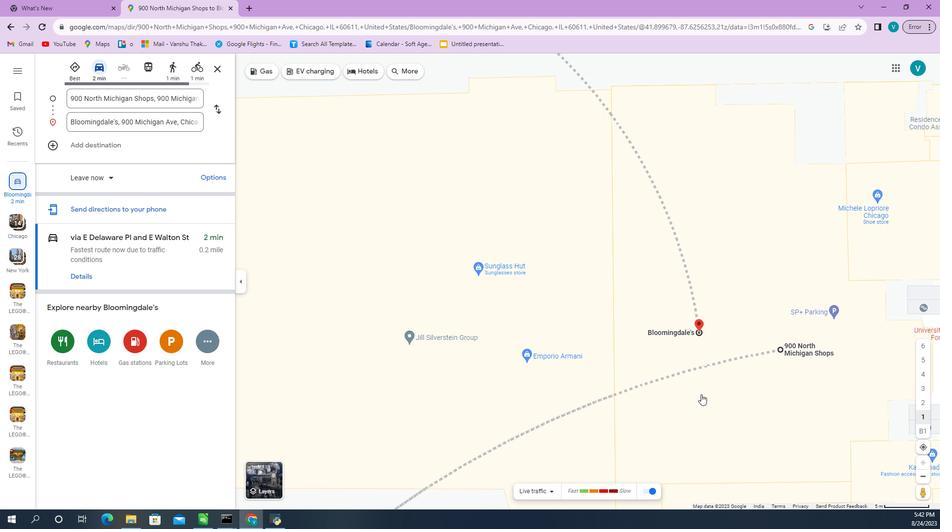 
Action: Mouse moved to (679, 365)
Screenshot: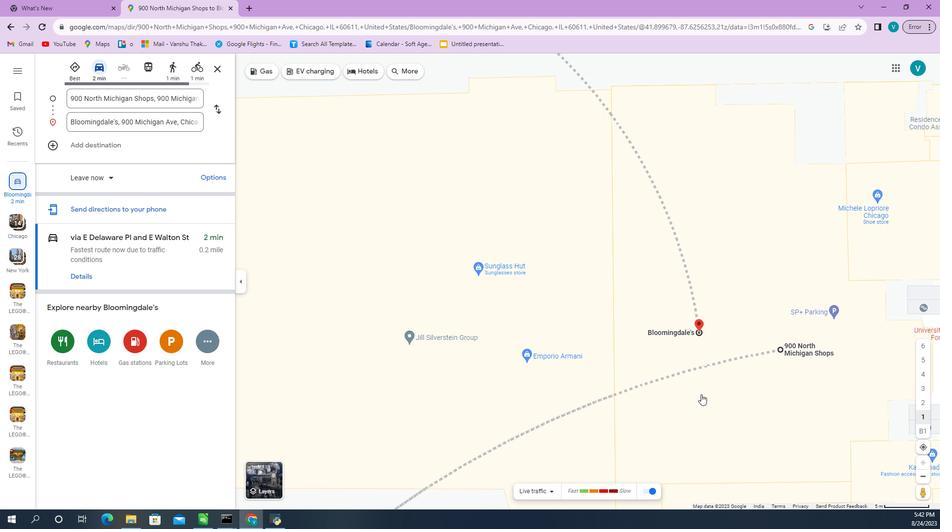 
Action: Mouse scrolled (679, 365) with delta (0, 0)
Screenshot: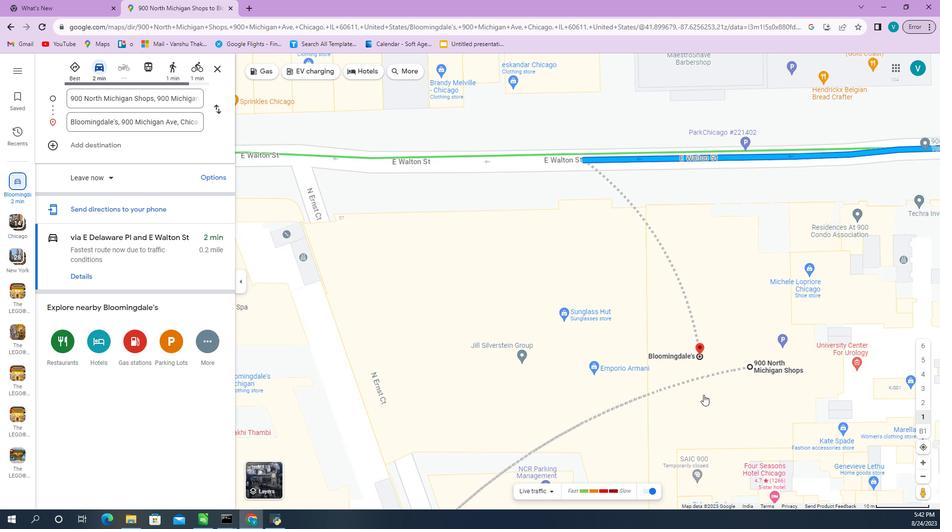 
Action: Mouse scrolled (679, 365) with delta (0, 0)
Screenshot: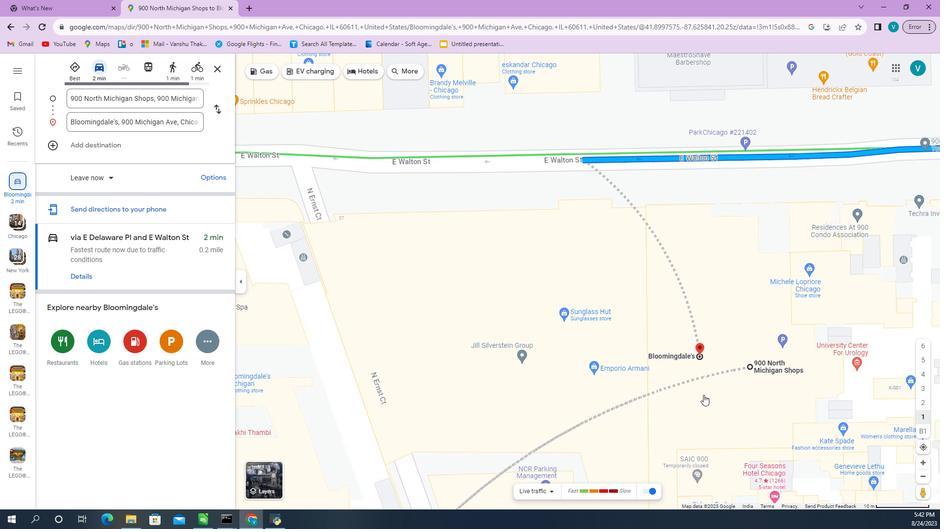 
Action: Mouse scrolled (679, 365) with delta (0, 0)
Screenshot: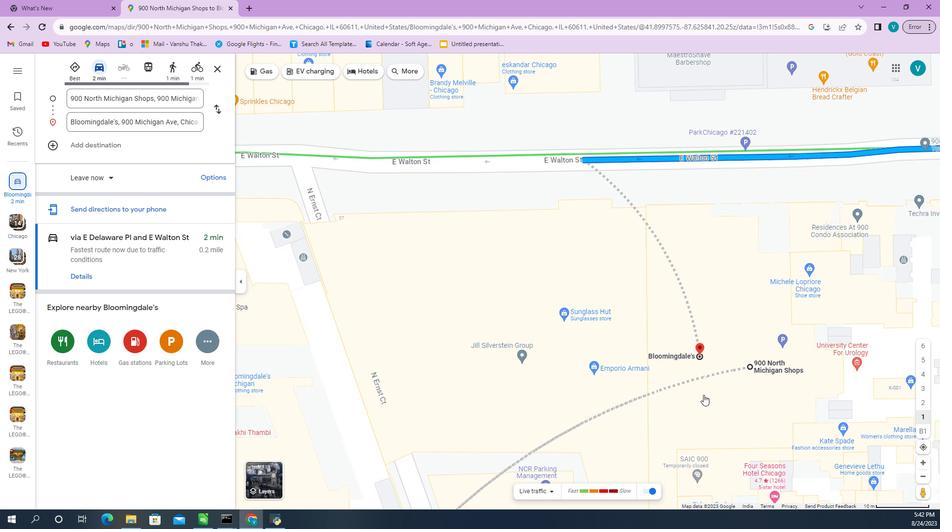
Action: Mouse moved to (681, 365)
Screenshot: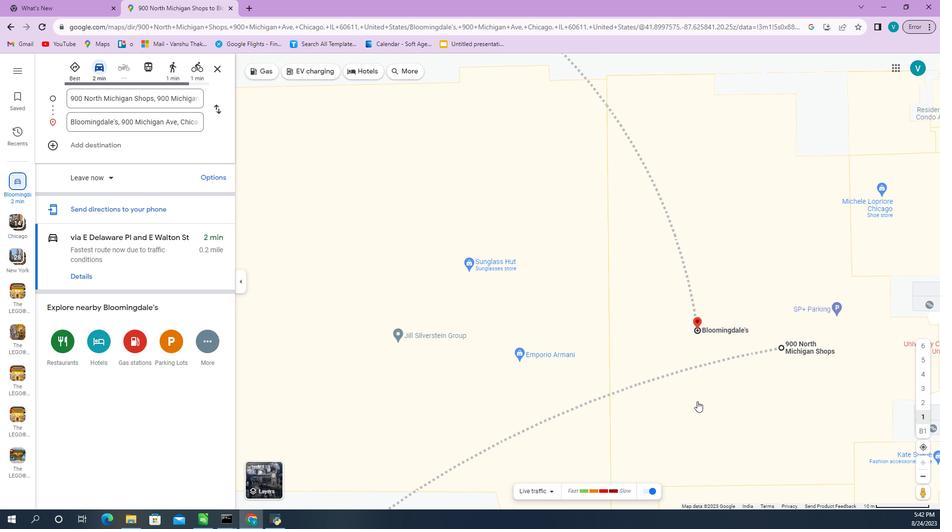 
Action: Mouse scrolled (681, 366) with delta (0, 0)
Screenshot: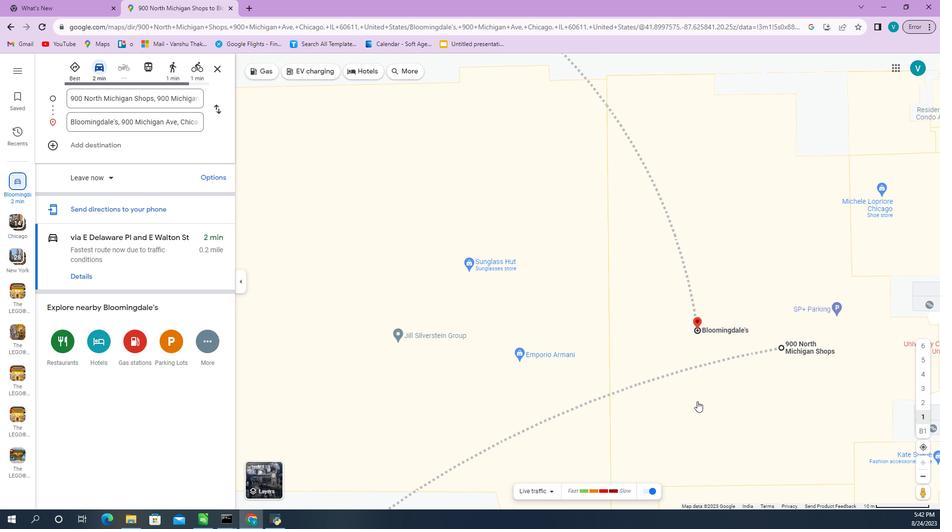 
Action: Mouse scrolled (681, 366) with delta (0, 0)
Screenshot: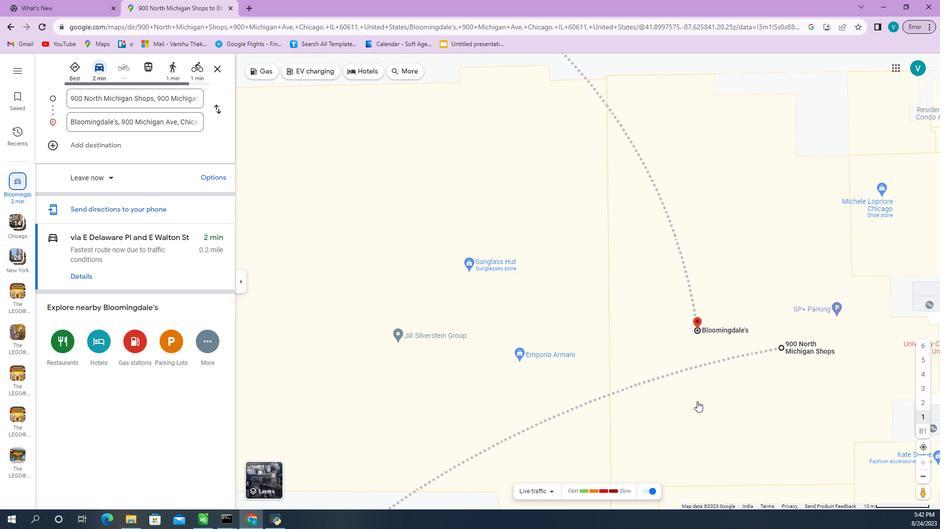 
Action: Mouse scrolled (681, 366) with delta (0, 0)
Screenshot: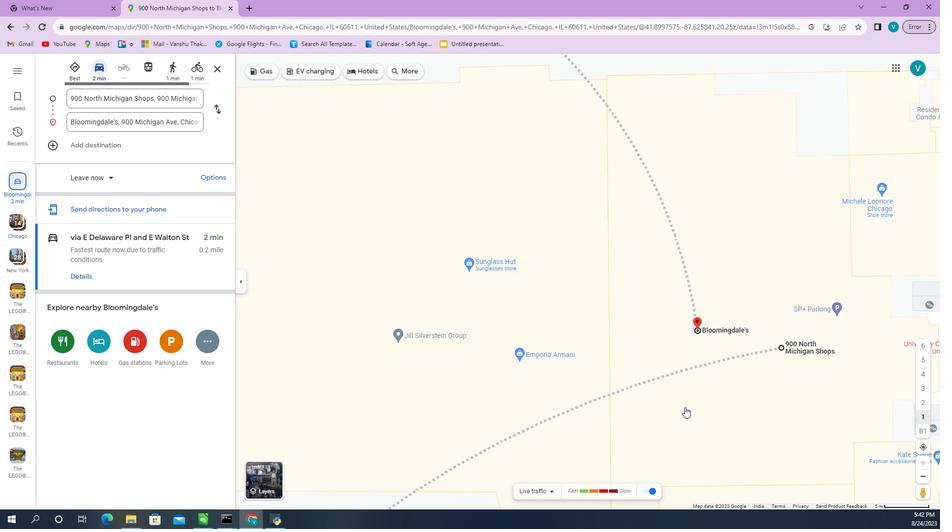 
Action: Mouse scrolled (681, 366) with delta (0, 0)
Screenshot: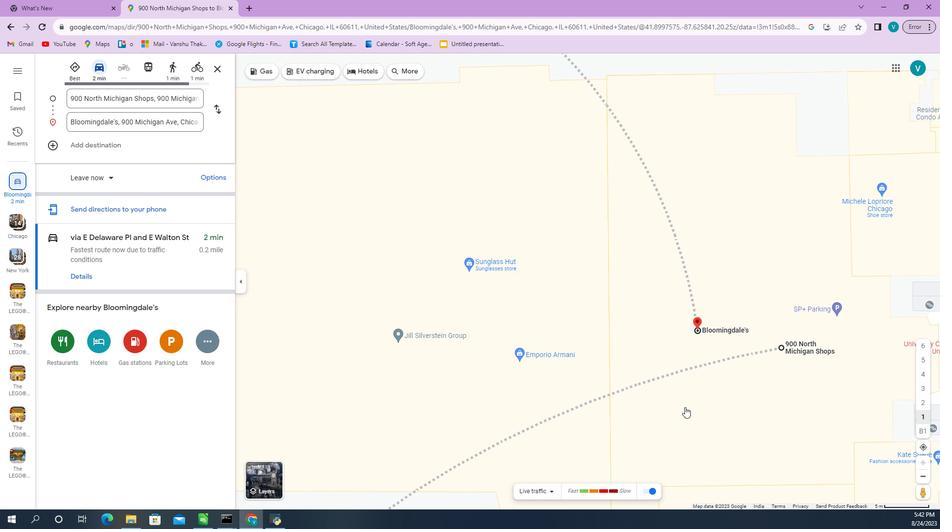 
Action: Mouse scrolled (681, 366) with delta (0, 0)
Screenshot: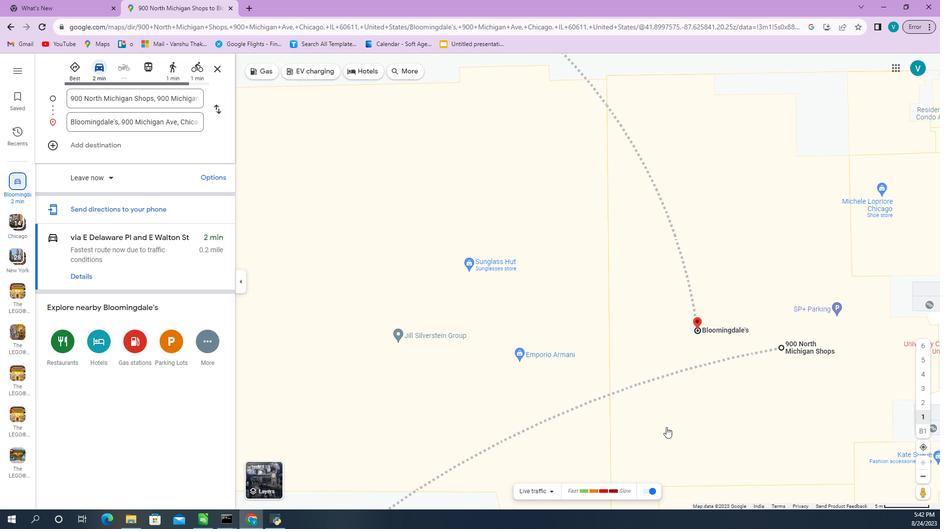 
Action: Mouse scrolled (681, 366) with delta (0, 0)
Screenshot: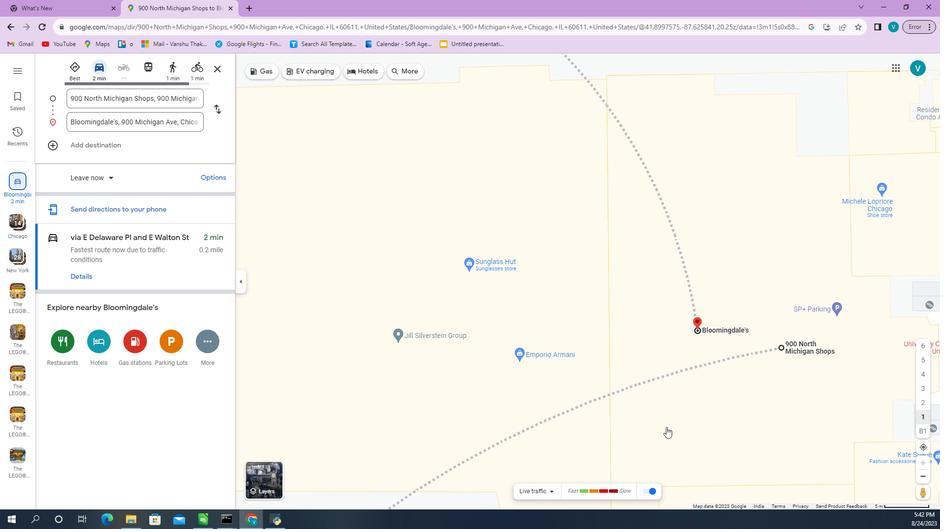 
Action: Mouse scrolled (681, 366) with delta (0, 0)
Screenshot: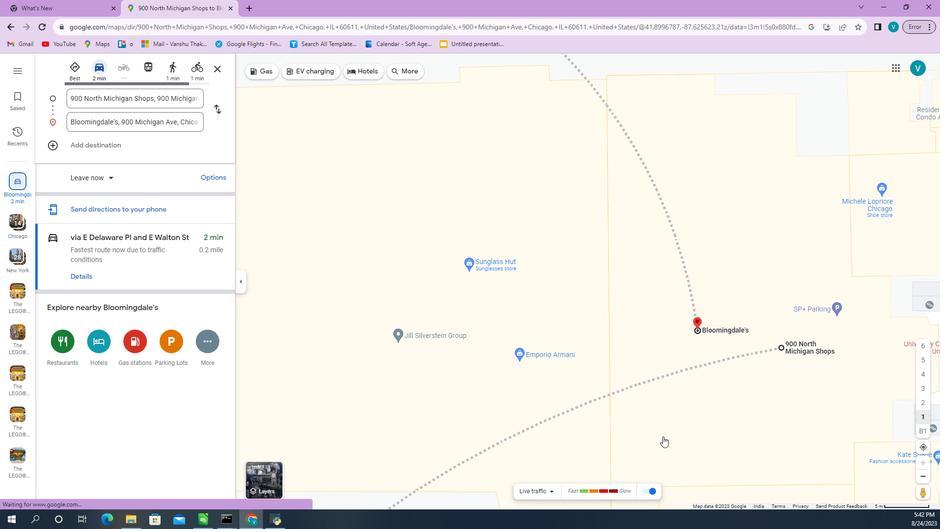 
Action: Mouse scrolled (681, 366) with delta (0, 0)
Screenshot: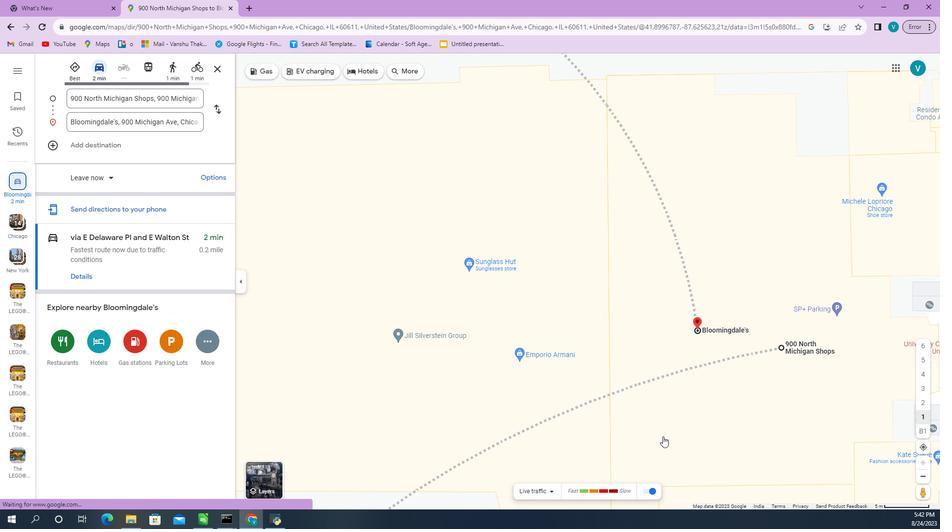 
Action: Mouse moved to (618, 392)
Screenshot: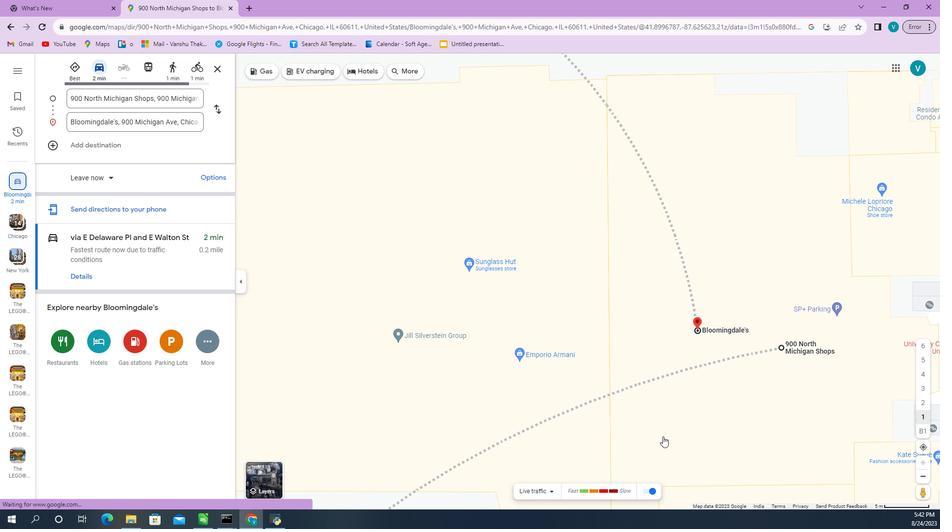 
